 Task: Find connections with filter location Pula with filter topic #engineeringwith filter profile language English with filter current company Kotak Mahindra Bank with filter school Brainware University with filter industry Wholesale Paper Products with filter service category Health Insurance with filter keywords title Assistant Manager
Action: Mouse moved to (572, 74)
Screenshot: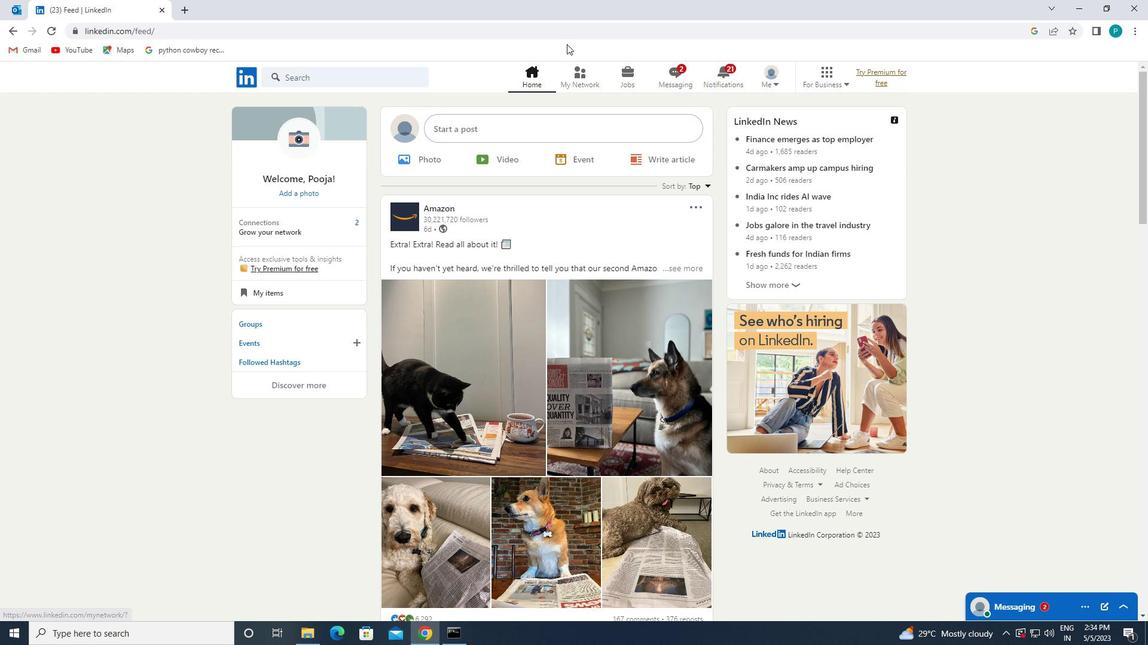 
Action: Mouse pressed left at (572, 74)
Screenshot: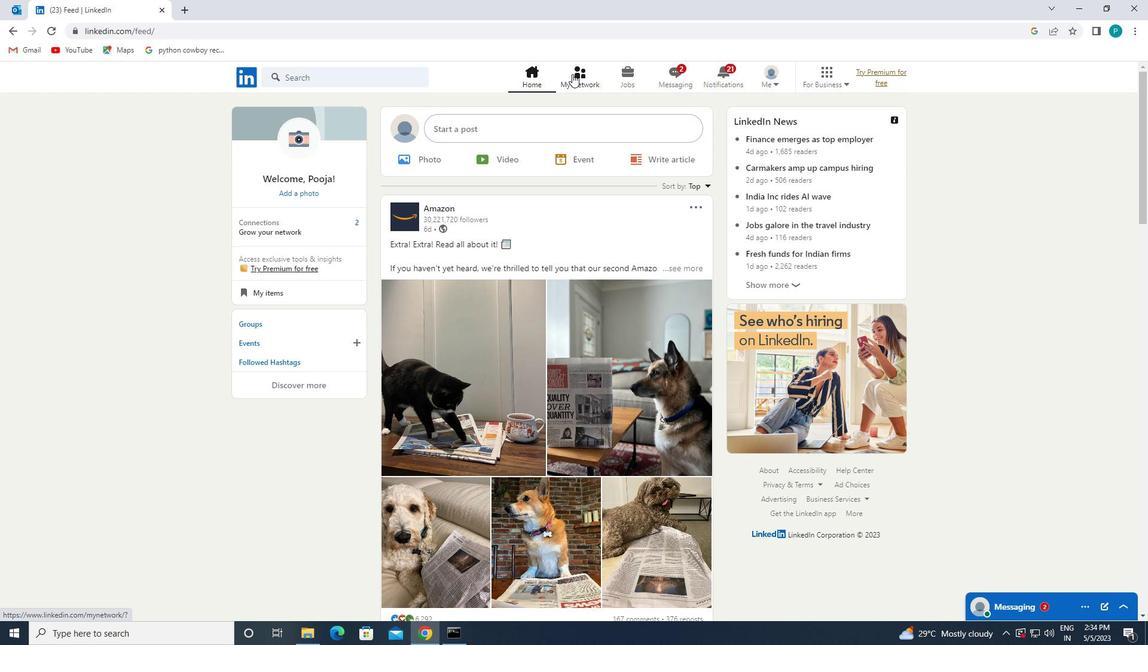 
Action: Mouse moved to (336, 137)
Screenshot: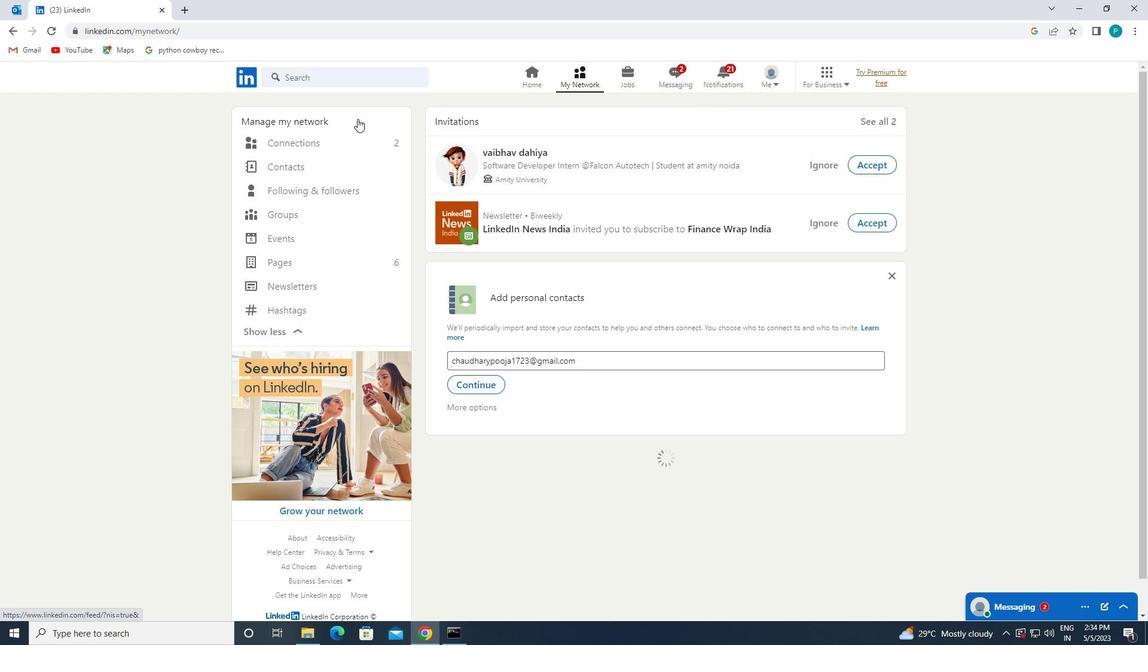 
Action: Mouse pressed left at (336, 137)
Screenshot: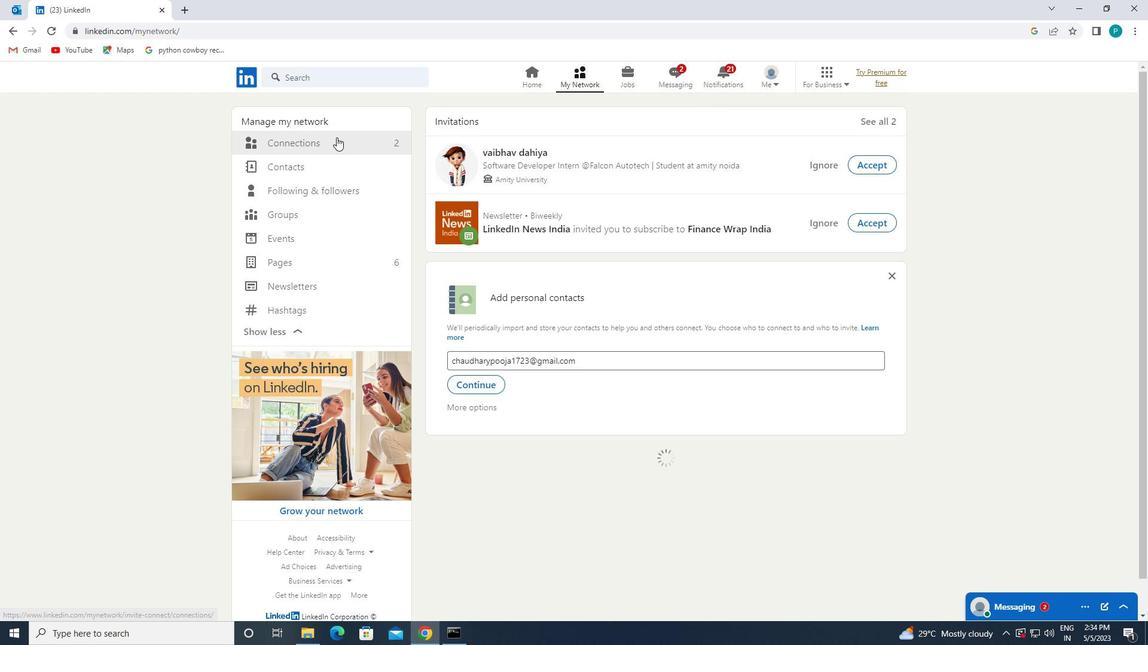 
Action: Mouse moved to (649, 141)
Screenshot: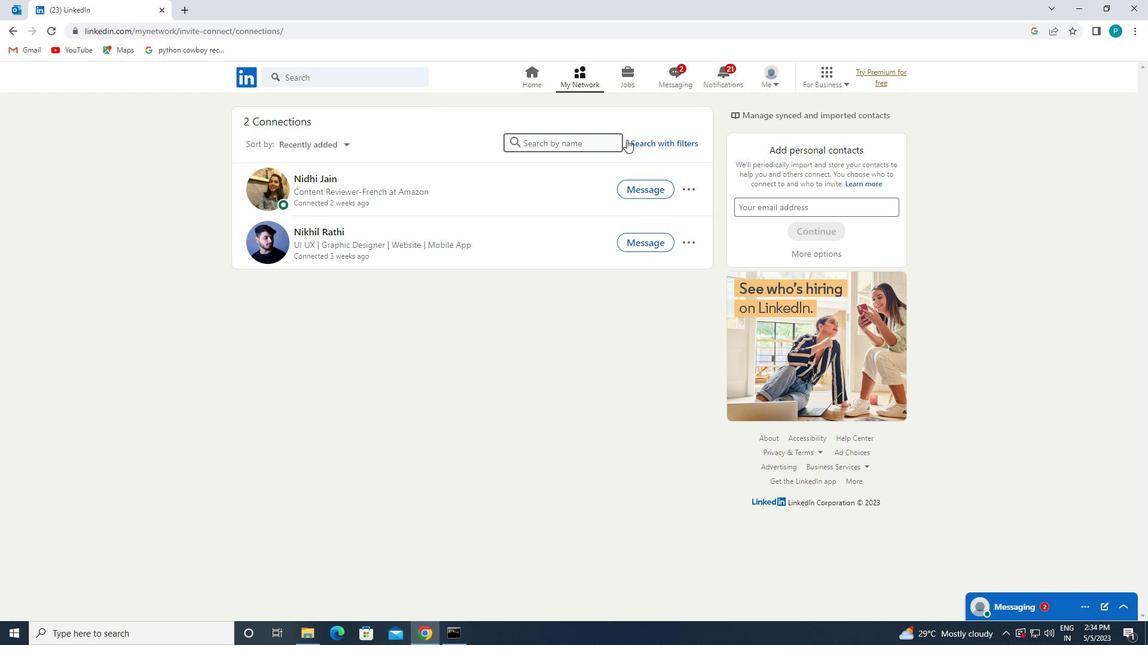 
Action: Mouse pressed left at (649, 141)
Screenshot: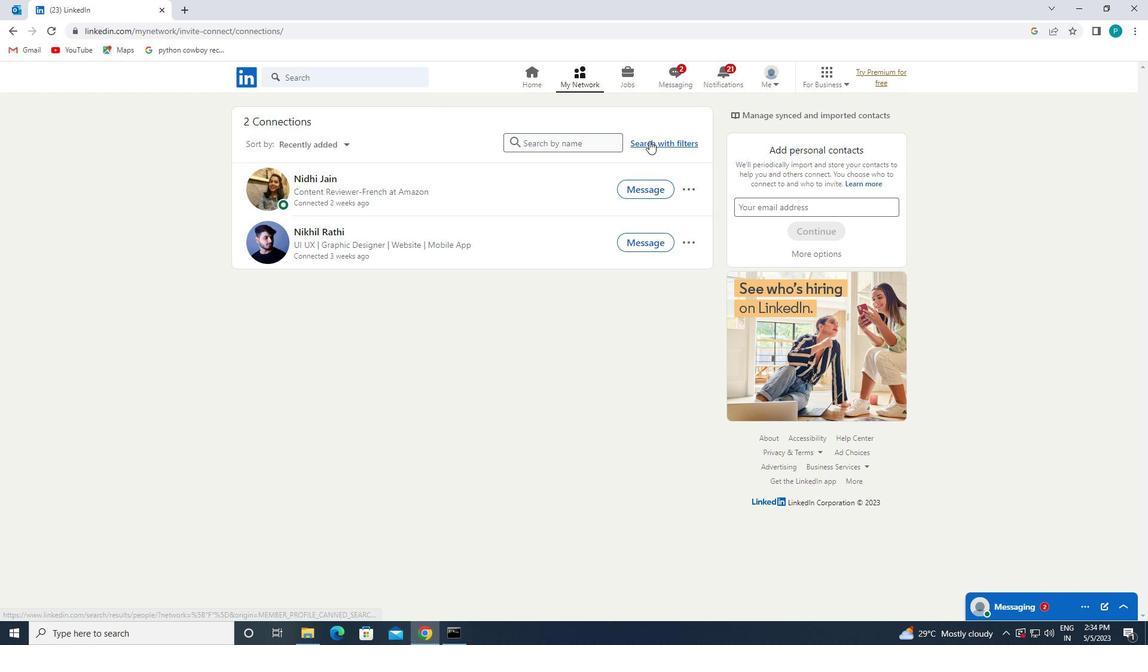 
Action: Mouse moved to (617, 113)
Screenshot: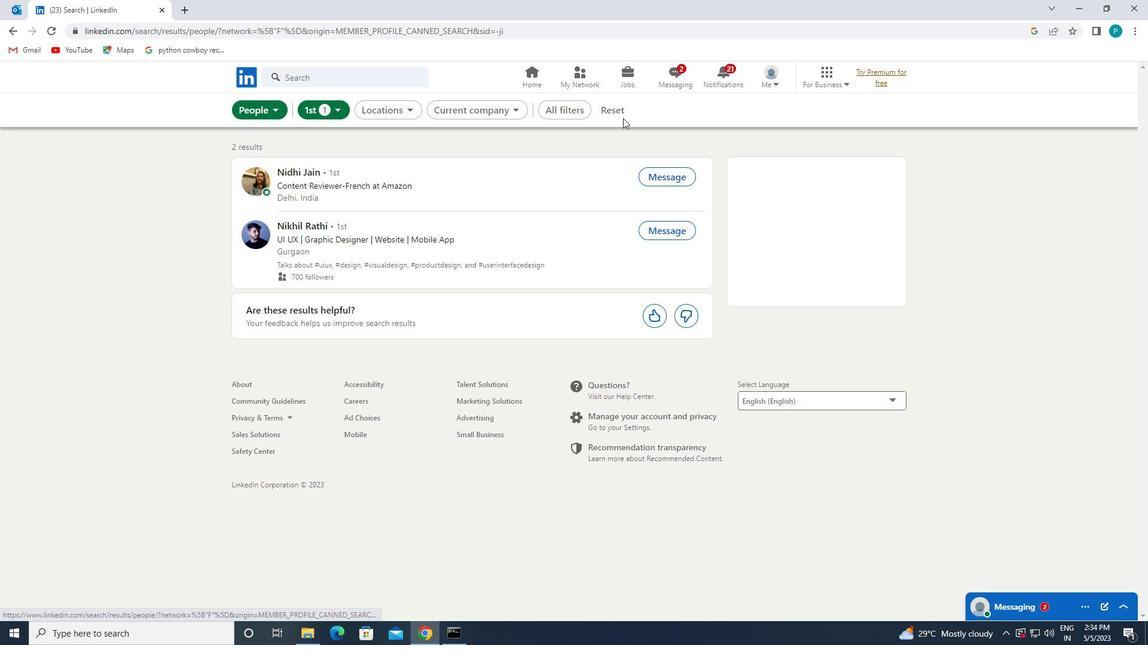 
Action: Mouse pressed left at (617, 113)
Screenshot: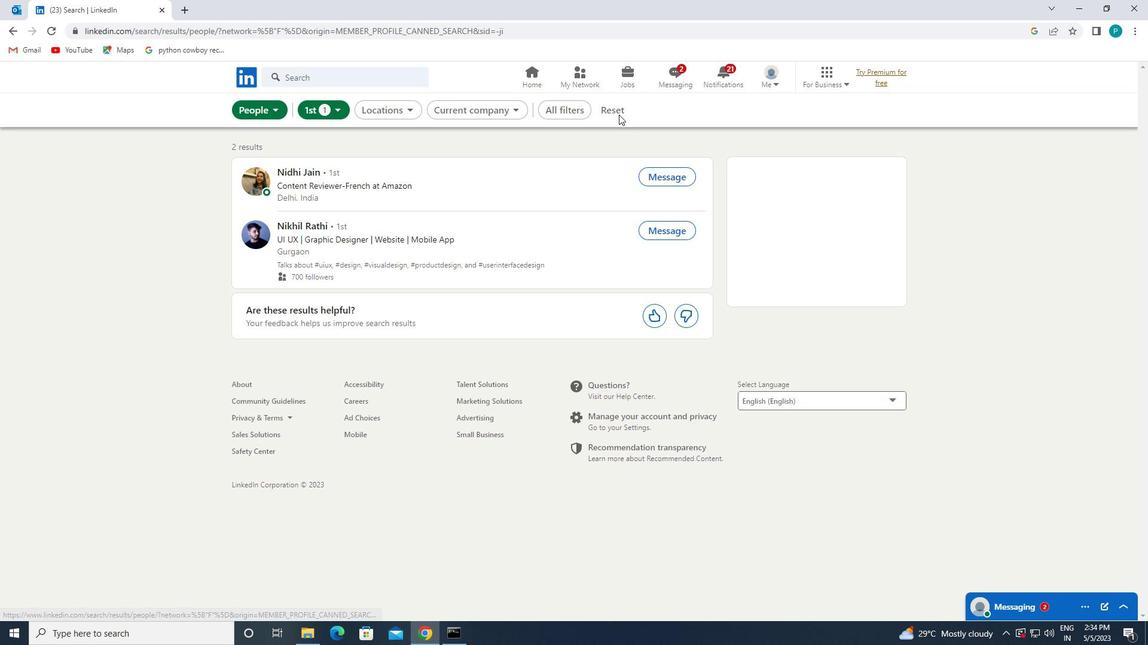 
Action: Mouse moved to (599, 109)
Screenshot: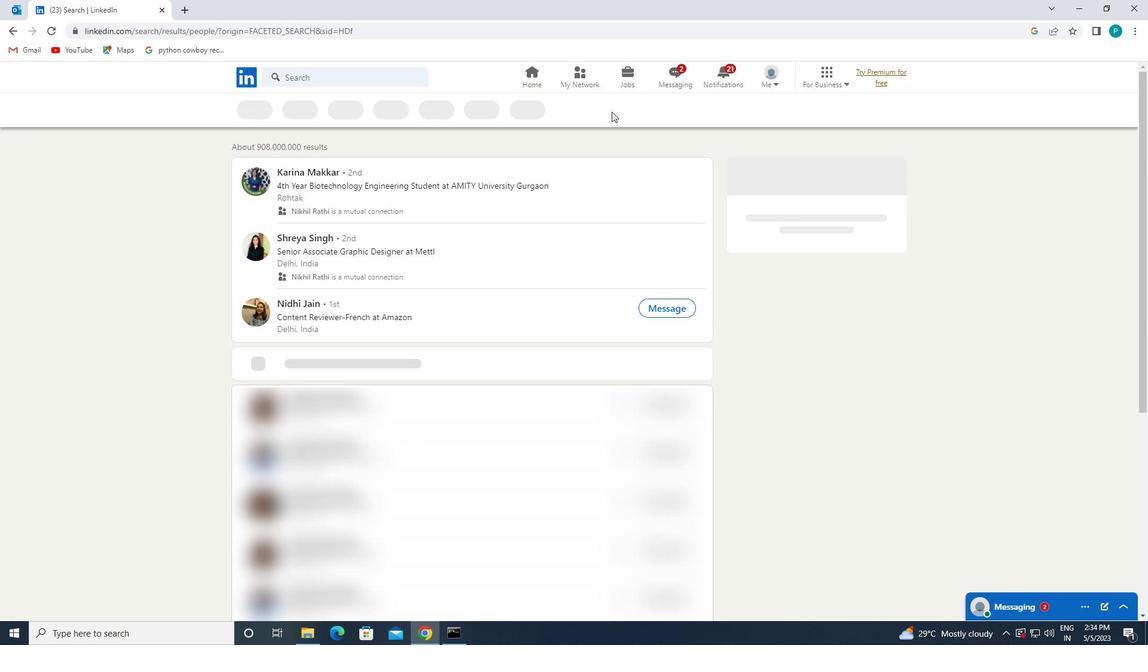 
Action: Mouse pressed left at (599, 109)
Screenshot: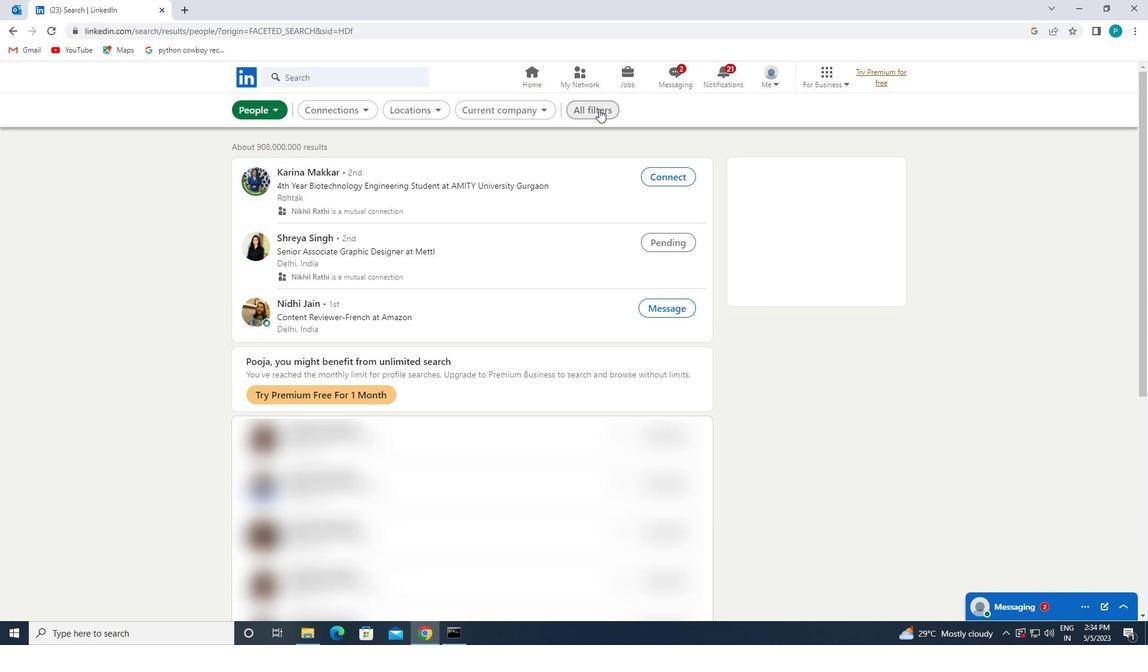 
Action: Mouse moved to (959, 352)
Screenshot: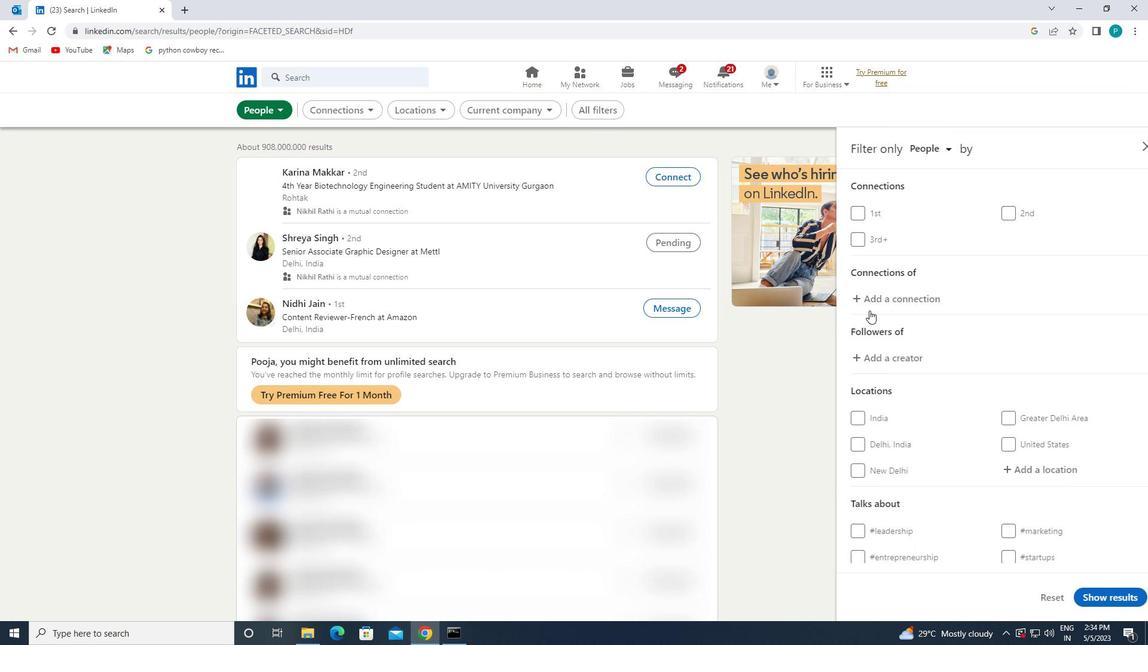 
Action: Mouse scrolled (959, 351) with delta (0, 0)
Screenshot: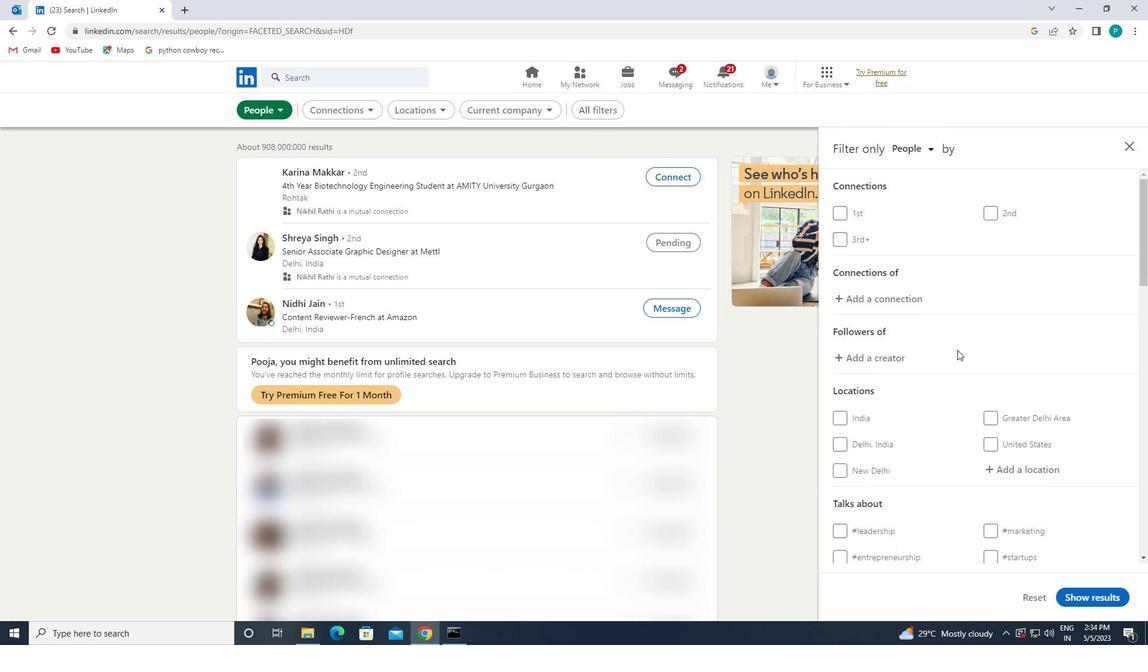 
Action: Mouse scrolled (959, 351) with delta (0, 0)
Screenshot: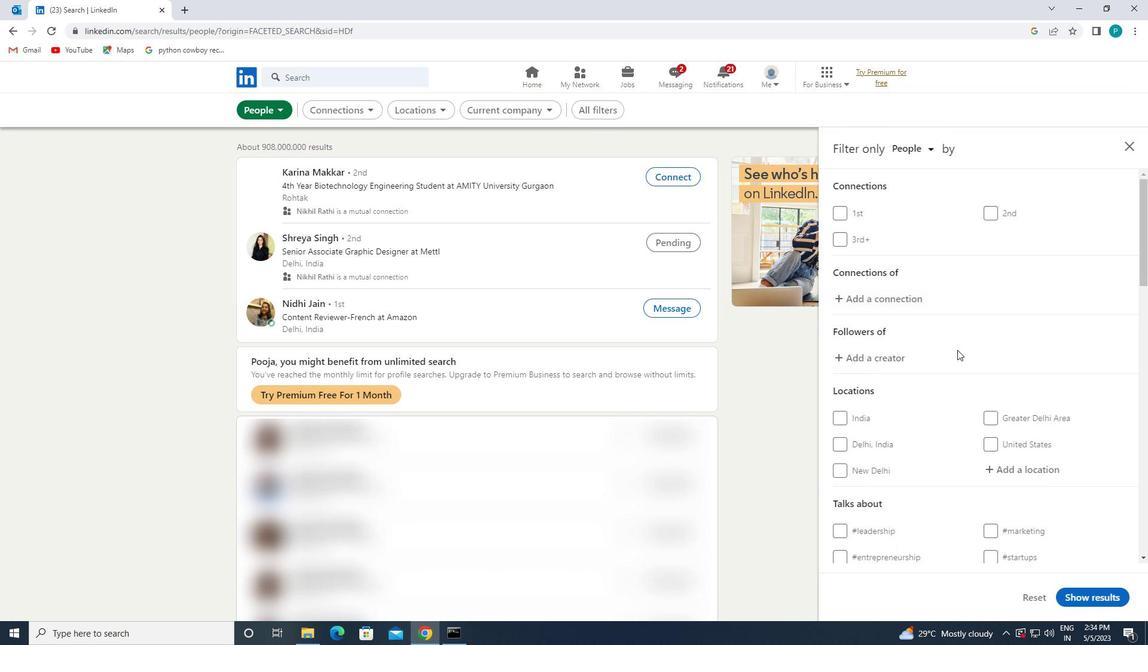 
Action: Mouse moved to (980, 348)
Screenshot: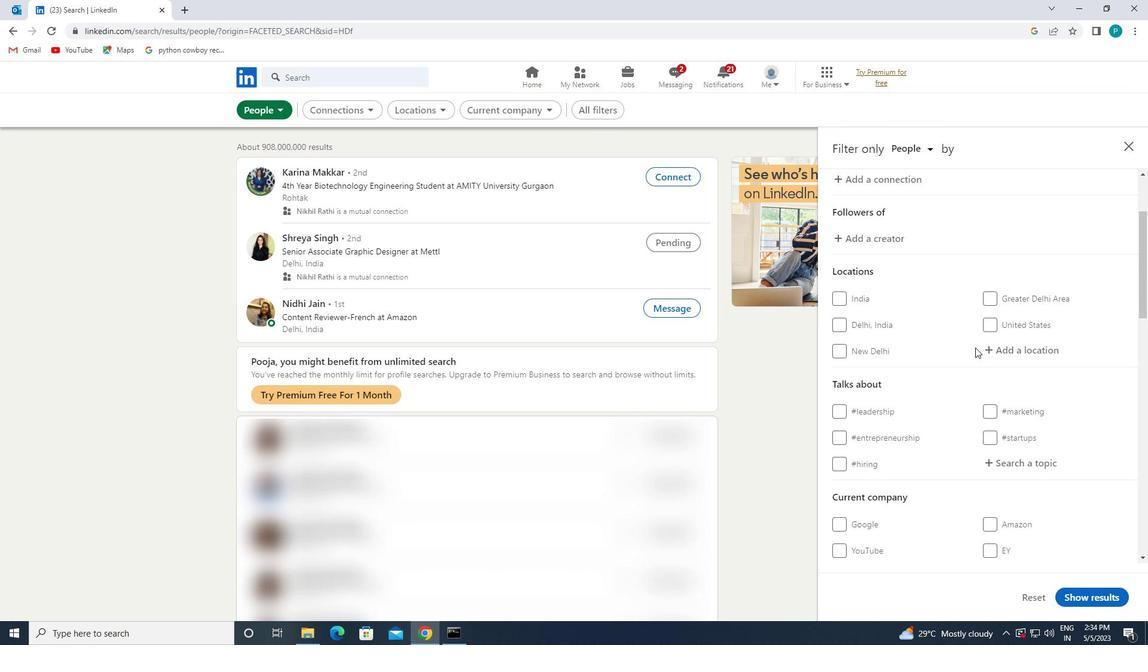 
Action: Mouse pressed left at (980, 348)
Screenshot: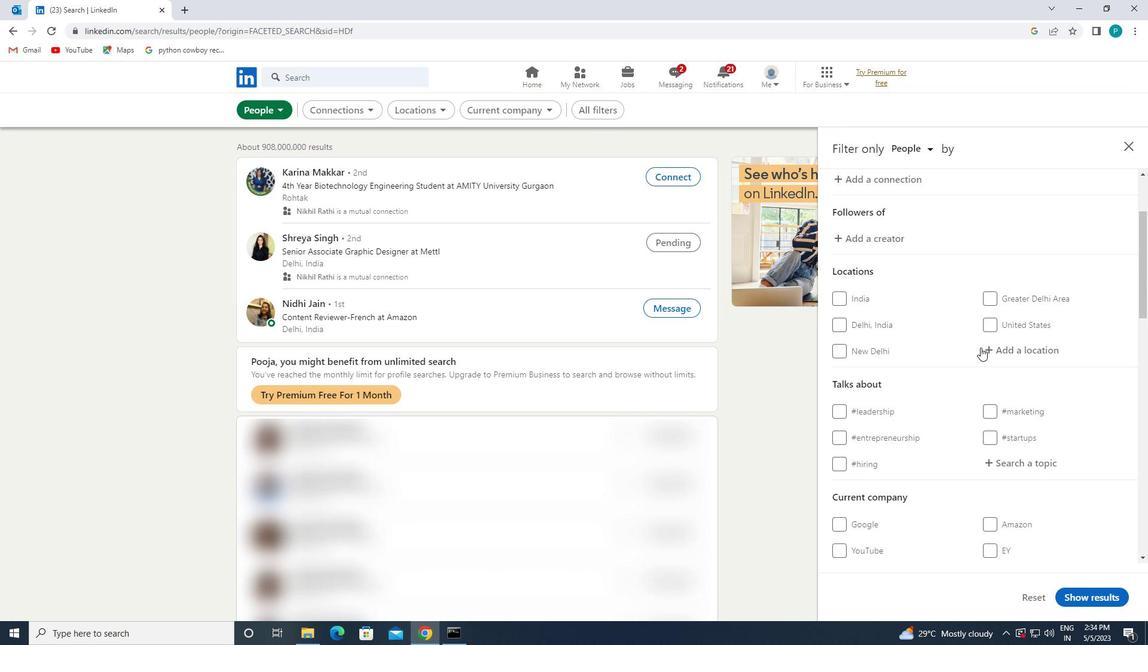 
Action: Key pressed <Key.caps_lock>p<Key.caps_lock>ula
Screenshot: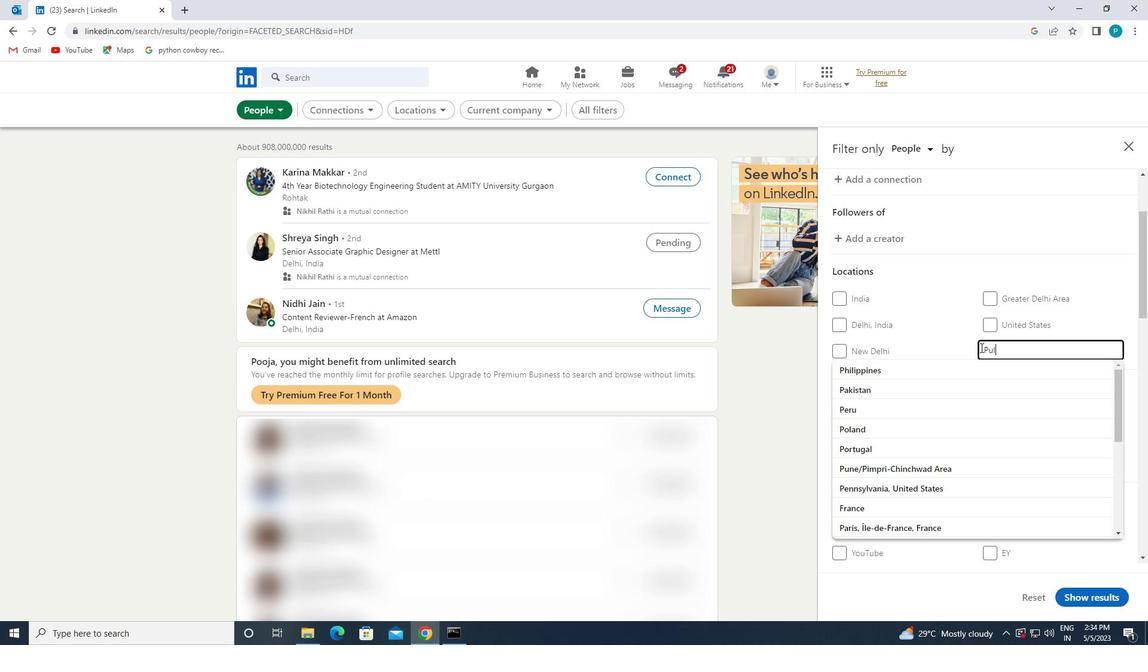 
Action: Mouse moved to (977, 368)
Screenshot: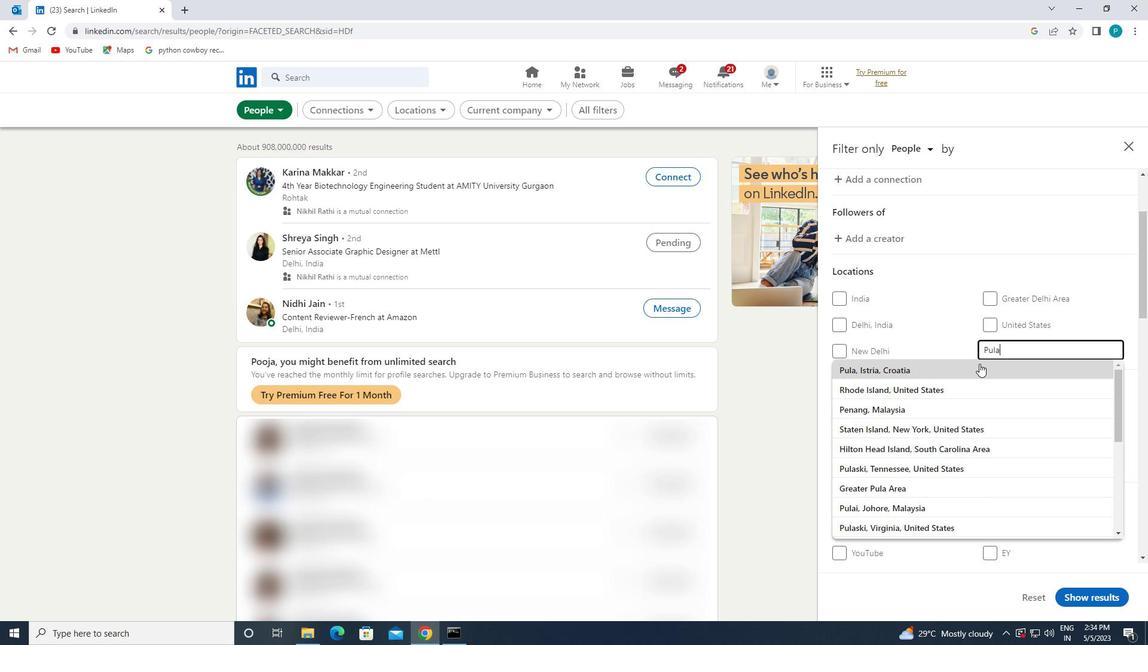 
Action: Mouse pressed left at (977, 368)
Screenshot: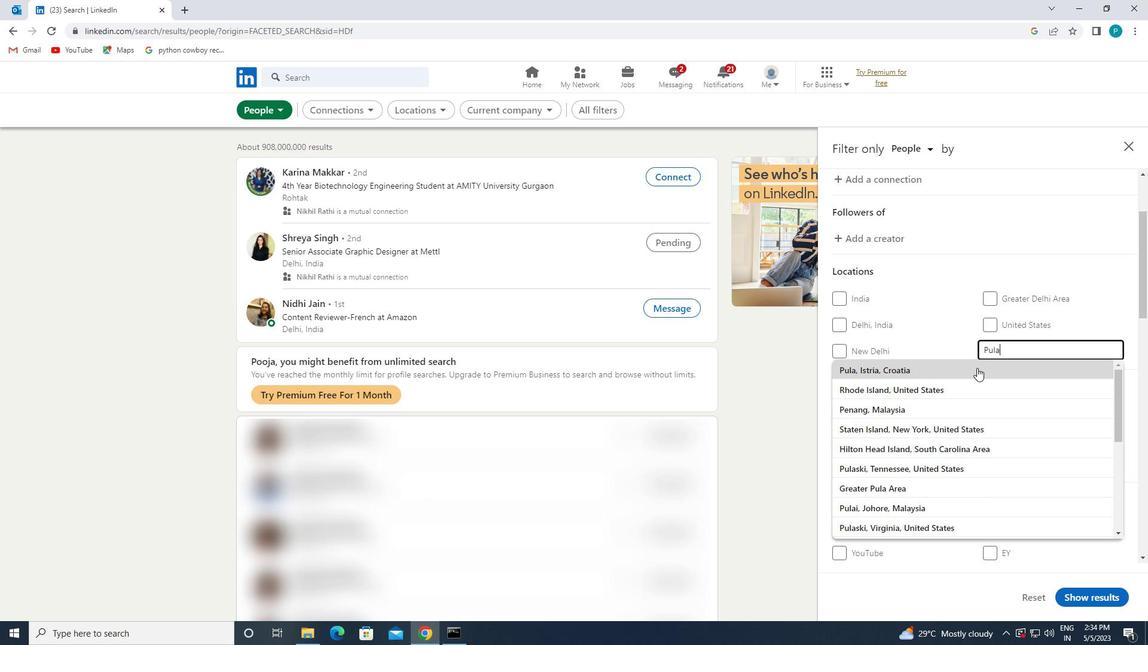 
Action: Mouse moved to (977, 374)
Screenshot: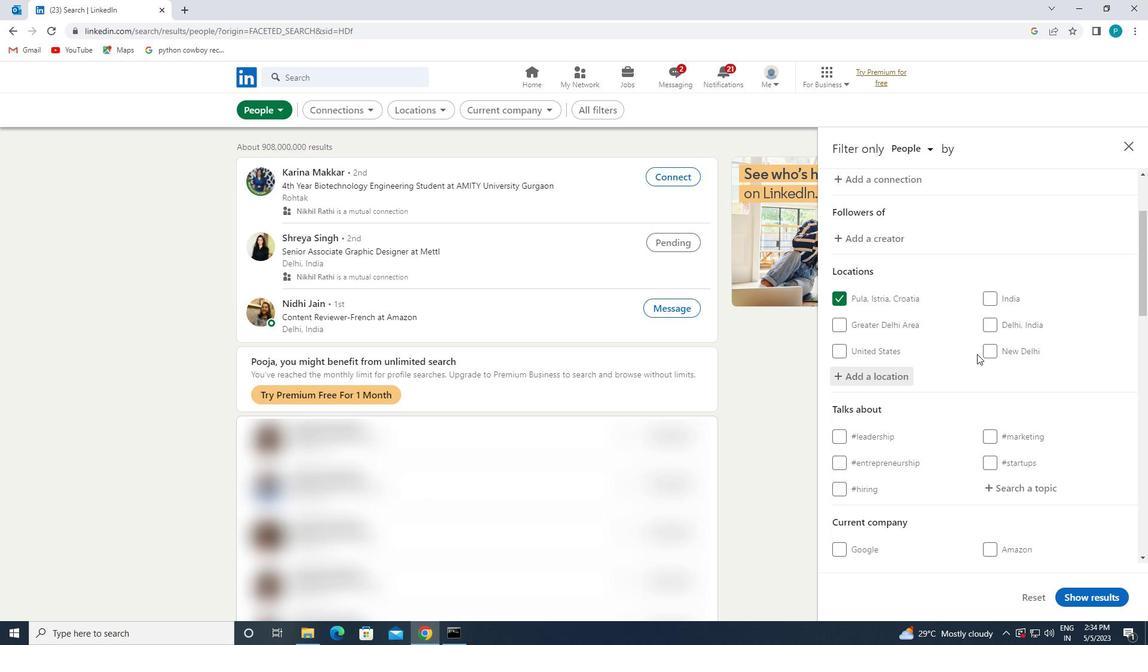 
Action: Mouse scrolled (977, 373) with delta (0, 0)
Screenshot: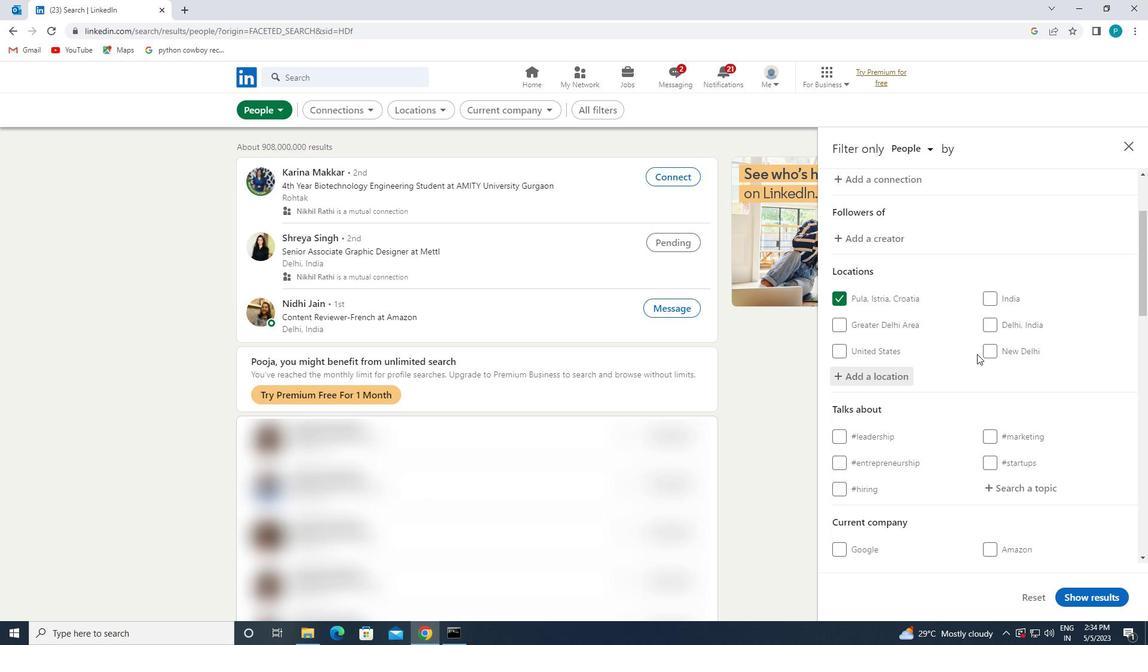 
Action: Mouse moved to (974, 382)
Screenshot: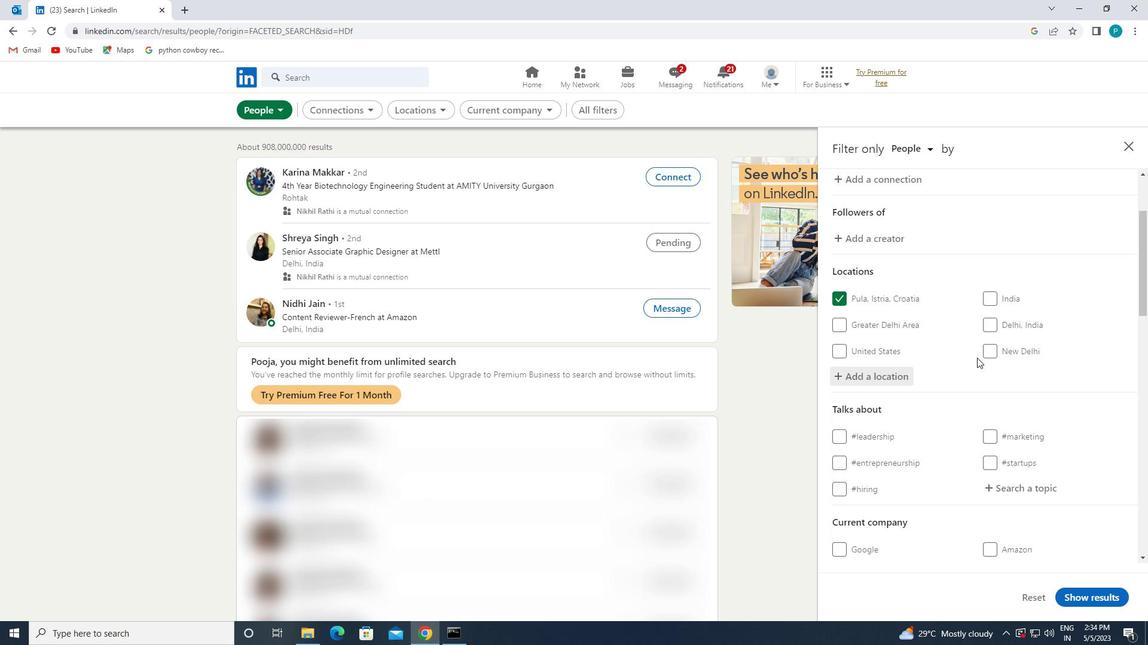 
Action: Mouse scrolled (974, 382) with delta (0, 0)
Screenshot: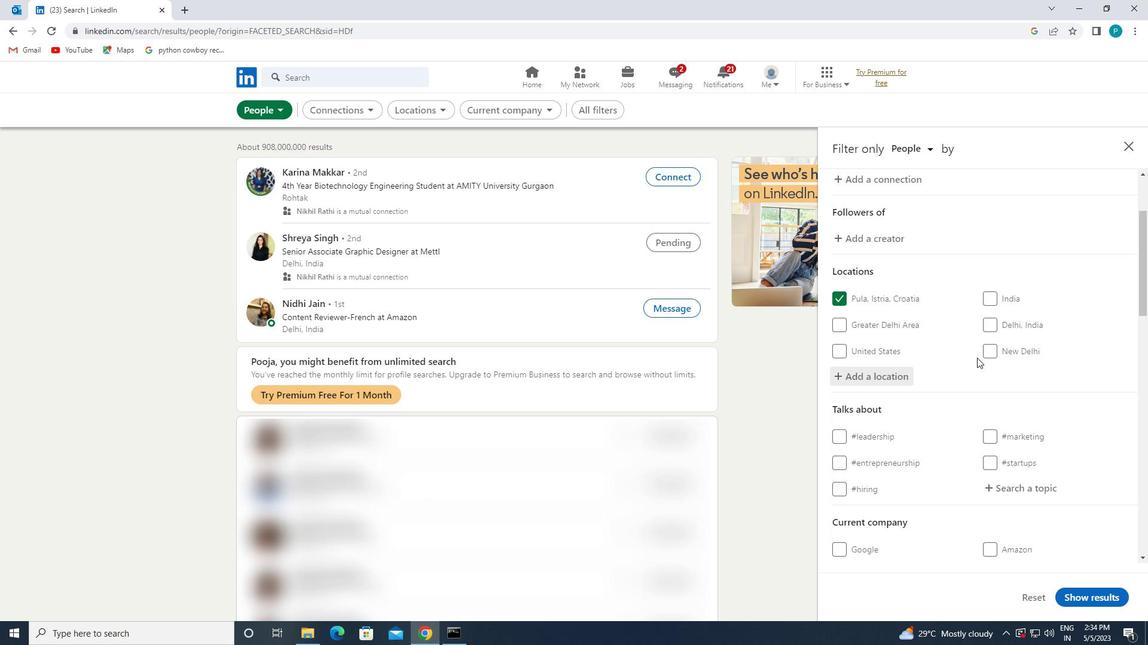
Action: Mouse moved to (1002, 362)
Screenshot: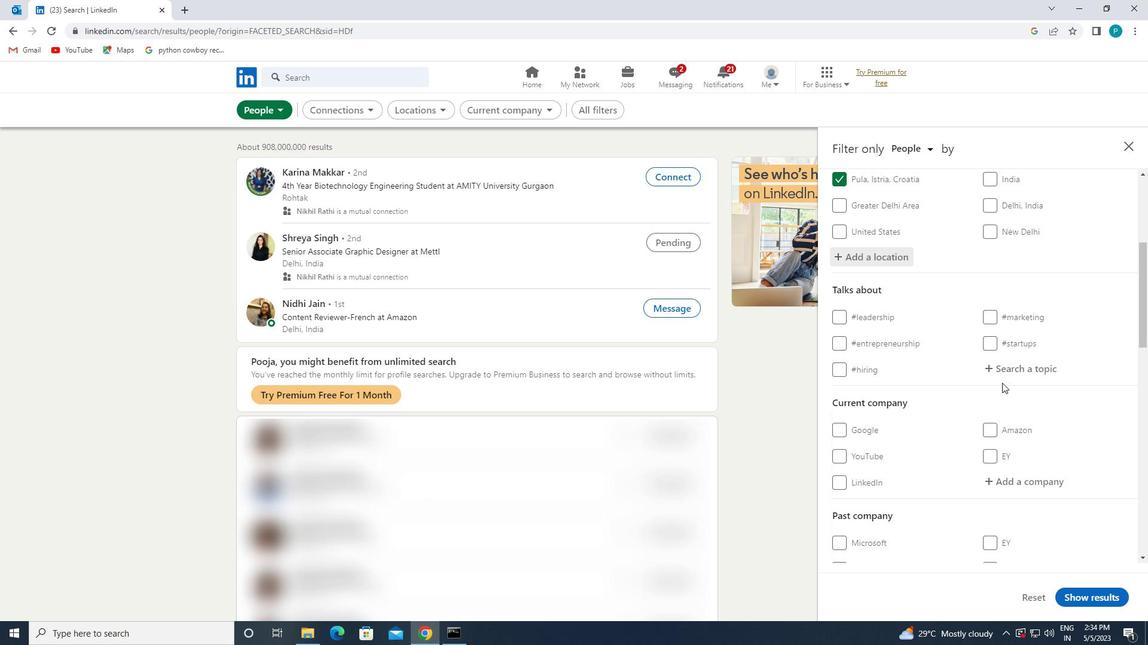 
Action: Mouse pressed left at (1002, 362)
Screenshot: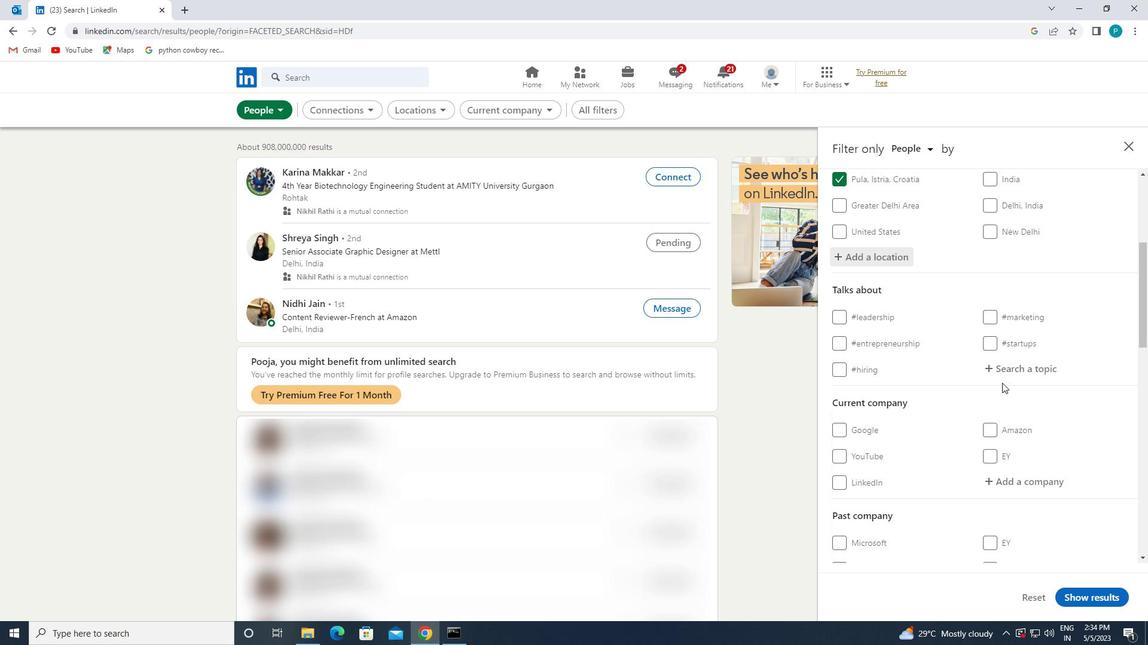 
Action: Key pressed <Key.shift>#<Key.caps_lock>E<Key.caps_lock>N<Key.backspace><Key.backspace>ENGINEERING
Screenshot: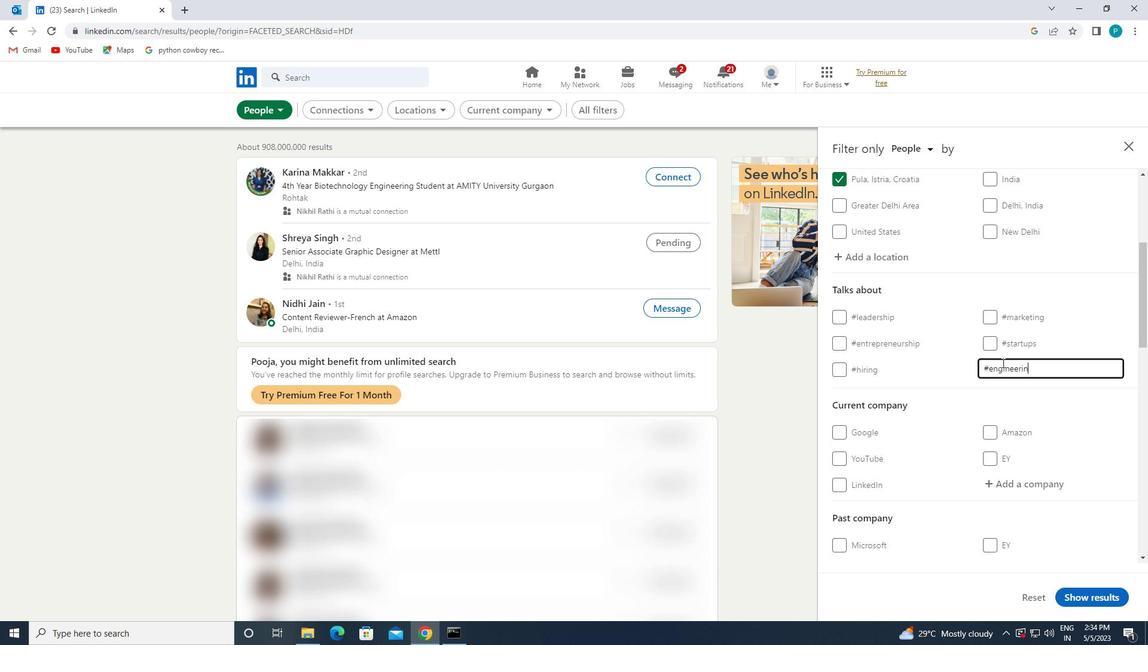 
Action: Mouse moved to (972, 422)
Screenshot: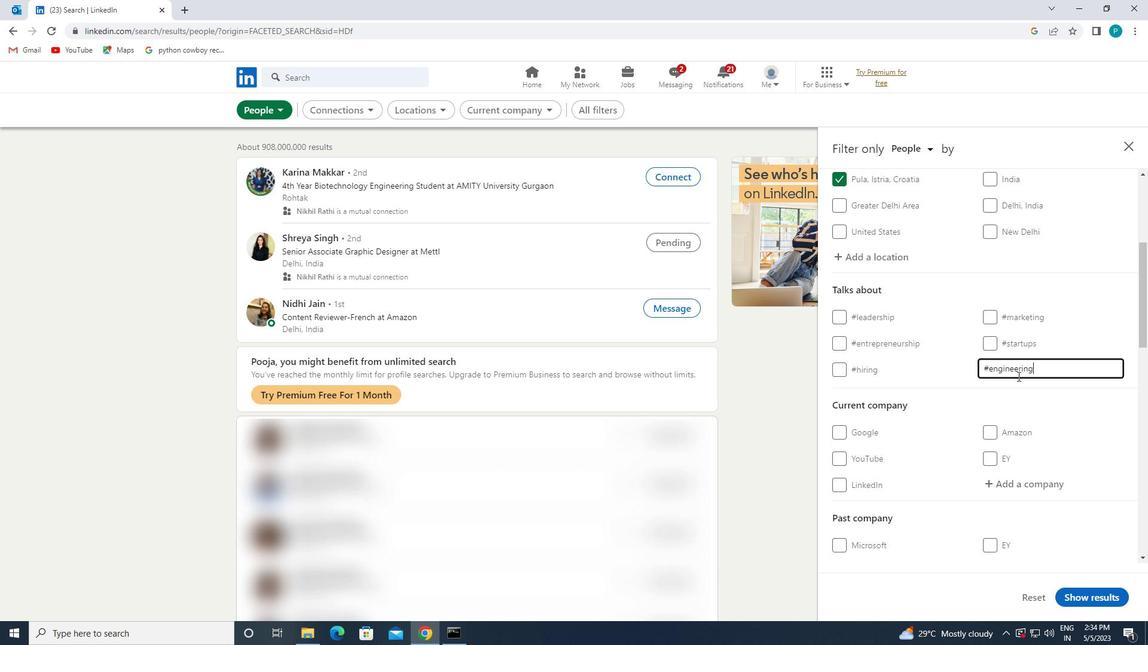 
Action: Mouse scrolled (972, 421) with delta (0, 0)
Screenshot: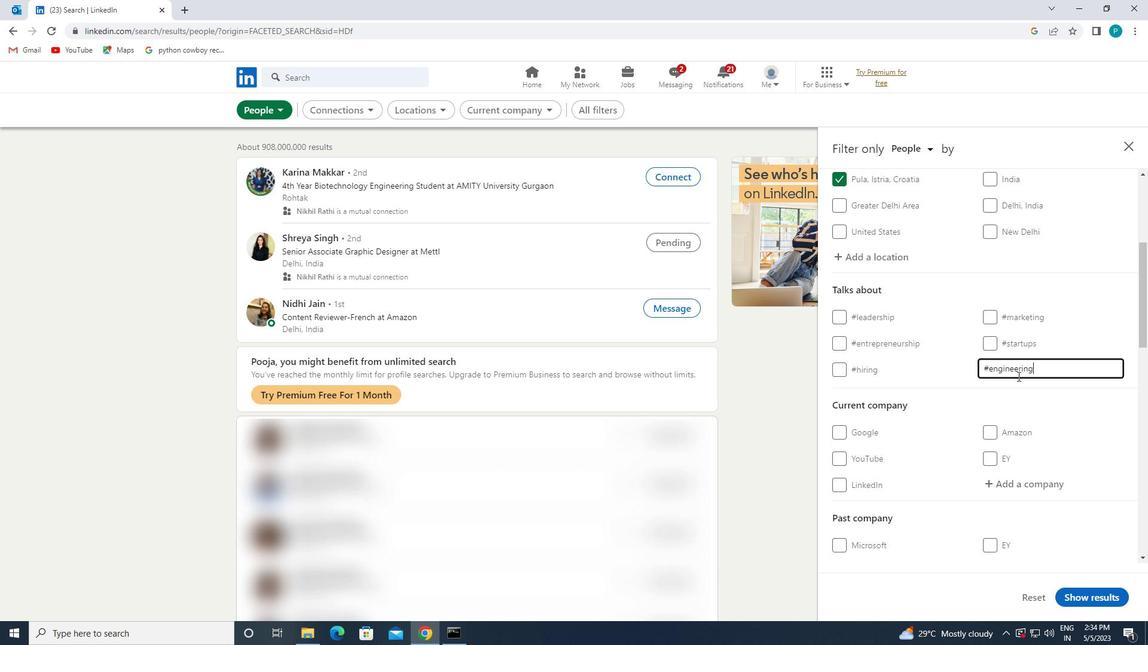
Action: Mouse scrolled (972, 421) with delta (0, 0)
Screenshot: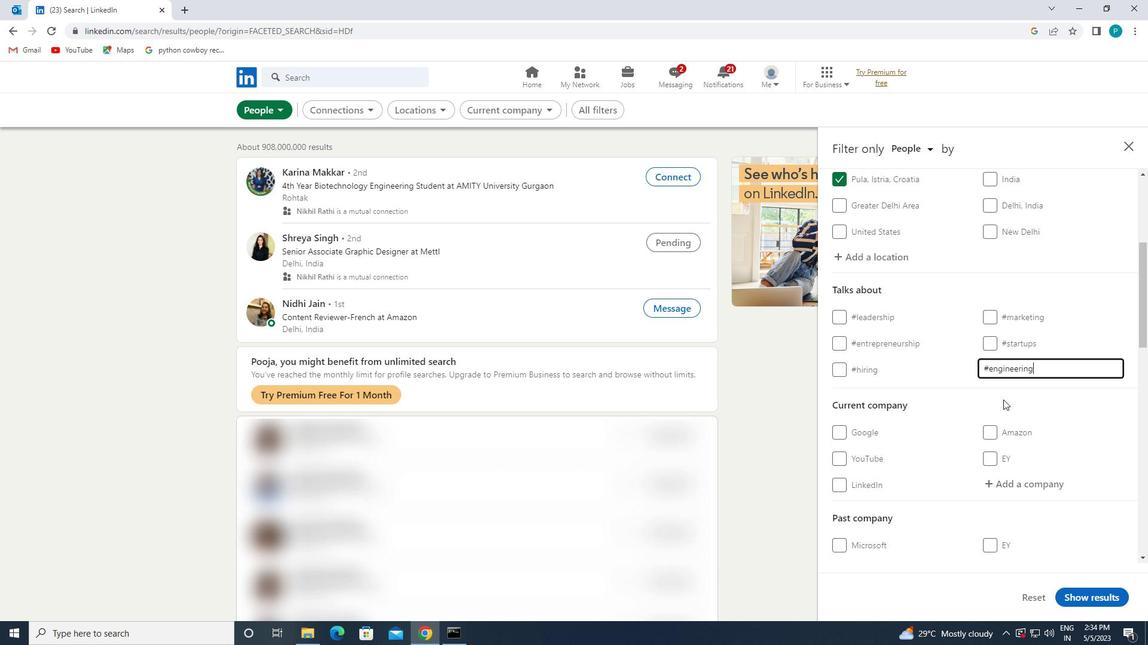 
Action: Mouse scrolled (972, 421) with delta (0, 0)
Screenshot: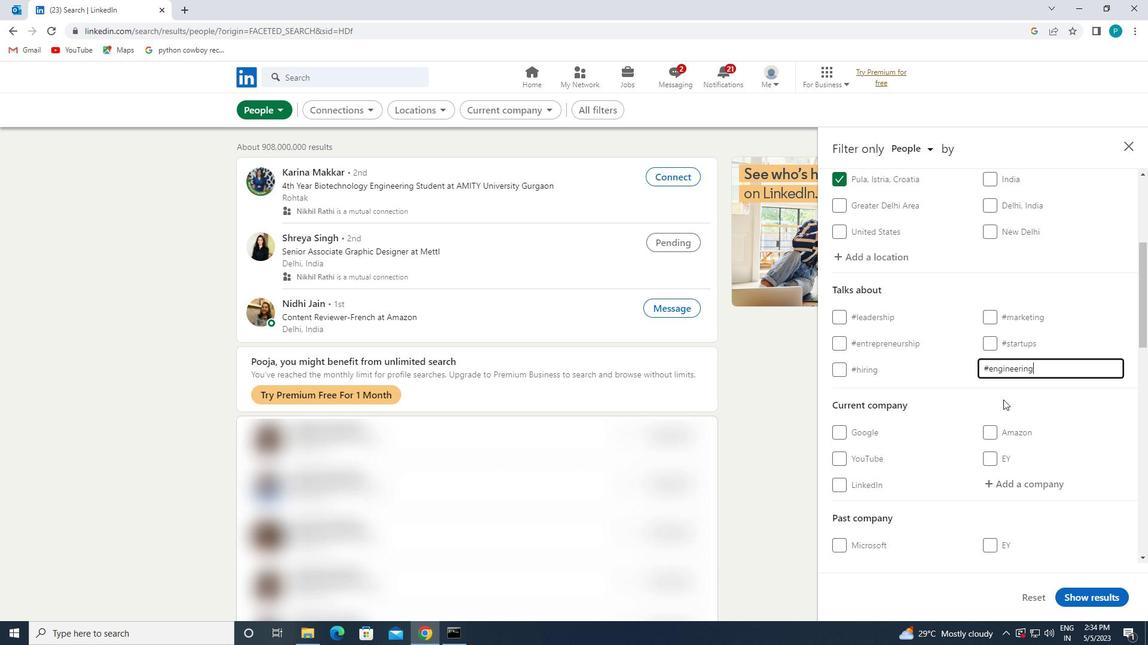 
Action: Mouse moved to (920, 432)
Screenshot: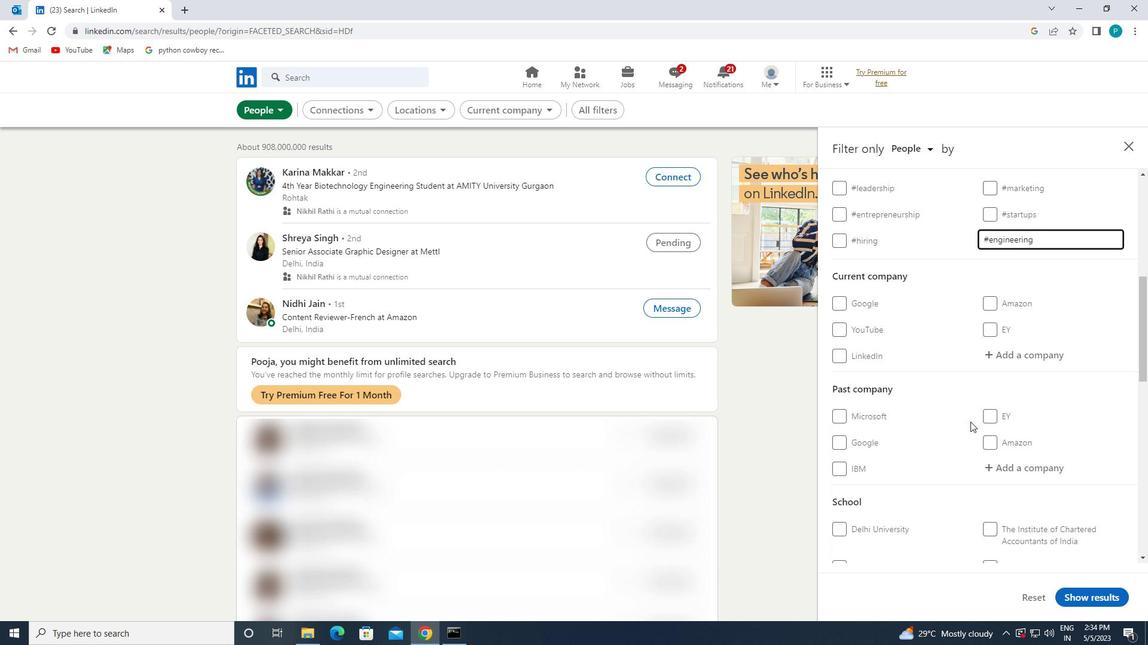 
Action: Mouse scrolled (920, 432) with delta (0, 0)
Screenshot: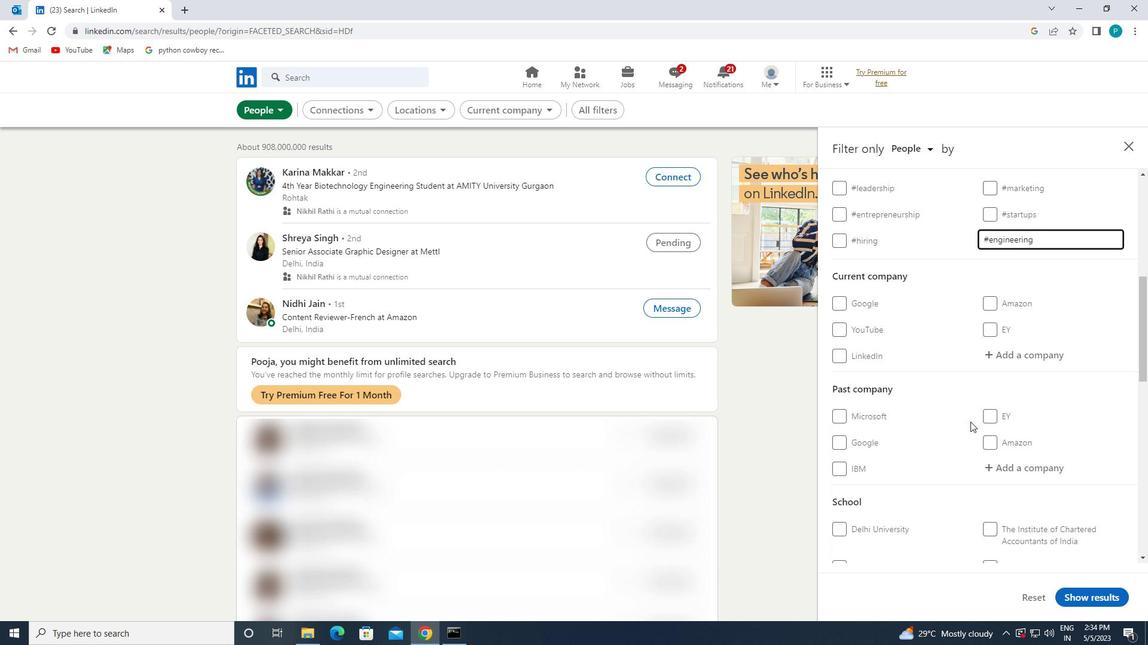 
Action: Mouse moved to (913, 436)
Screenshot: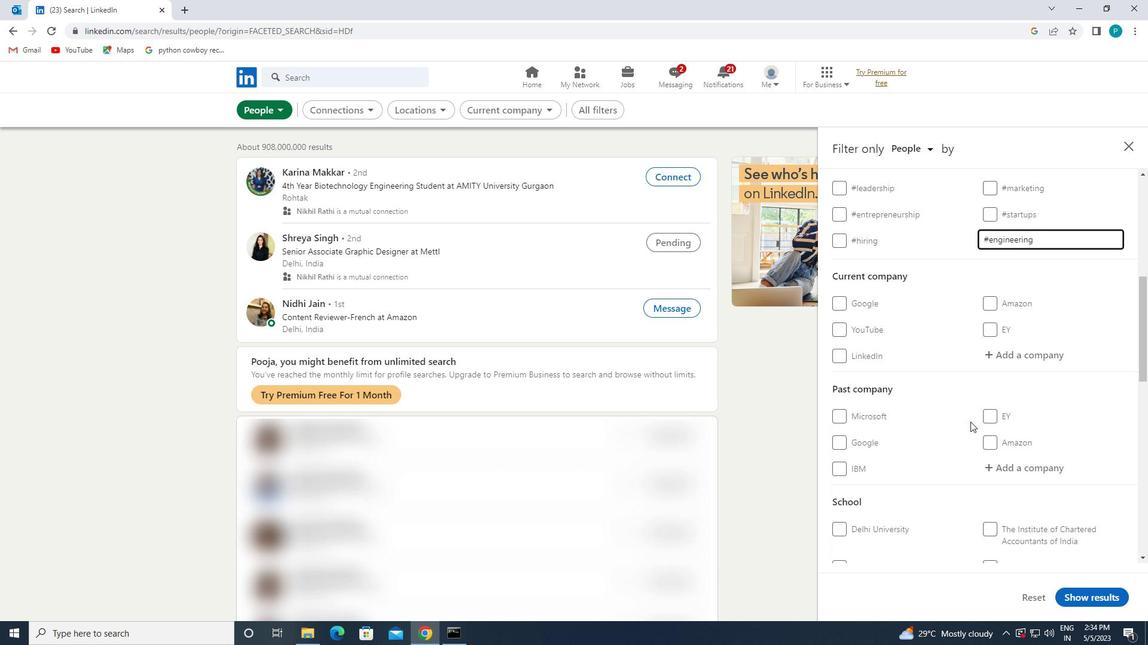 
Action: Mouse scrolled (913, 435) with delta (0, 0)
Screenshot: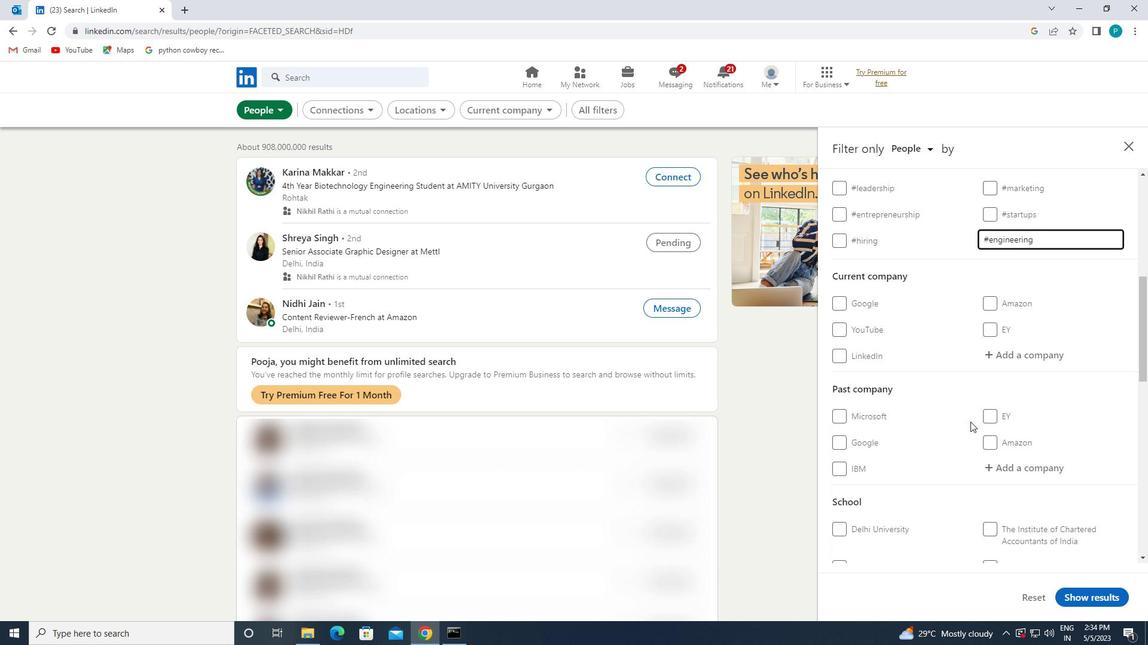 
Action: Mouse moved to (911, 437)
Screenshot: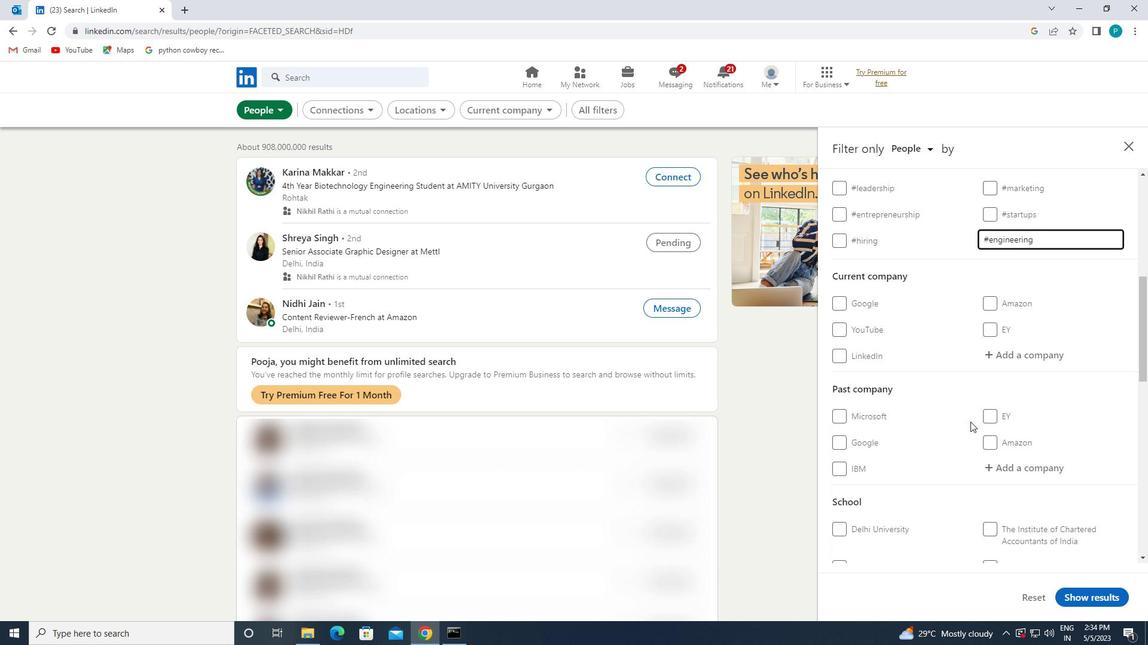 
Action: Mouse scrolled (911, 436) with delta (0, 0)
Screenshot: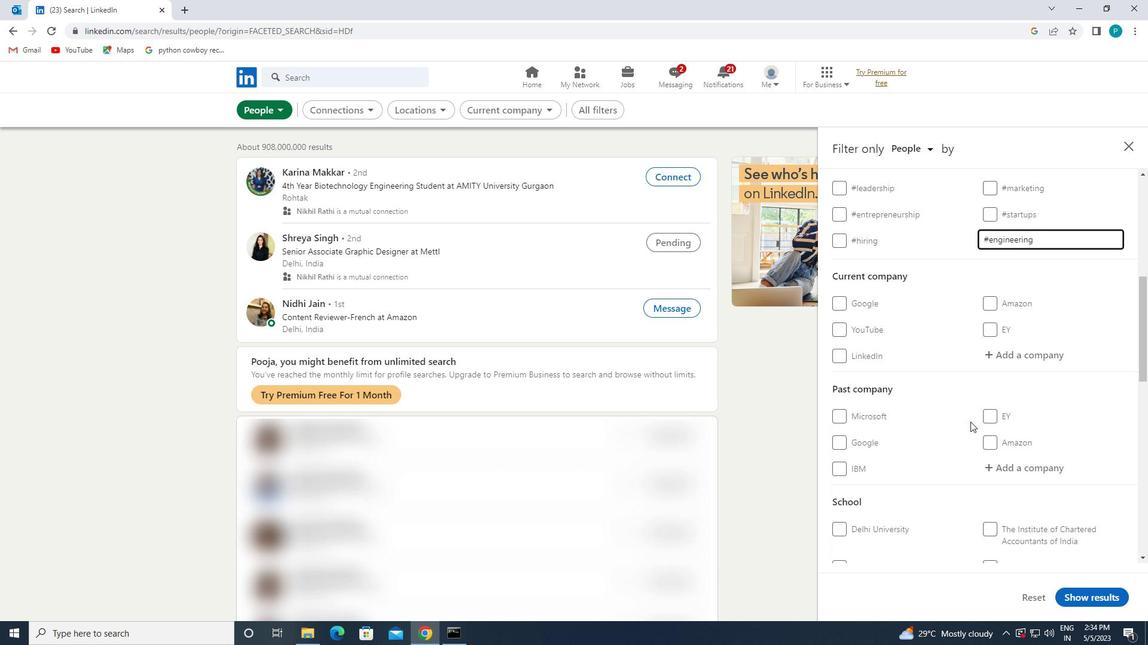 
Action: Mouse moved to (911, 437)
Screenshot: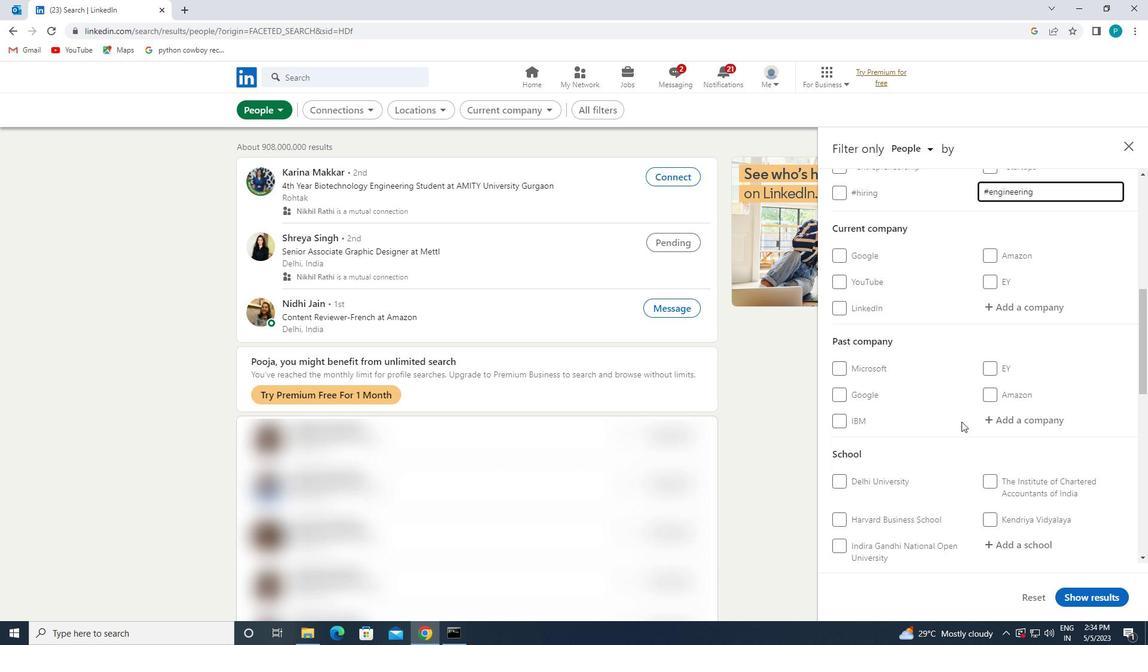 
Action: Mouse scrolled (911, 436) with delta (0, 0)
Screenshot: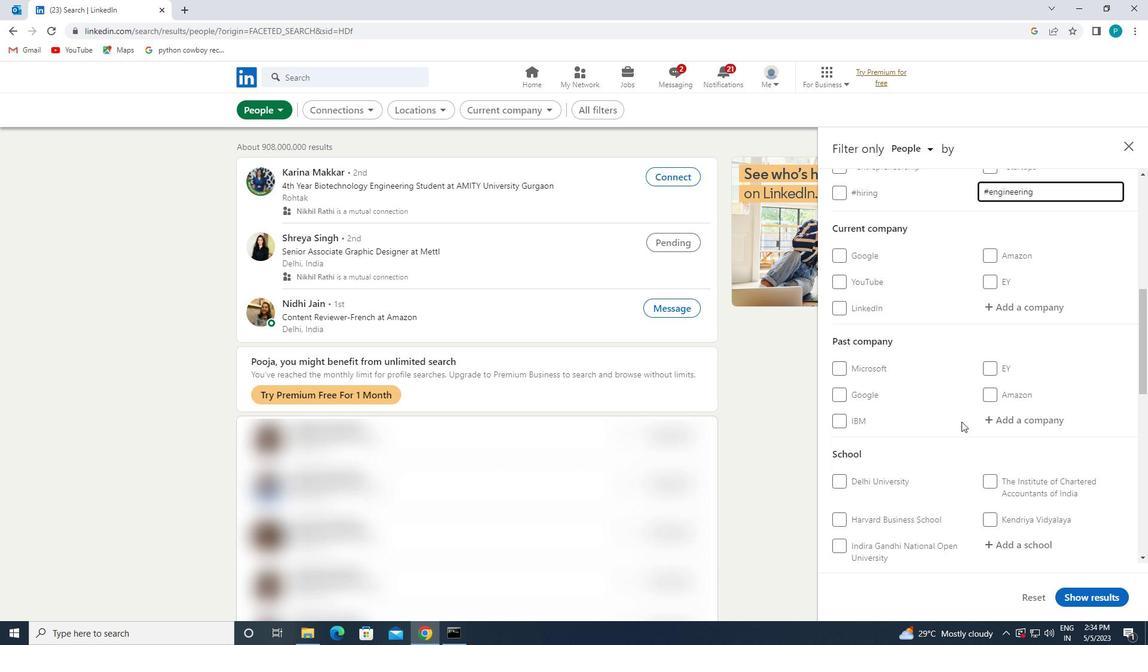 
Action: Mouse moved to (896, 428)
Screenshot: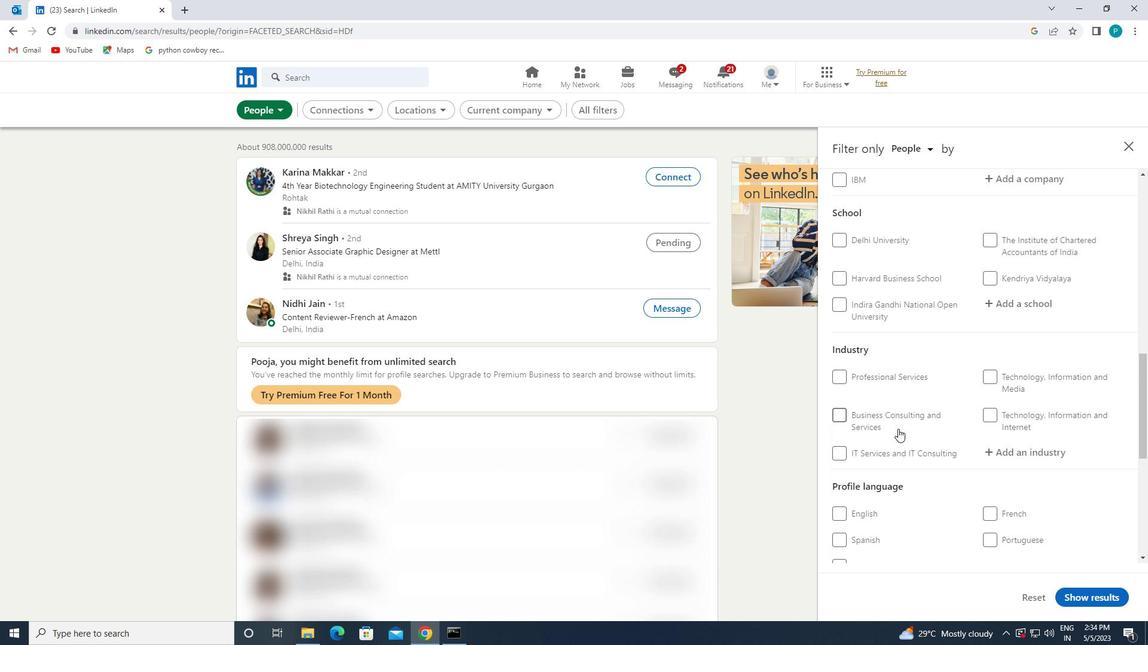 
Action: Mouse scrolled (896, 427) with delta (0, 0)
Screenshot: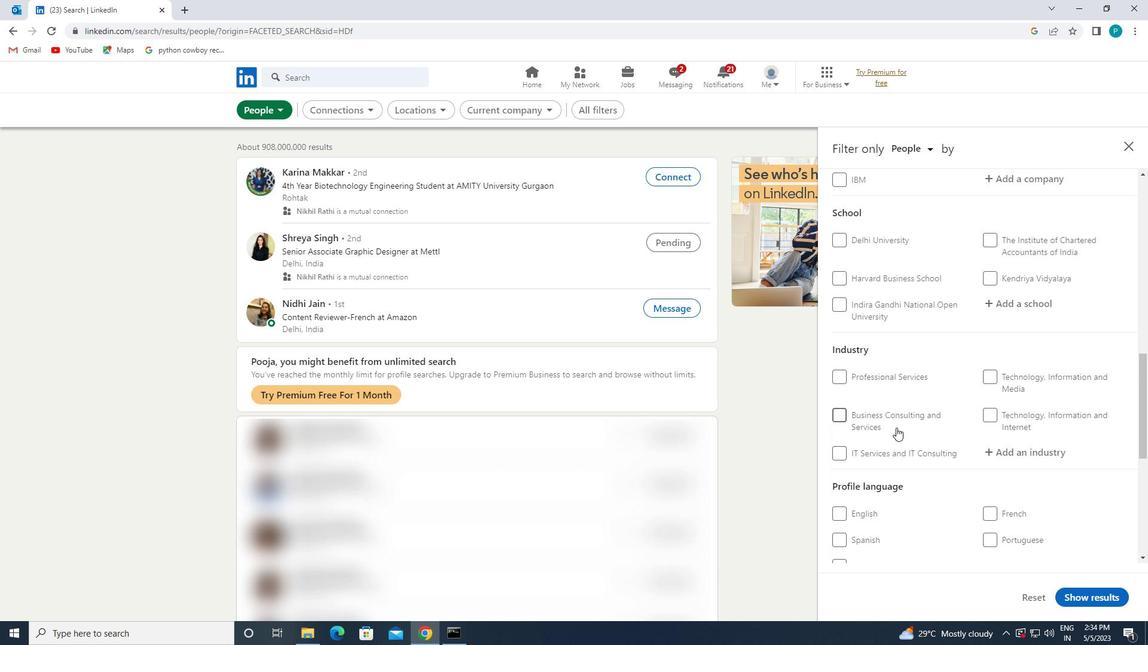 
Action: Mouse moved to (868, 453)
Screenshot: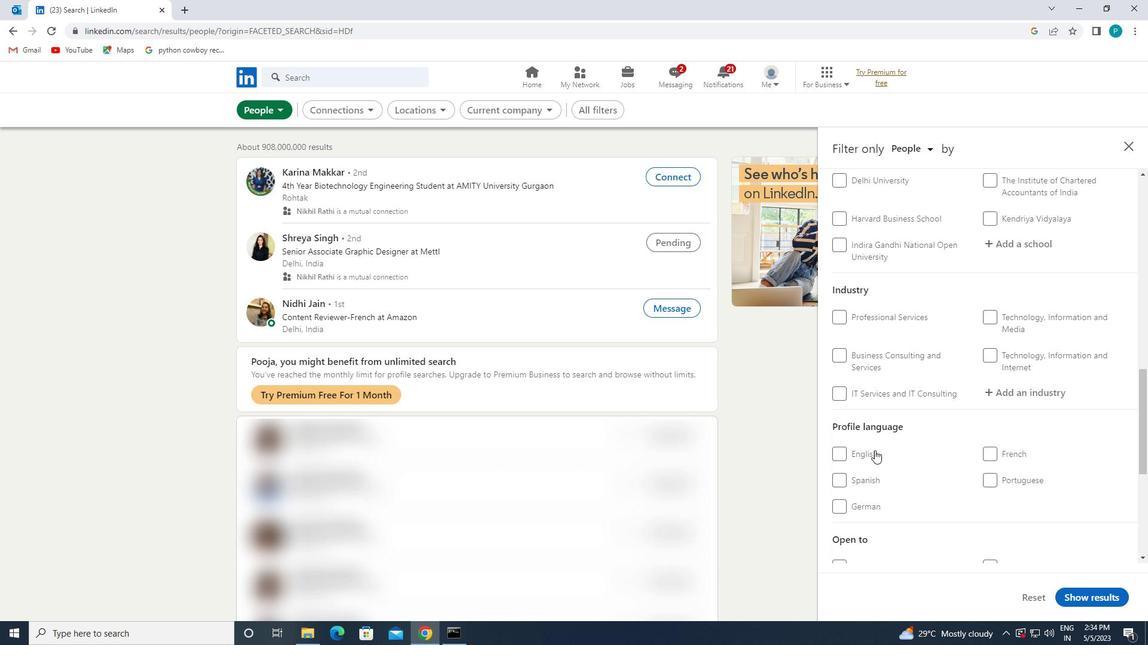 
Action: Mouse pressed left at (868, 453)
Screenshot: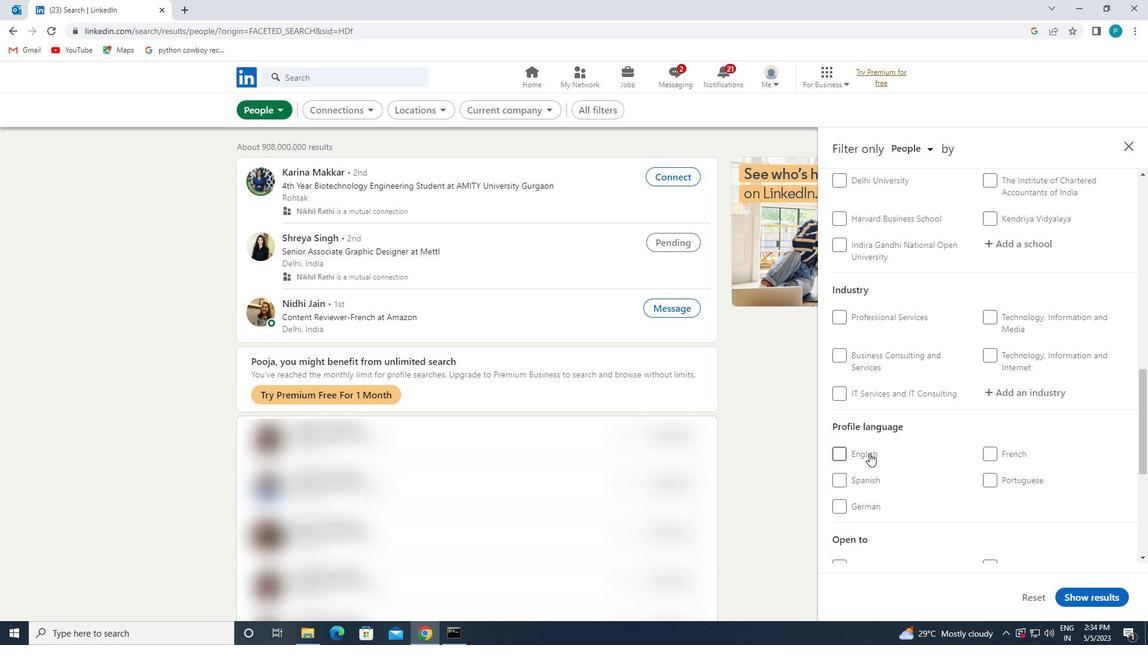 
Action: Mouse moved to (1053, 396)
Screenshot: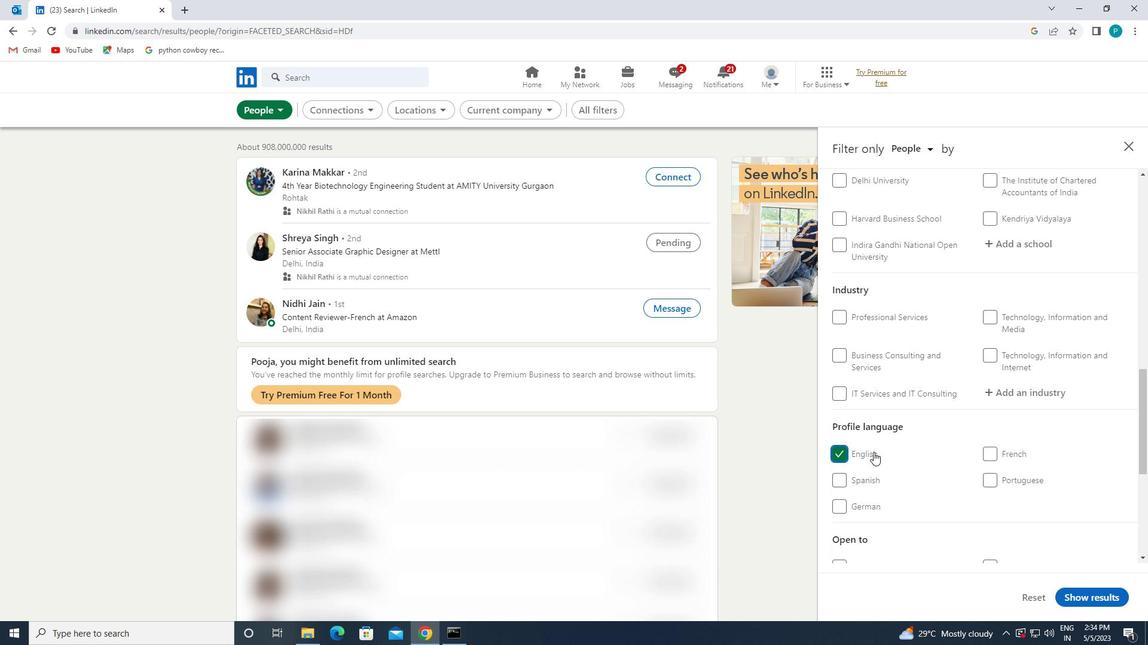
Action: Mouse scrolled (1053, 397) with delta (0, 0)
Screenshot: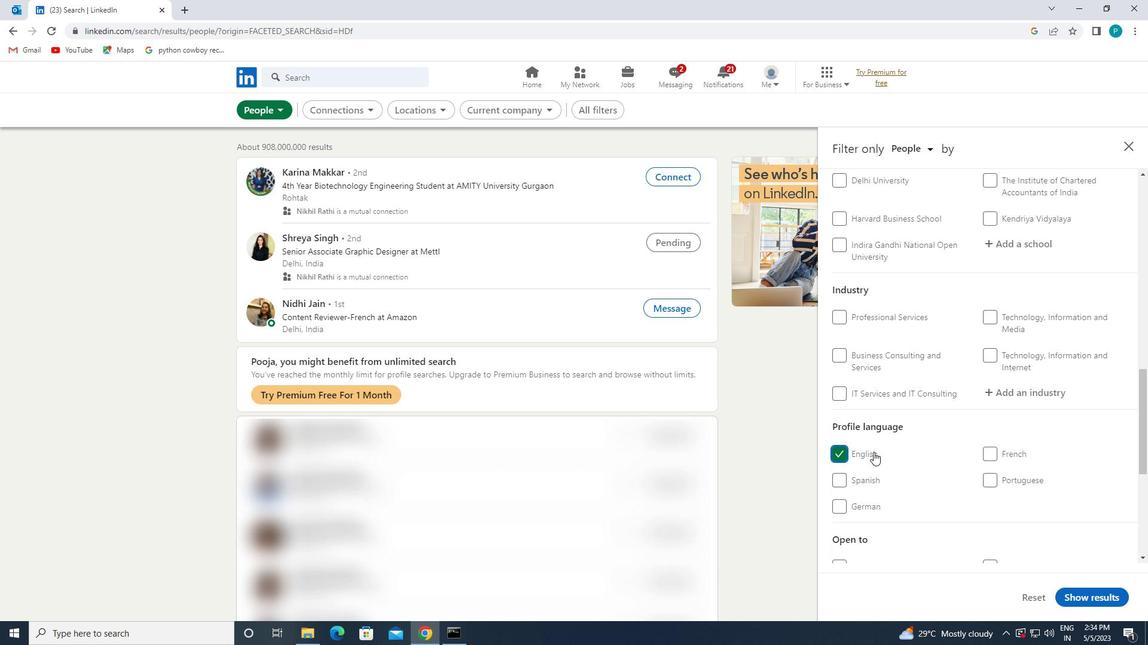 
Action: Mouse scrolled (1053, 397) with delta (0, 0)
Screenshot: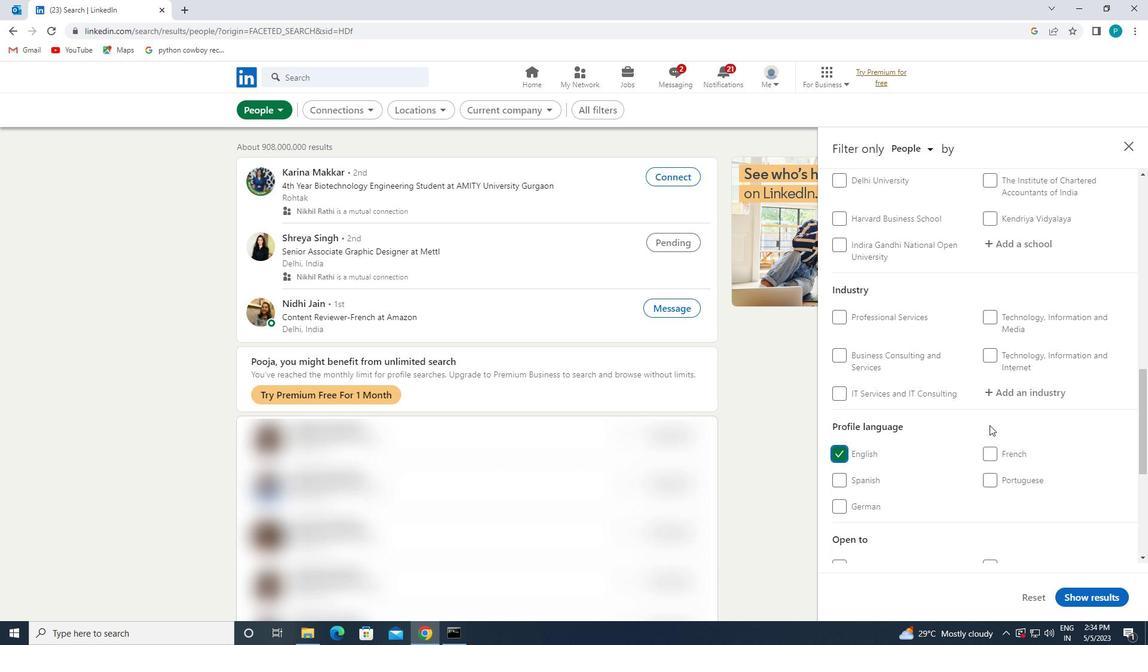
Action: Mouse scrolled (1053, 397) with delta (0, 0)
Screenshot: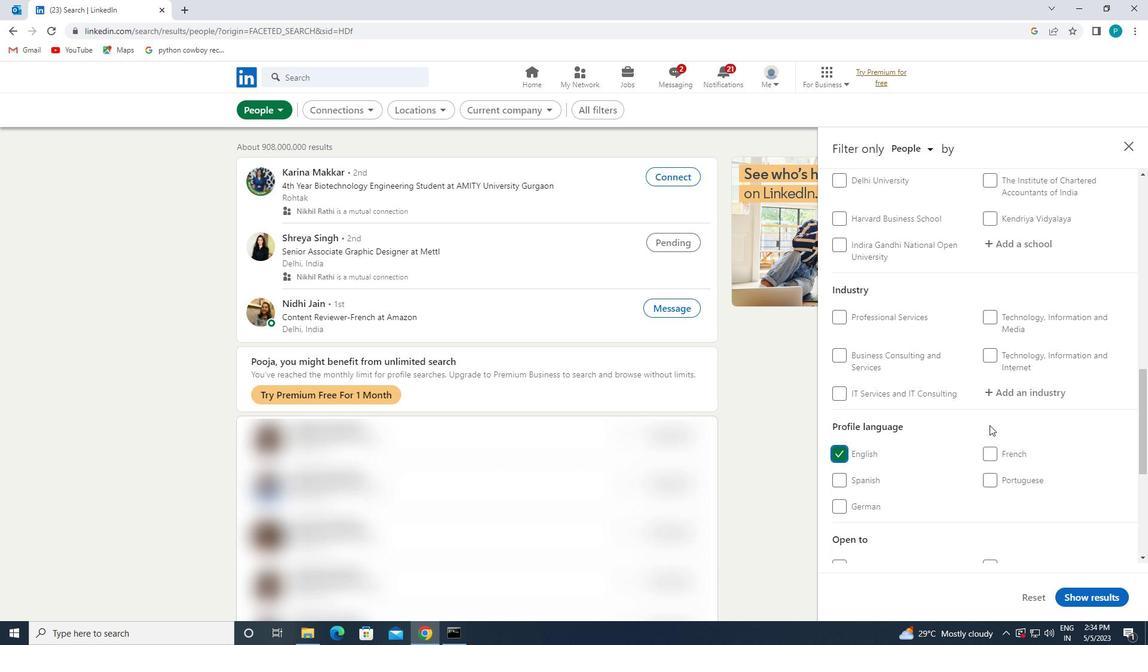 
Action: Mouse moved to (1030, 388)
Screenshot: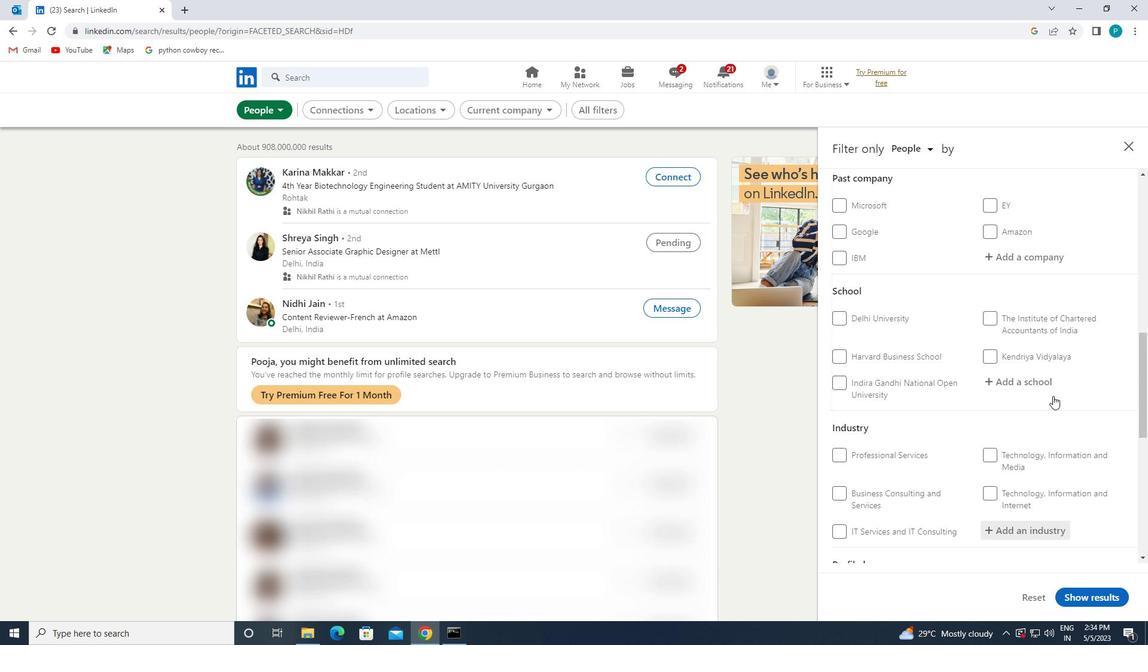 
Action: Mouse scrolled (1030, 388) with delta (0, 0)
Screenshot: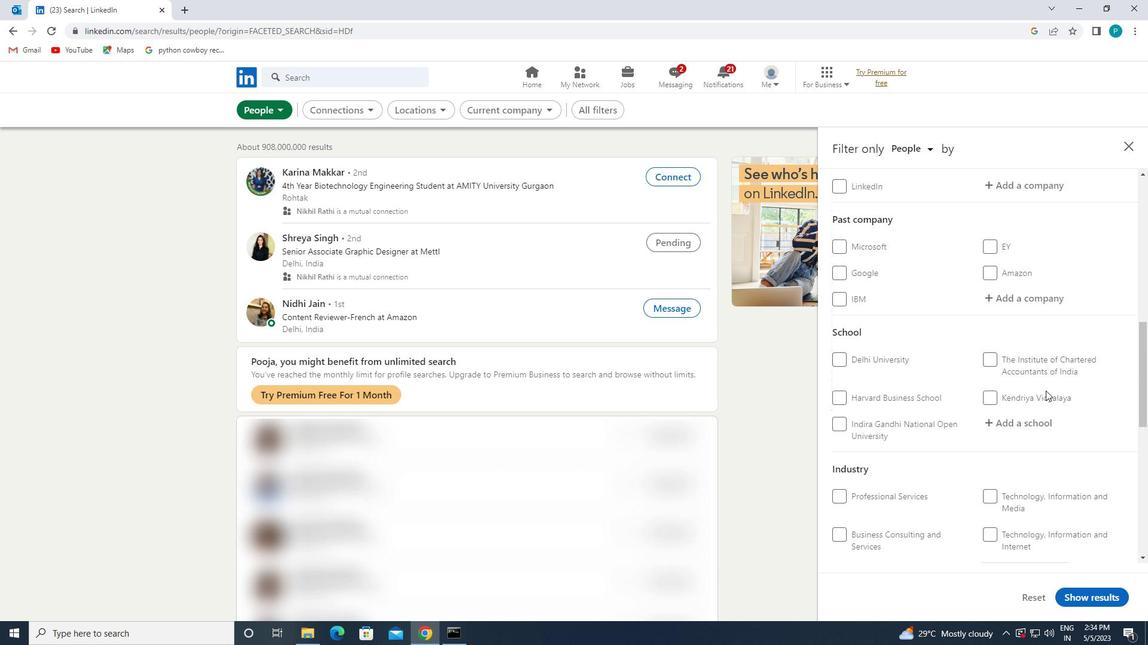 
Action: Mouse scrolled (1030, 388) with delta (0, 0)
Screenshot: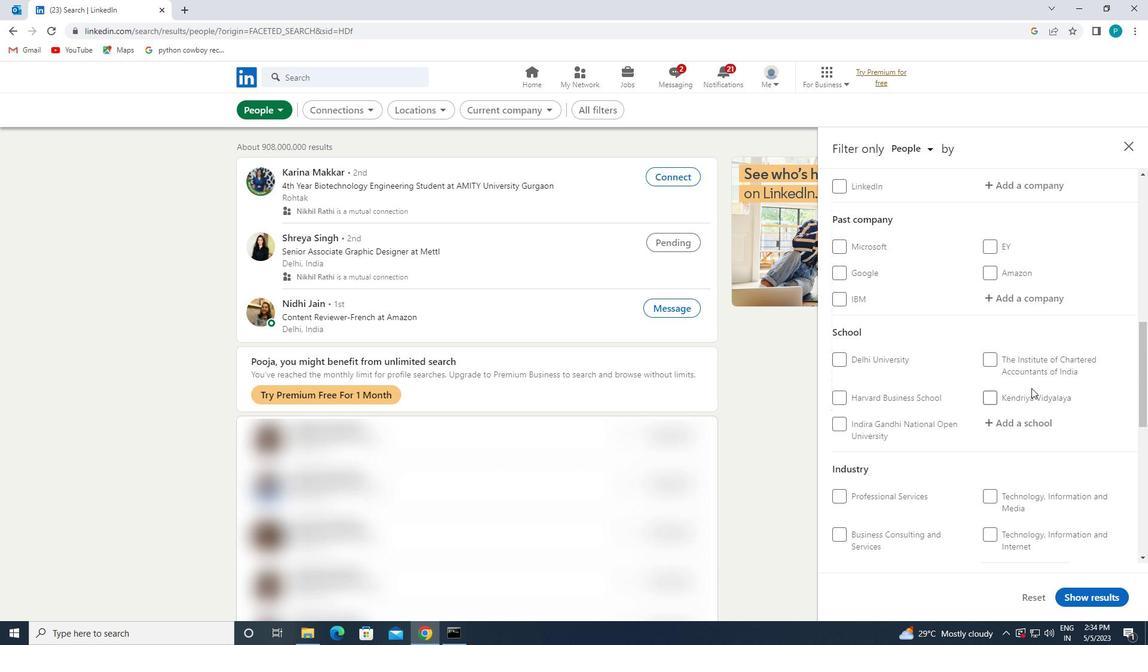 
Action: Mouse scrolled (1030, 388) with delta (0, 0)
Screenshot: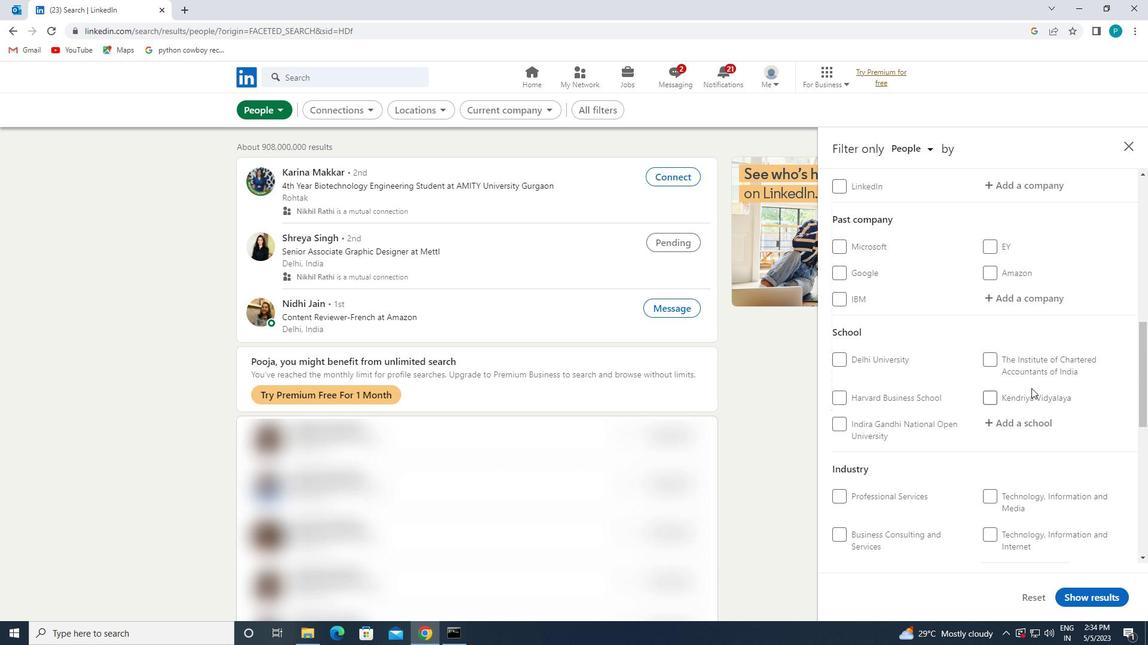 
Action: Mouse moved to (1013, 368)
Screenshot: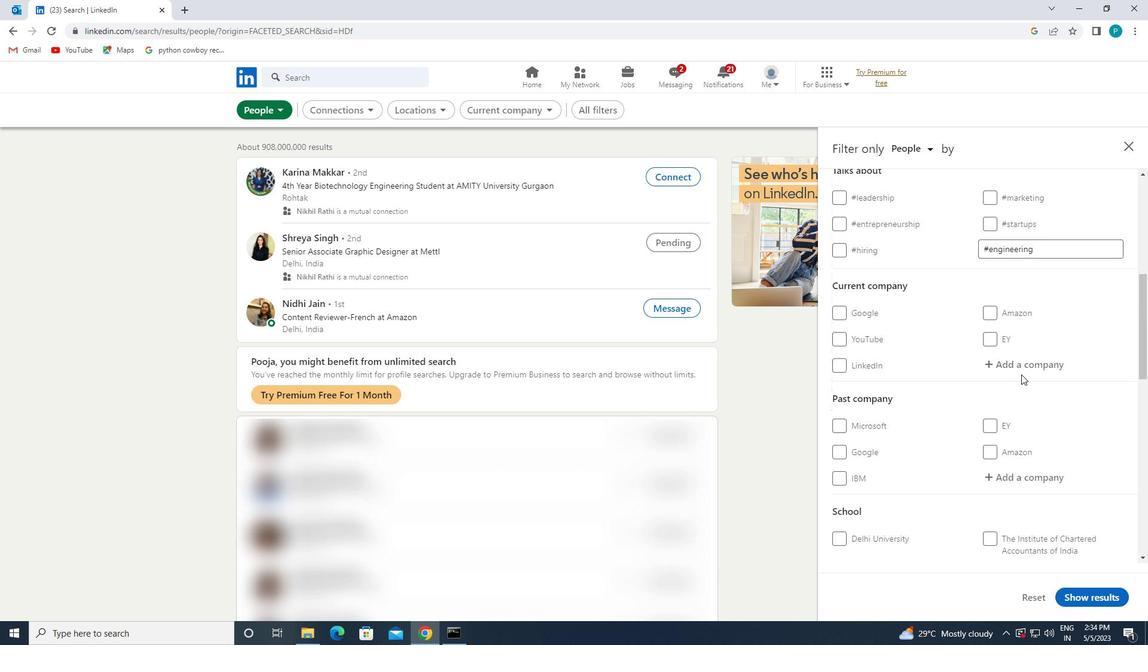 
Action: Mouse pressed left at (1013, 368)
Screenshot: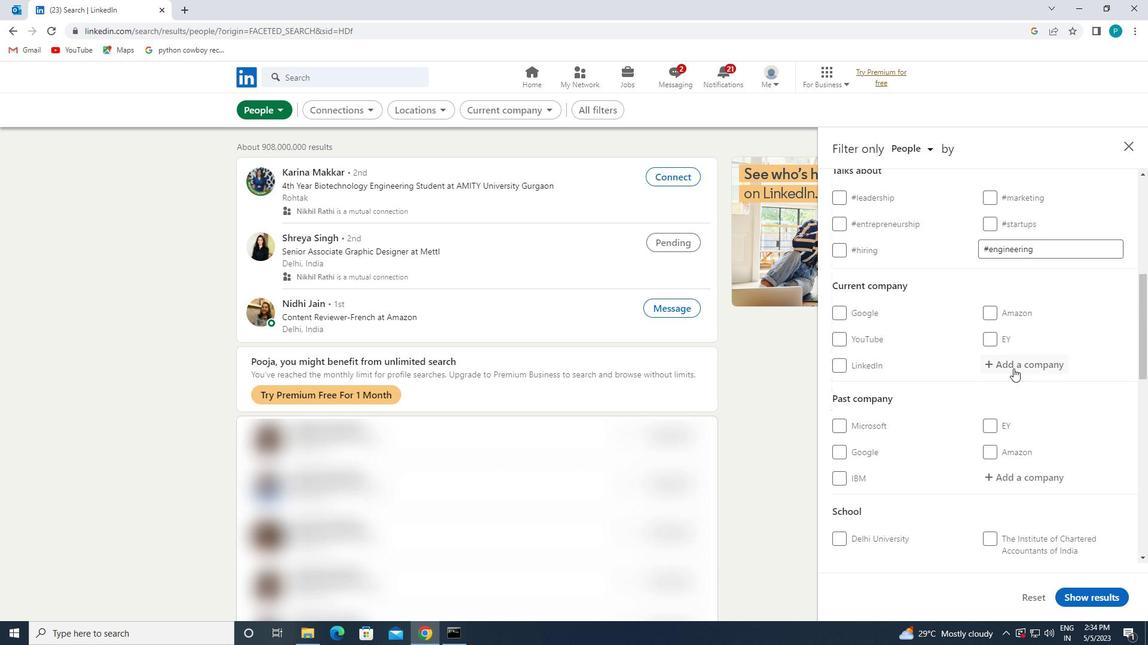 
Action: Key pressed <Key.caps_lock>K<Key.caps_lock>OTAK
Screenshot: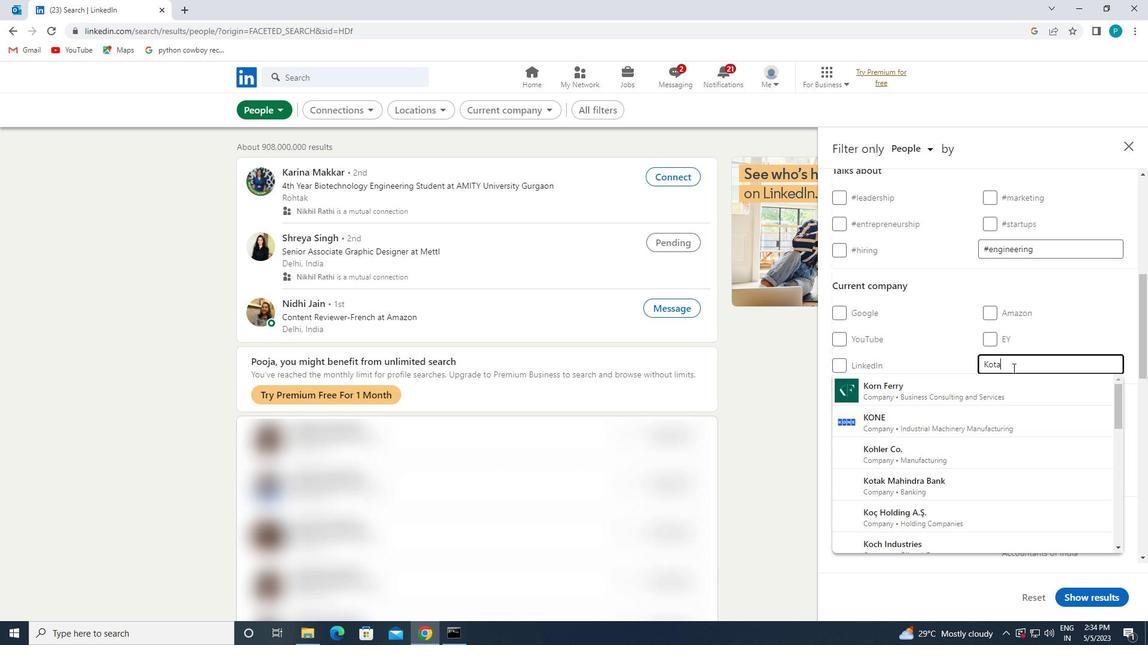 
Action: Mouse moved to (983, 385)
Screenshot: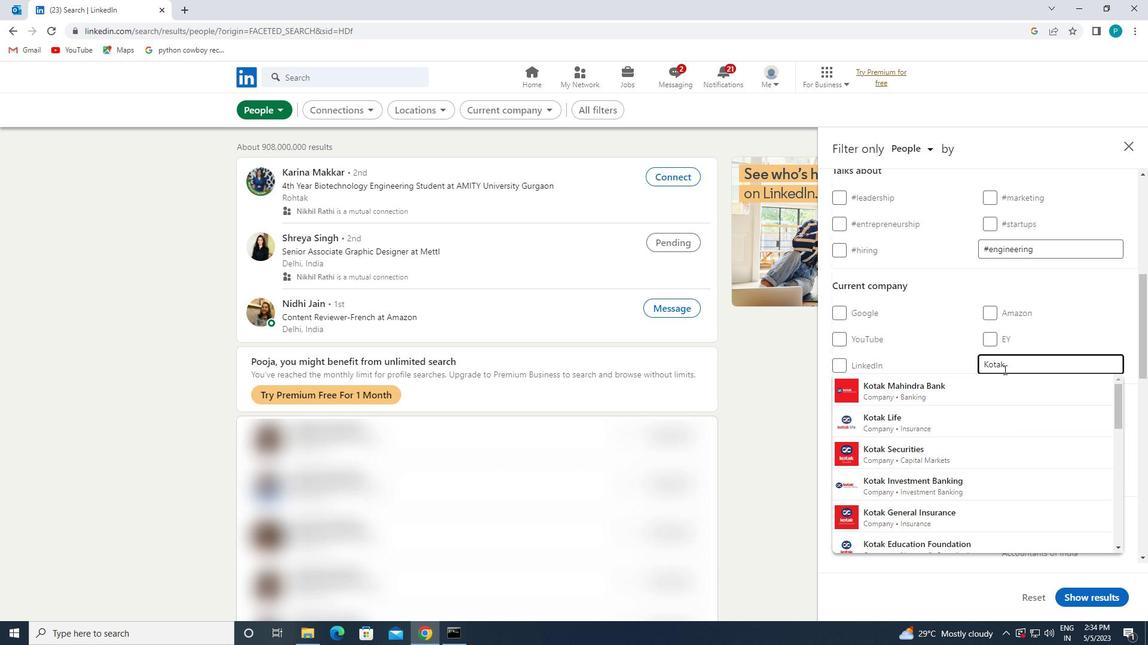 
Action: Mouse pressed left at (983, 385)
Screenshot: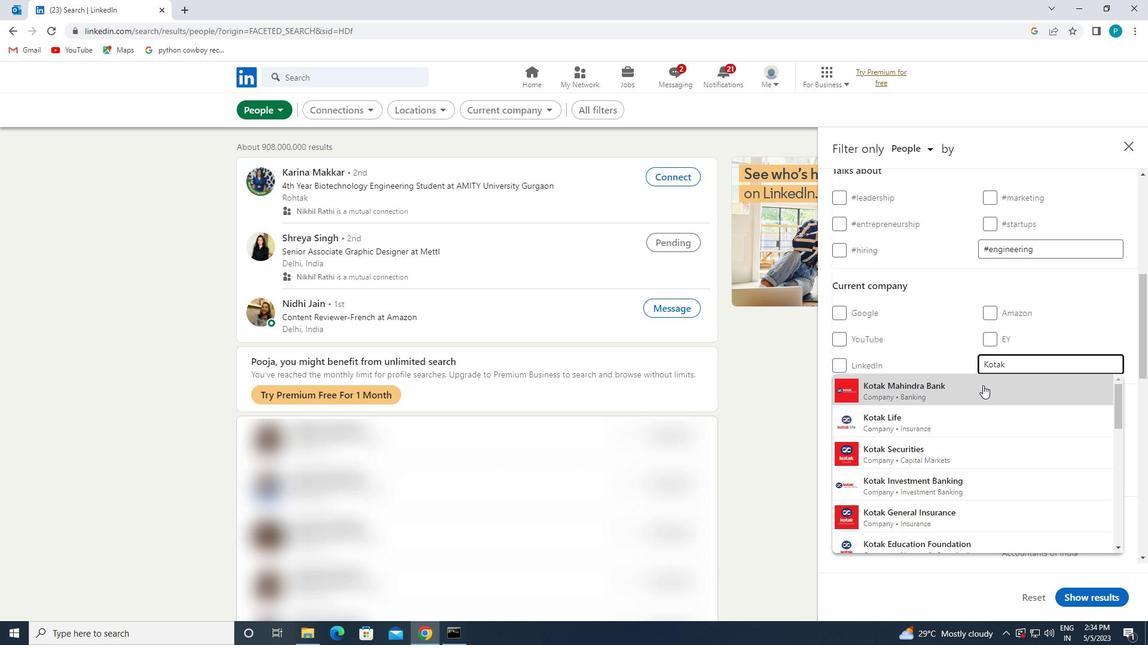 
Action: Mouse scrolled (983, 385) with delta (0, 0)
Screenshot: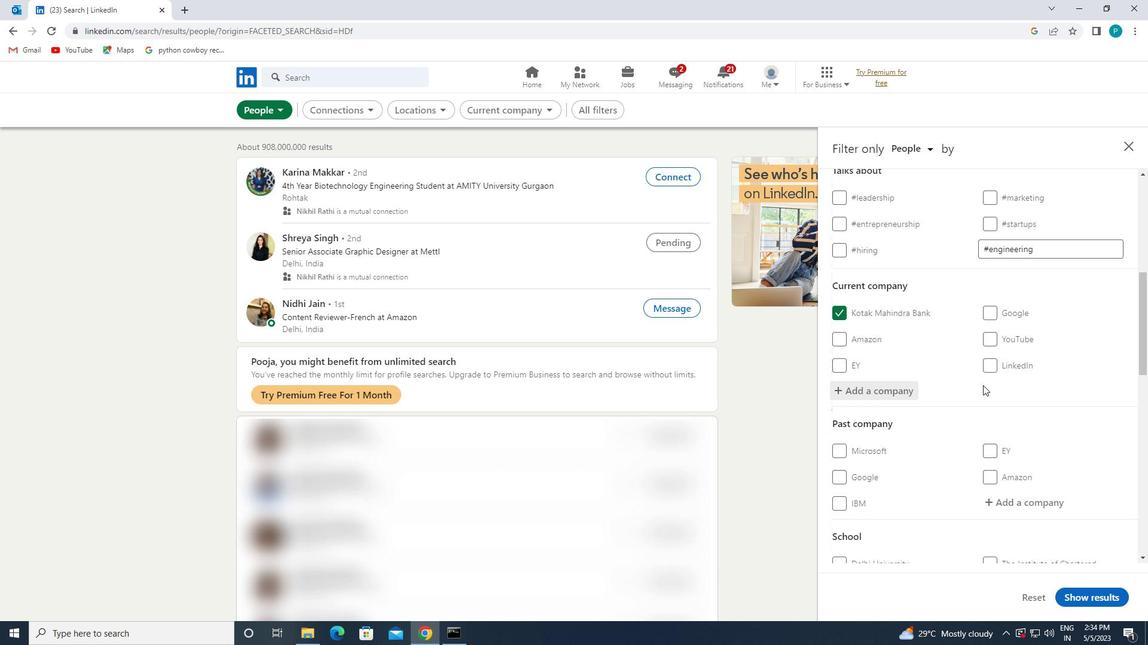 
Action: Mouse scrolled (983, 385) with delta (0, 0)
Screenshot: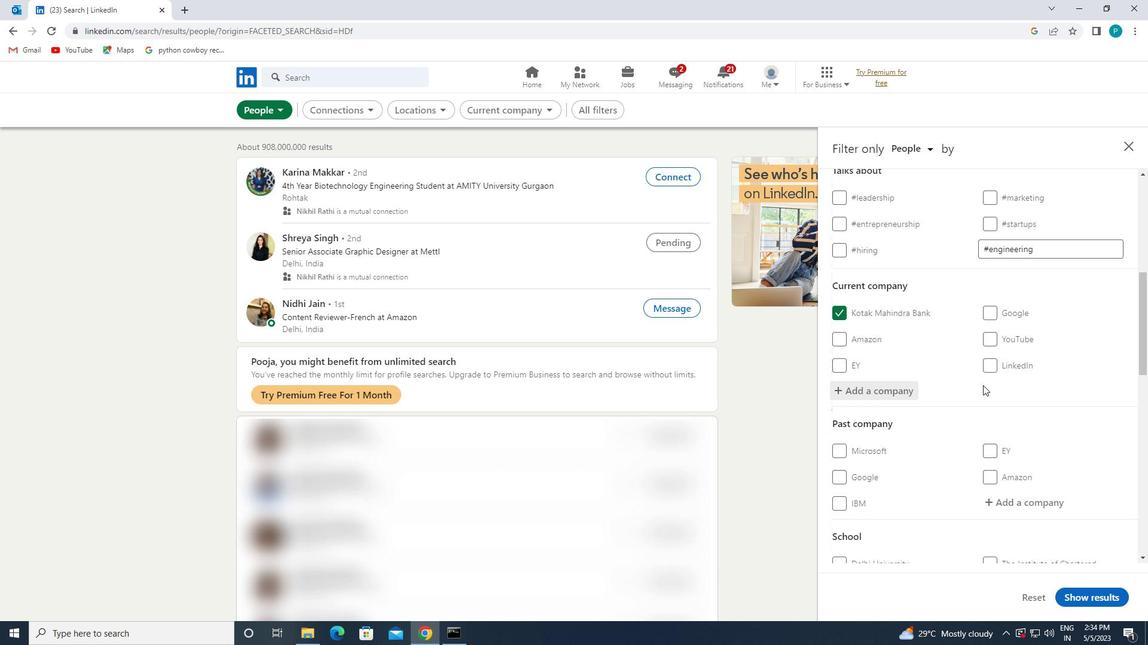 
Action: Mouse moved to (1030, 404)
Screenshot: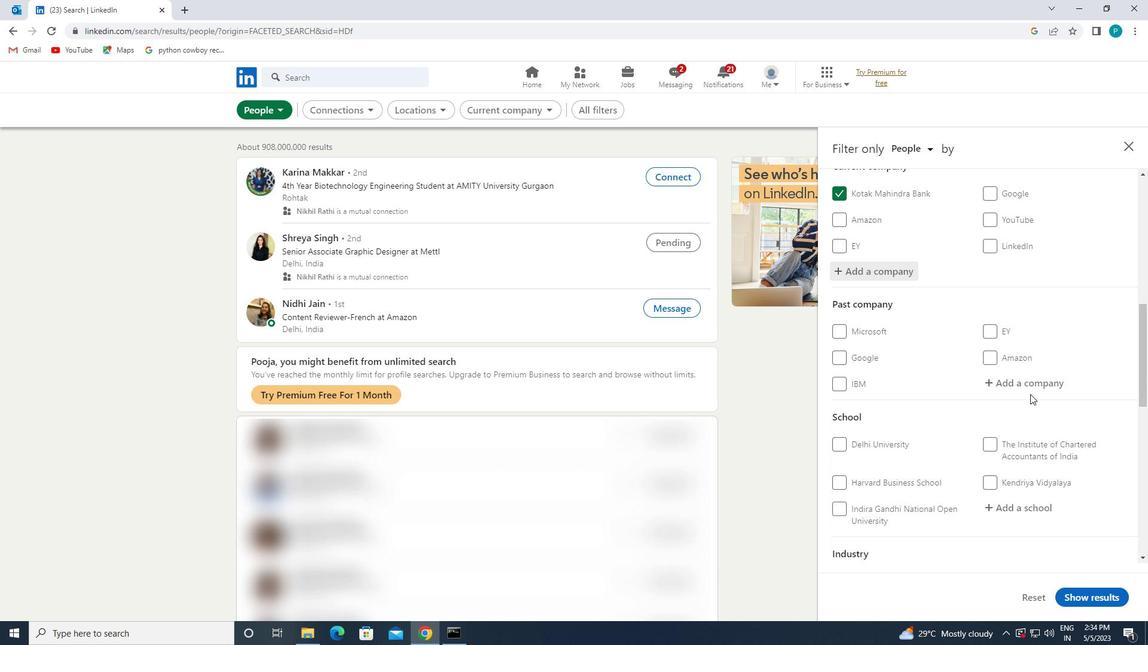 
Action: Mouse scrolled (1030, 403) with delta (0, 0)
Screenshot: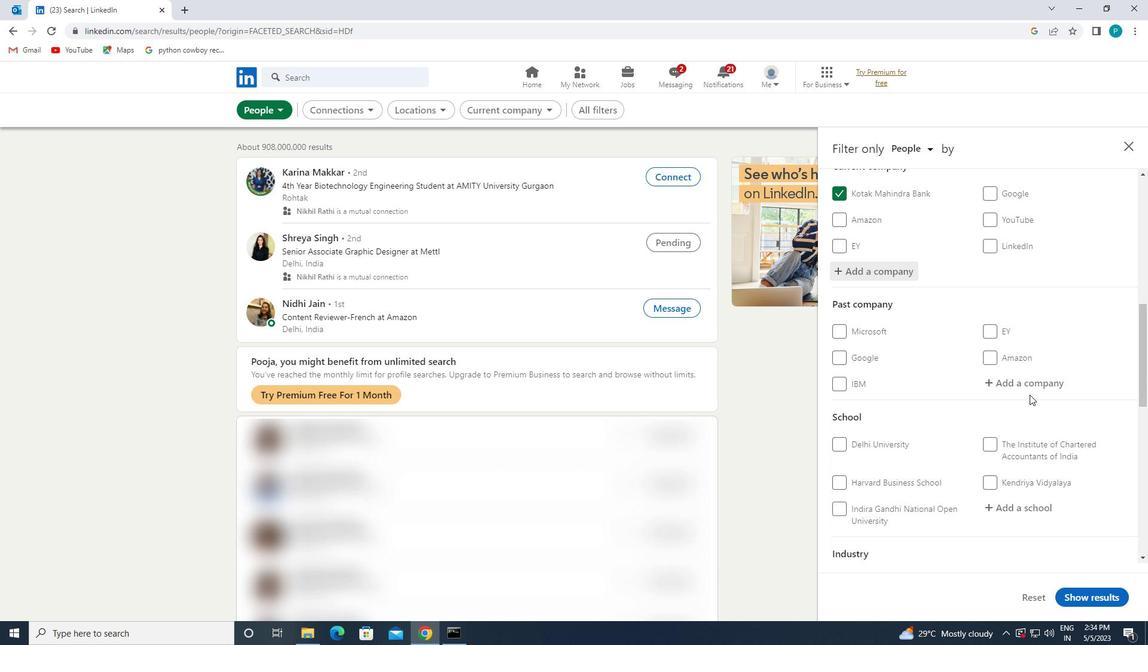 
Action: Mouse scrolled (1030, 403) with delta (0, 0)
Screenshot: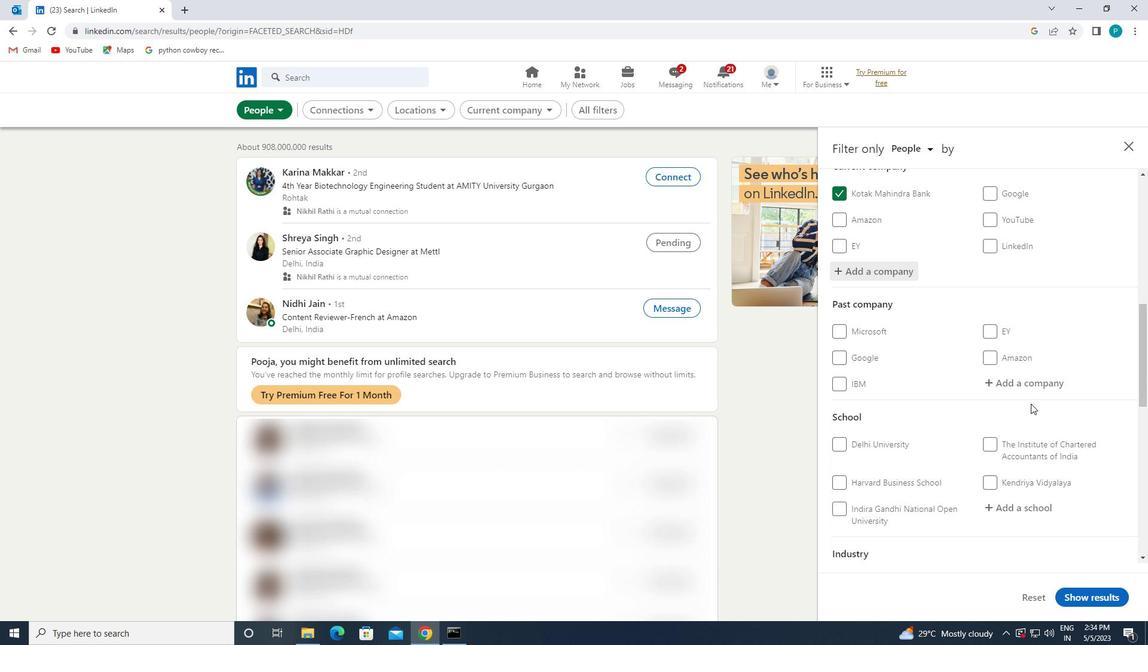 
Action: Mouse moved to (1030, 404)
Screenshot: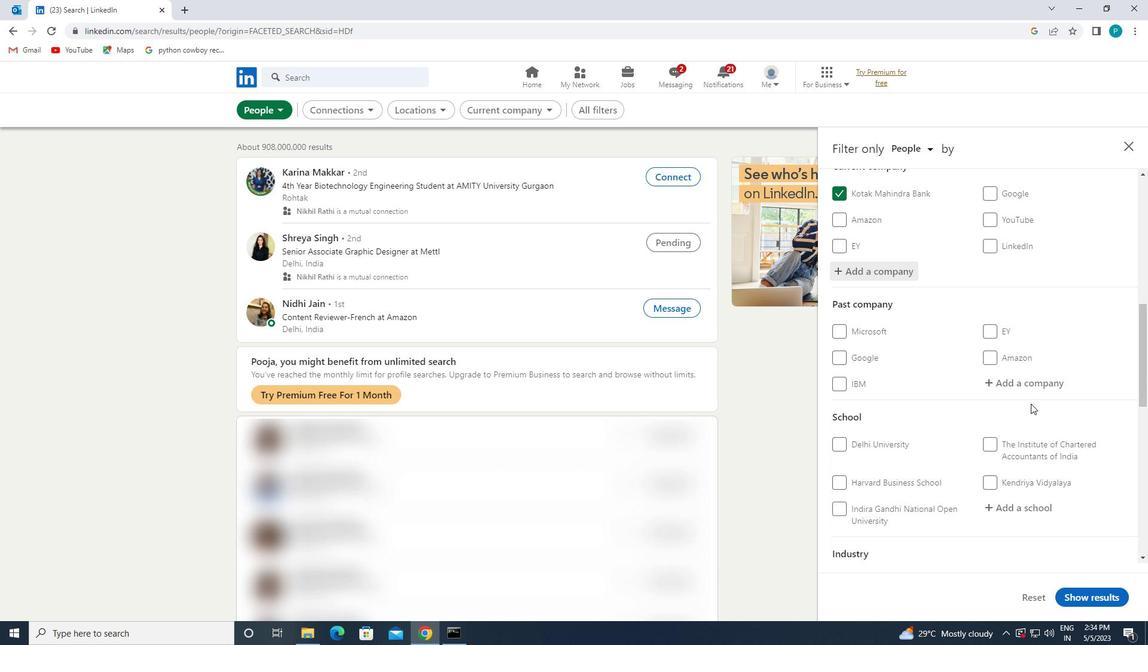 
Action: Mouse pressed left at (1030, 404)
Screenshot: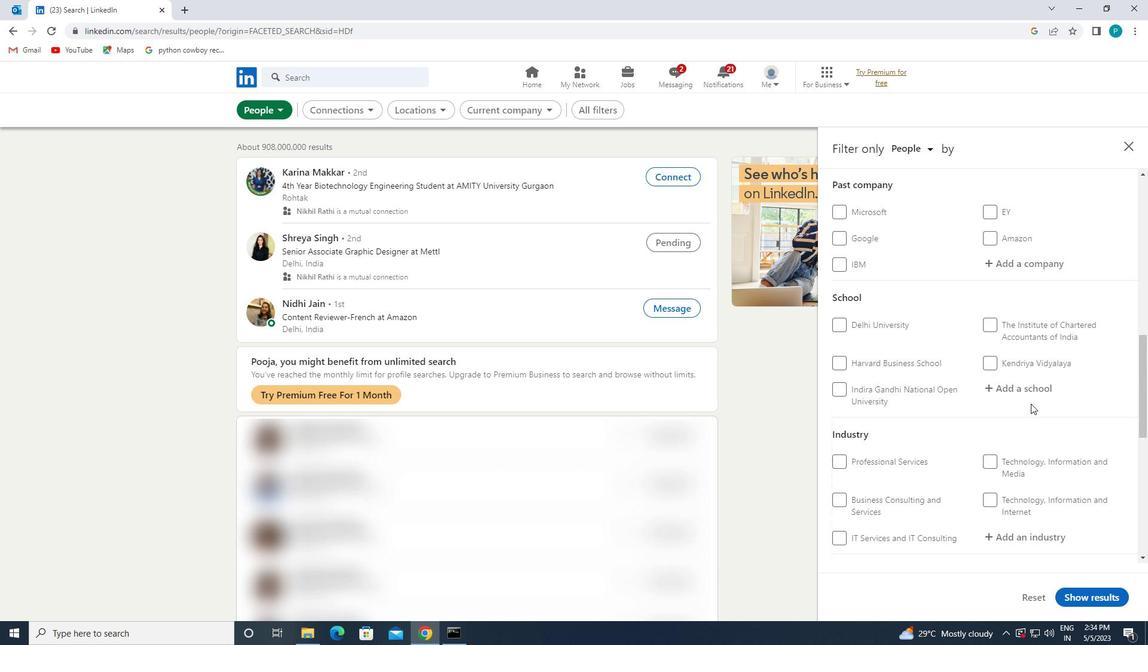 
Action: Mouse moved to (1027, 398)
Screenshot: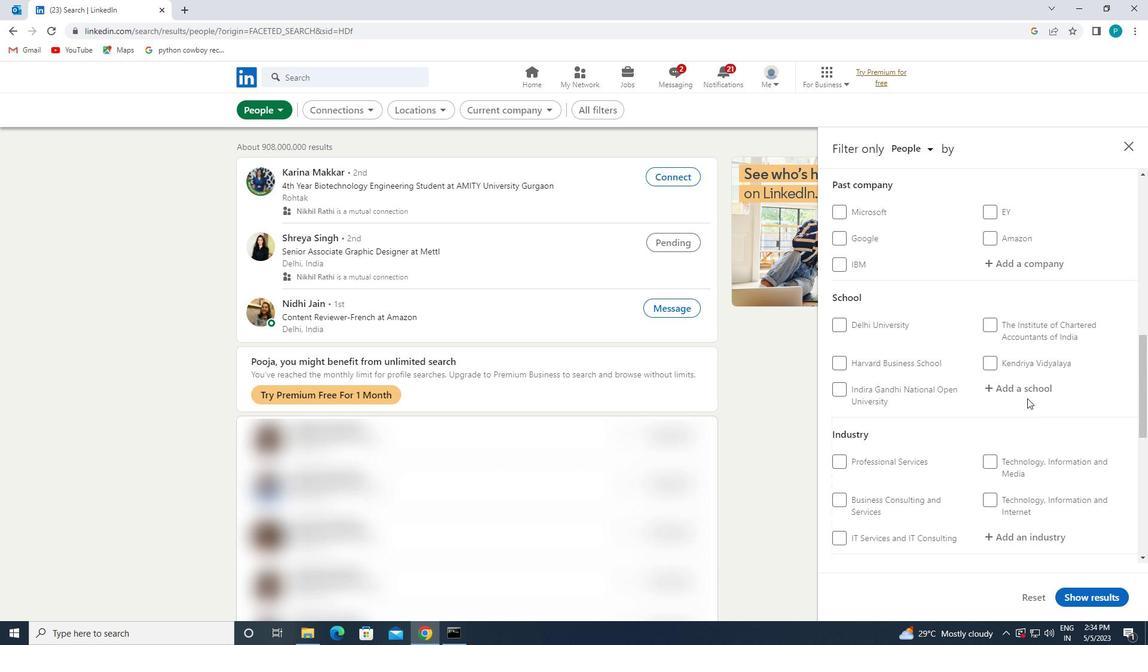 
Action: Mouse pressed left at (1027, 398)
Screenshot: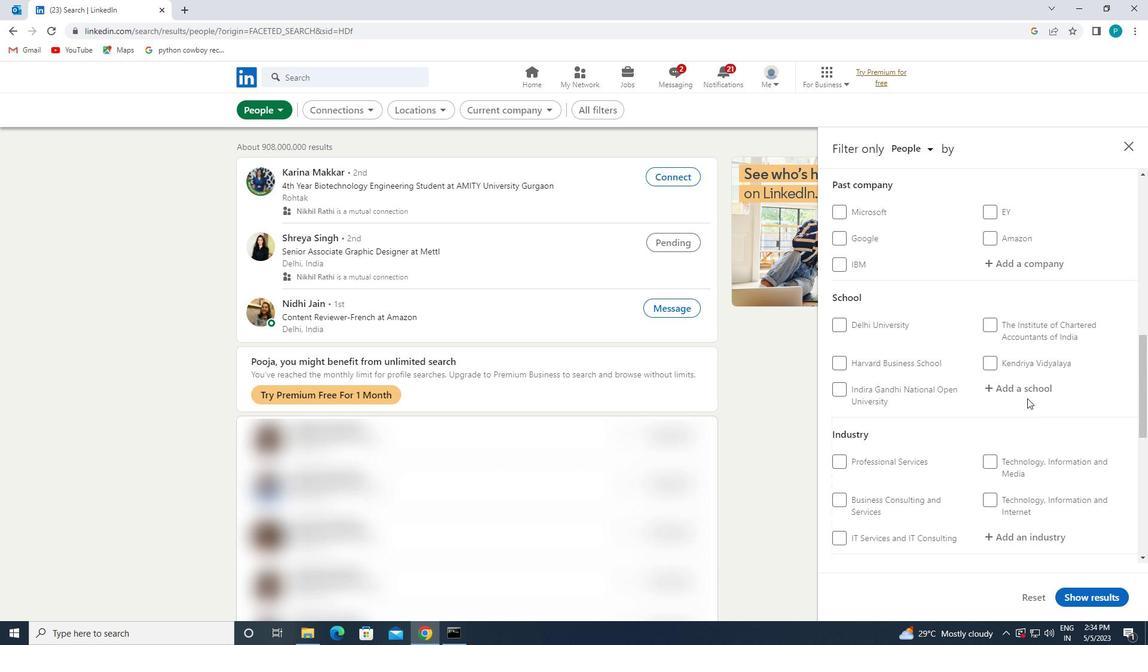 
Action: Mouse moved to (1019, 388)
Screenshot: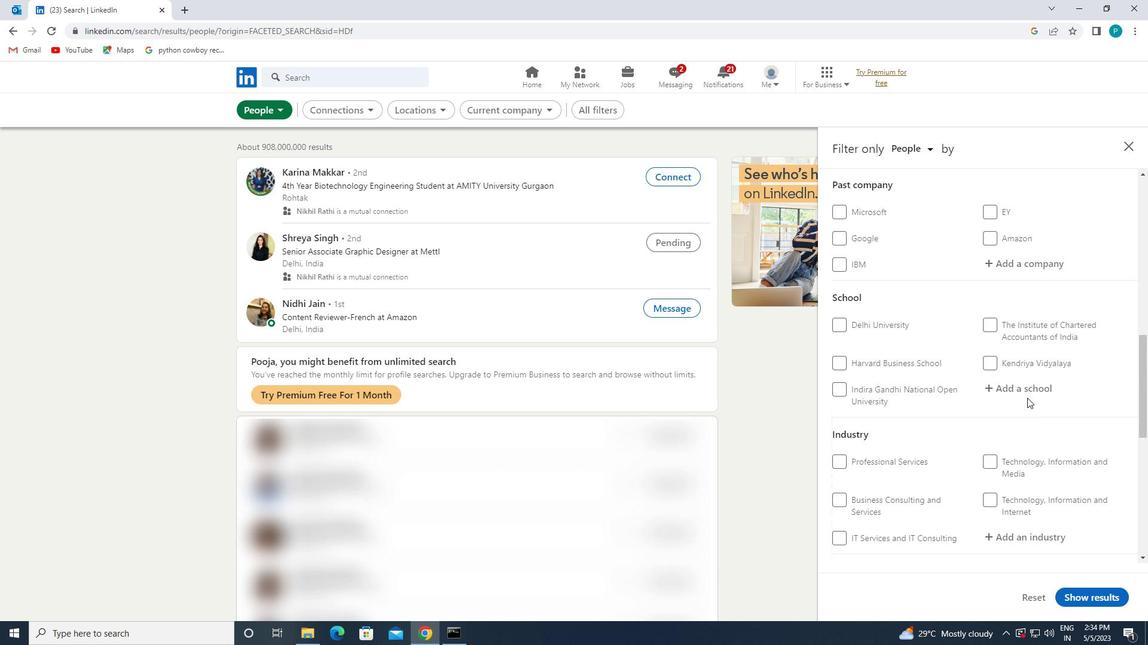 
Action: Mouse pressed left at (1019, 388)
Screenshot: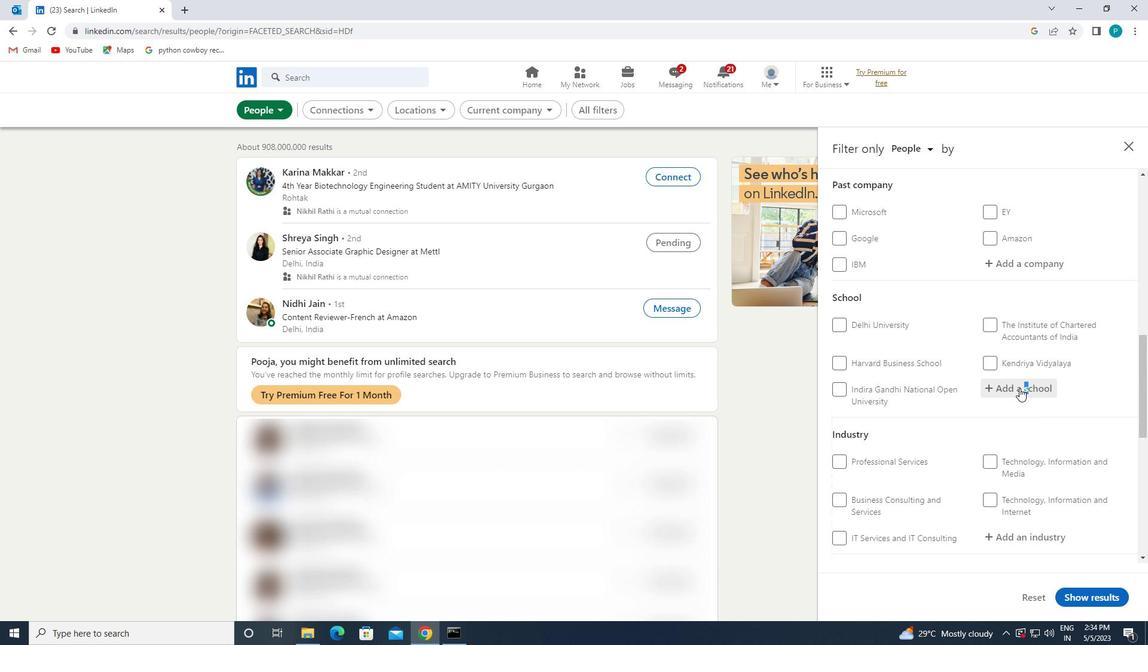 
Action: Mouse moved to (1021, 389)
Screenshot: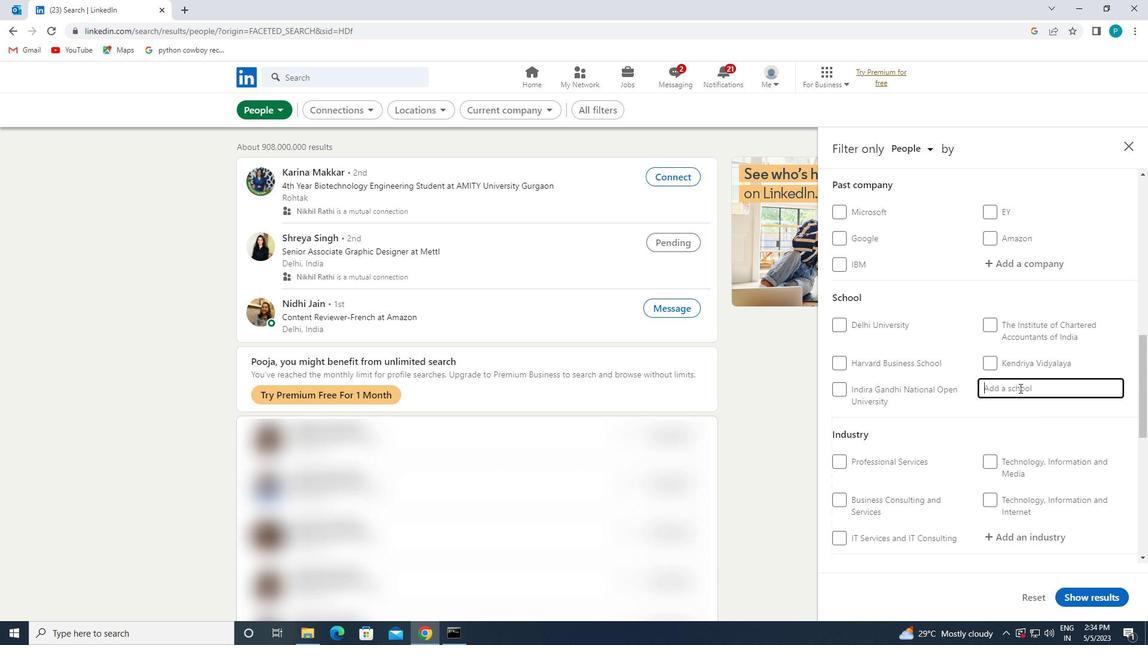 
Action: Key pressed <Key.caps_lock>B<Key.caps_lock>RAINWARE
Screenshot: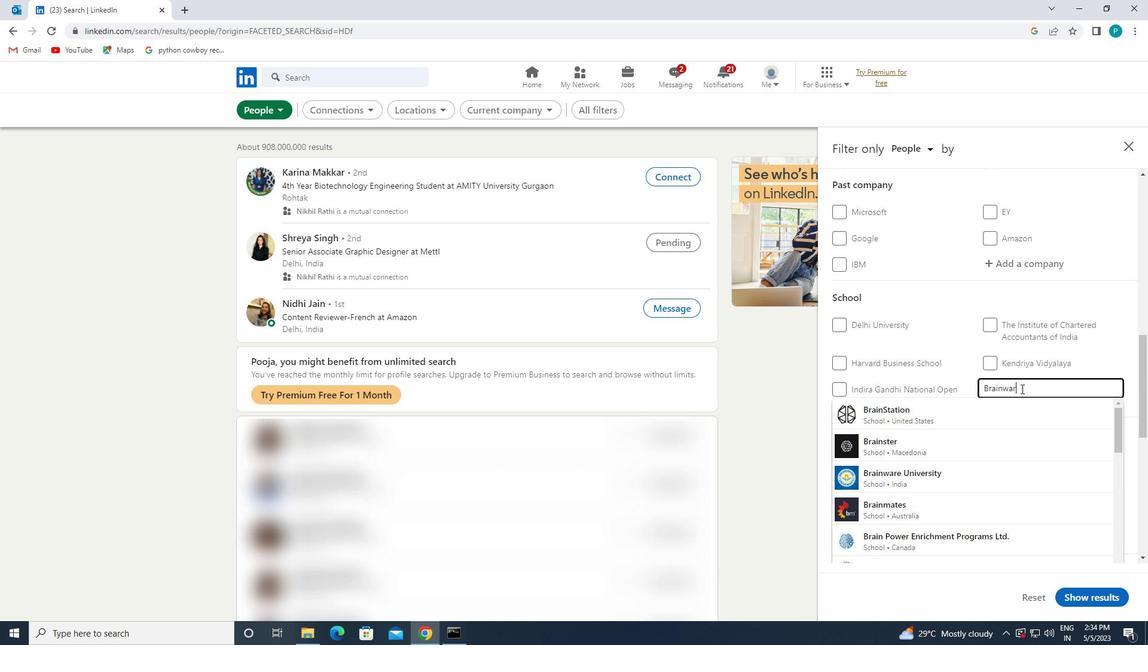 
Action: Mouse moved to (1010, 409)
Screenshot: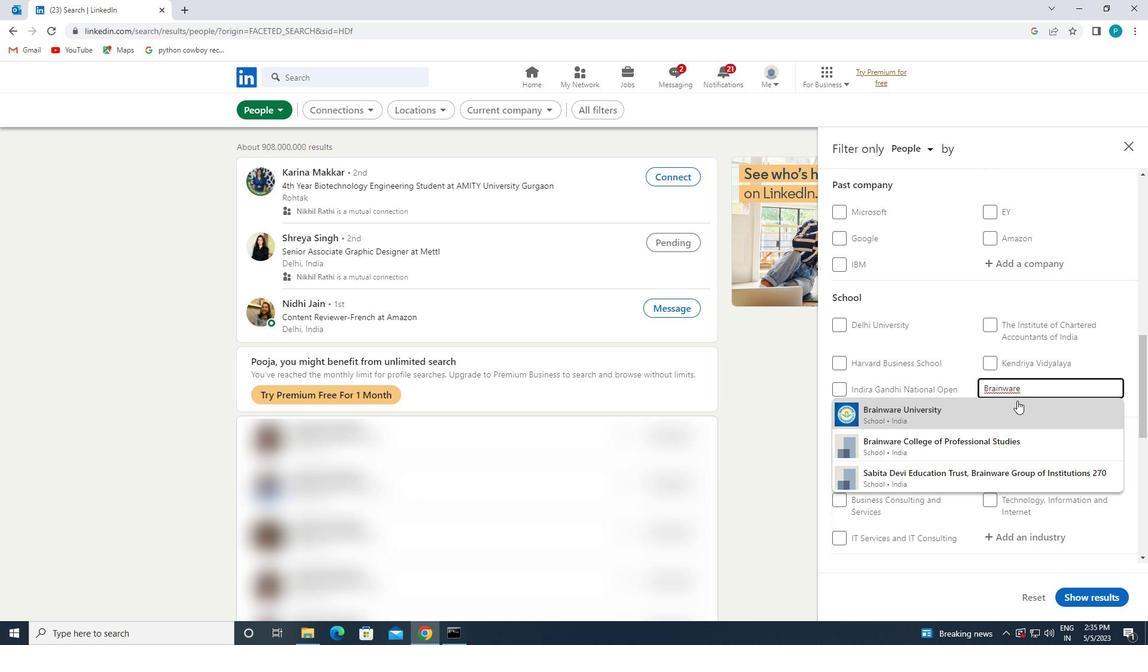 
Action: Mouse pressed left at (1010, 409)
Screenshot: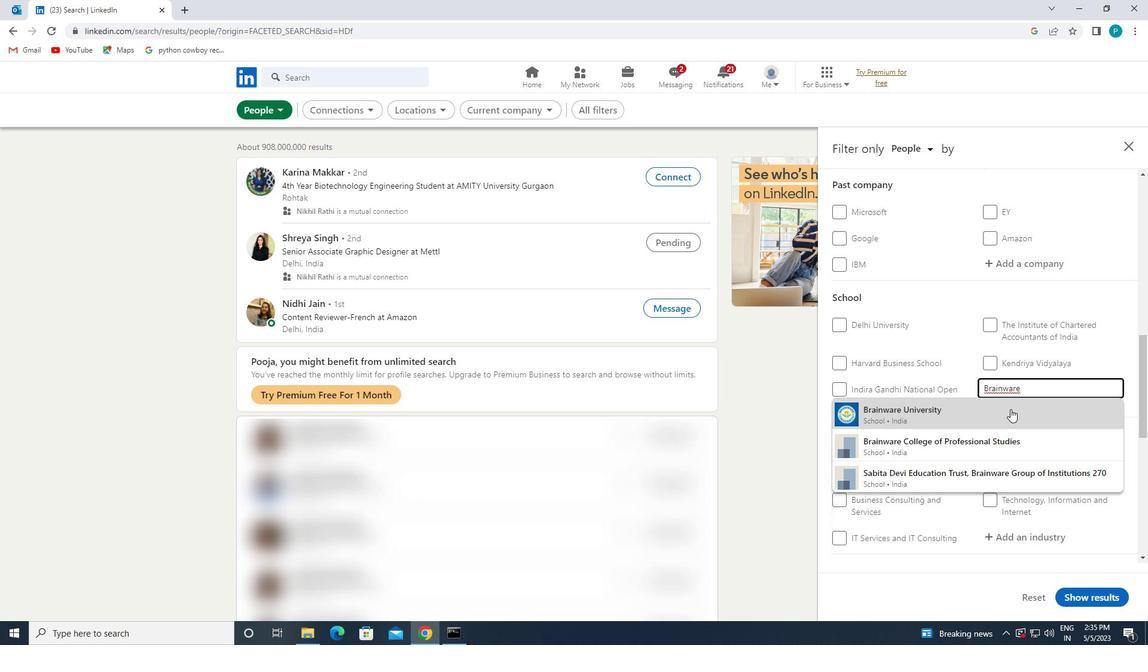 
Action: Mouse moved to (1017, 408)
Screenshot: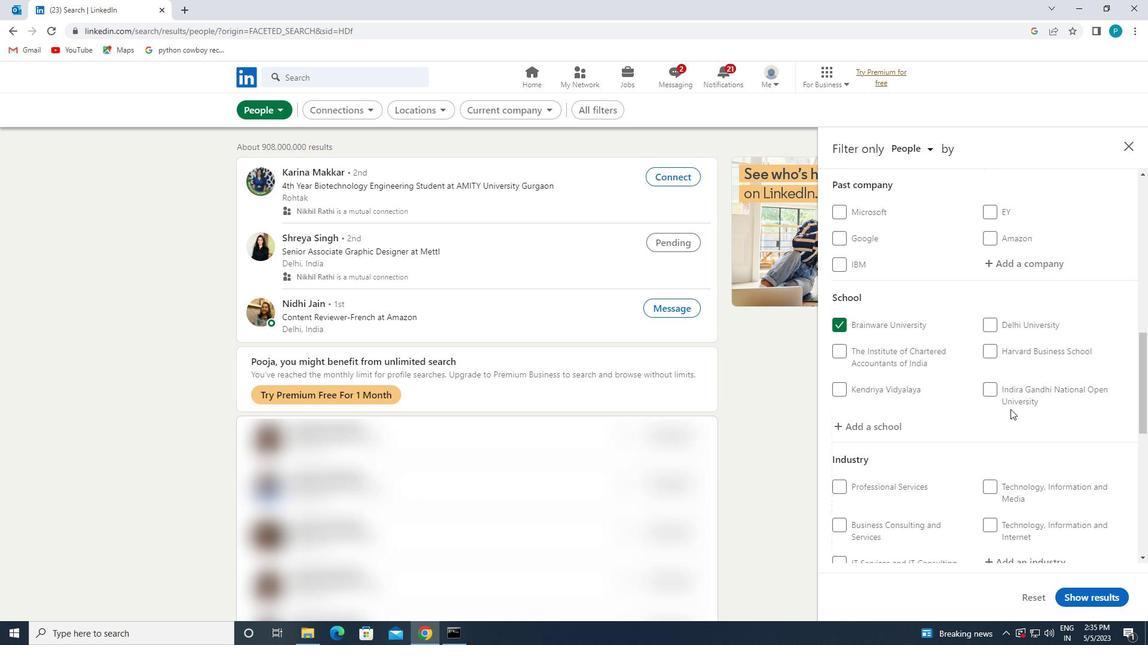 
Action: Mouse scrolled (1017, 407) with delta (0, 0)
Screenshot: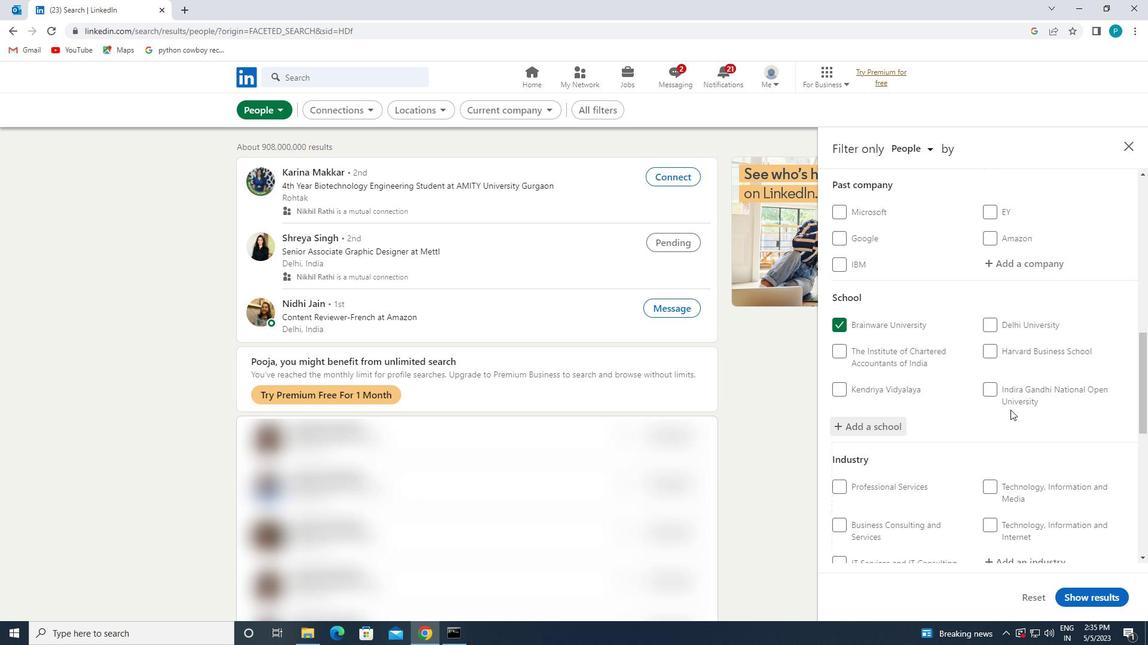 
Action: Mouse scrolled (1017, 407) with delta (0, 0)
Screenshot: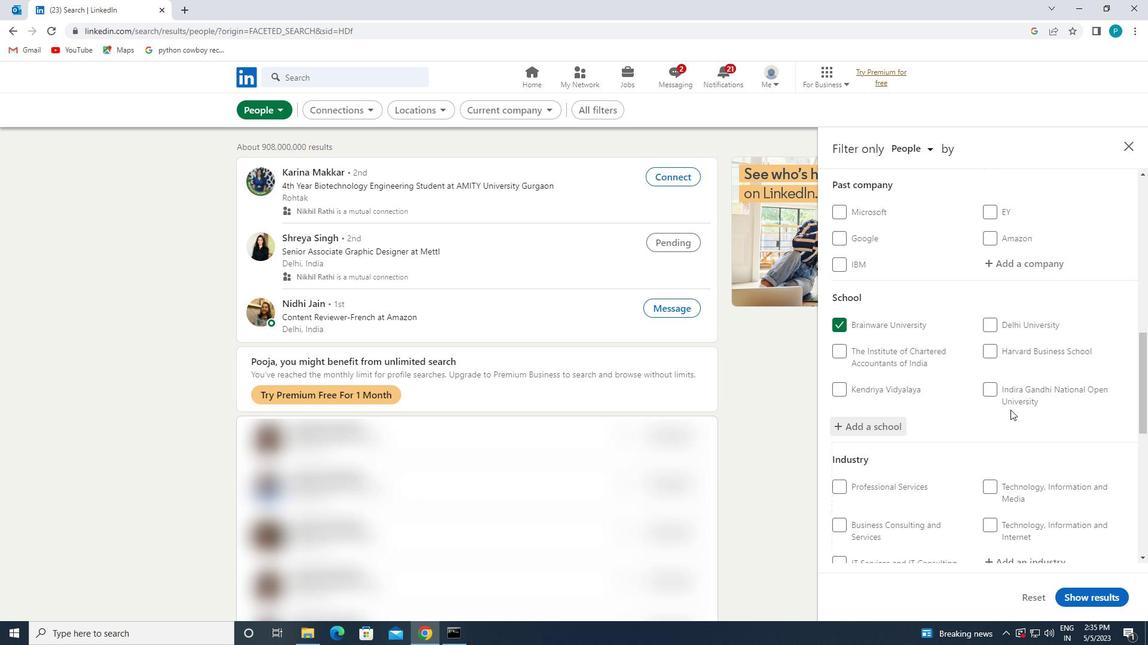 
Action: Mouse scrolled (1017, 407) with delta (0, 0)
Screenshot: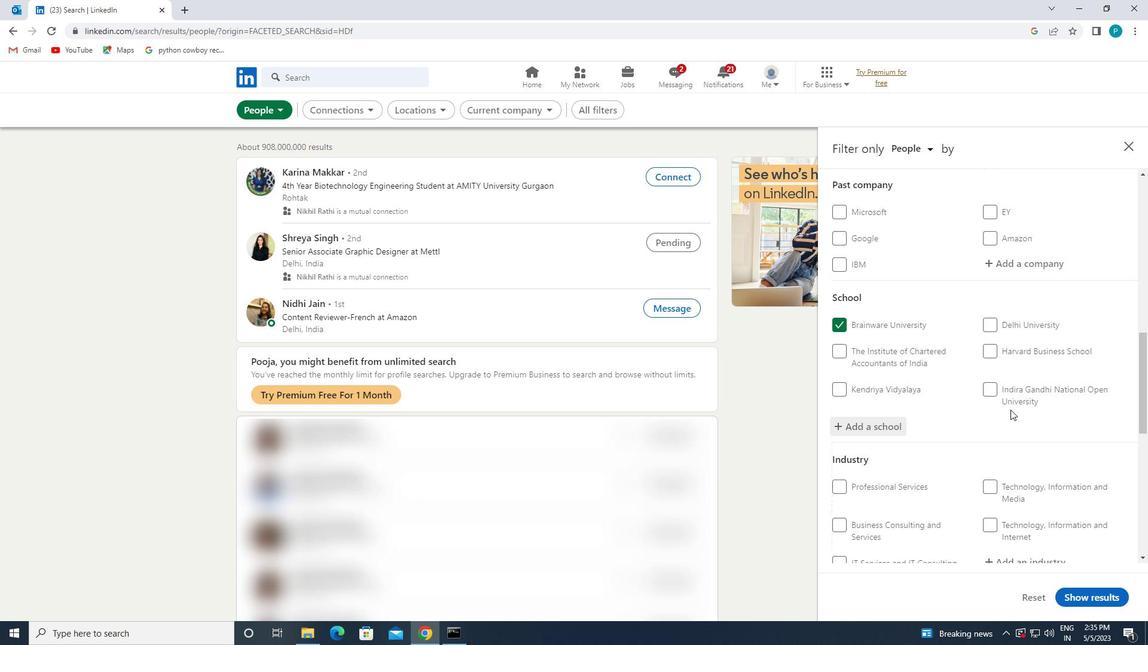 
Action: Mouse moved to (1024, 383)
Screenshot: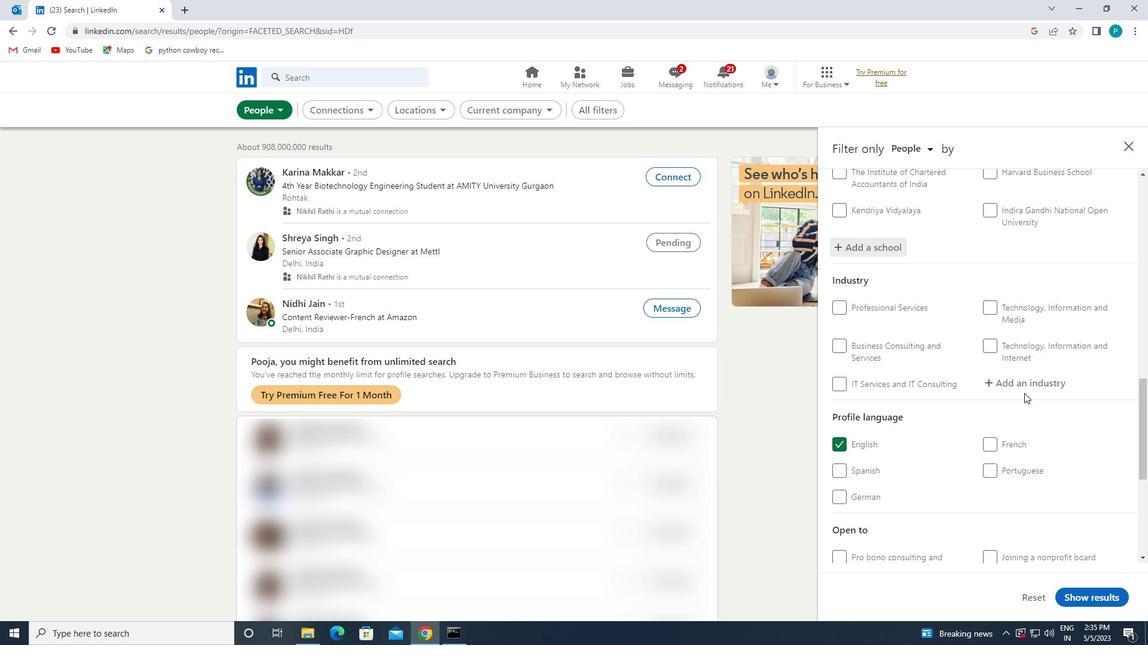 
Action: Mouse pressed left at (1024, 383)
Screenshot: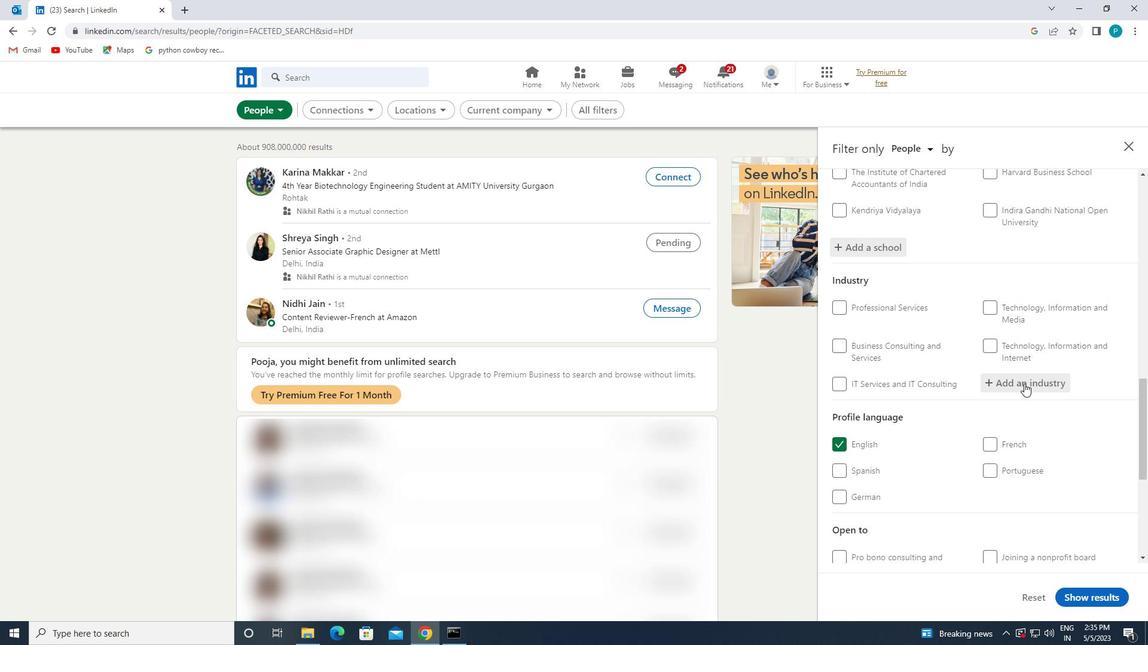 
Action: Key pressed <Key.caps_lock>W<Key.caps_lock>HOLESALE
Screenshot: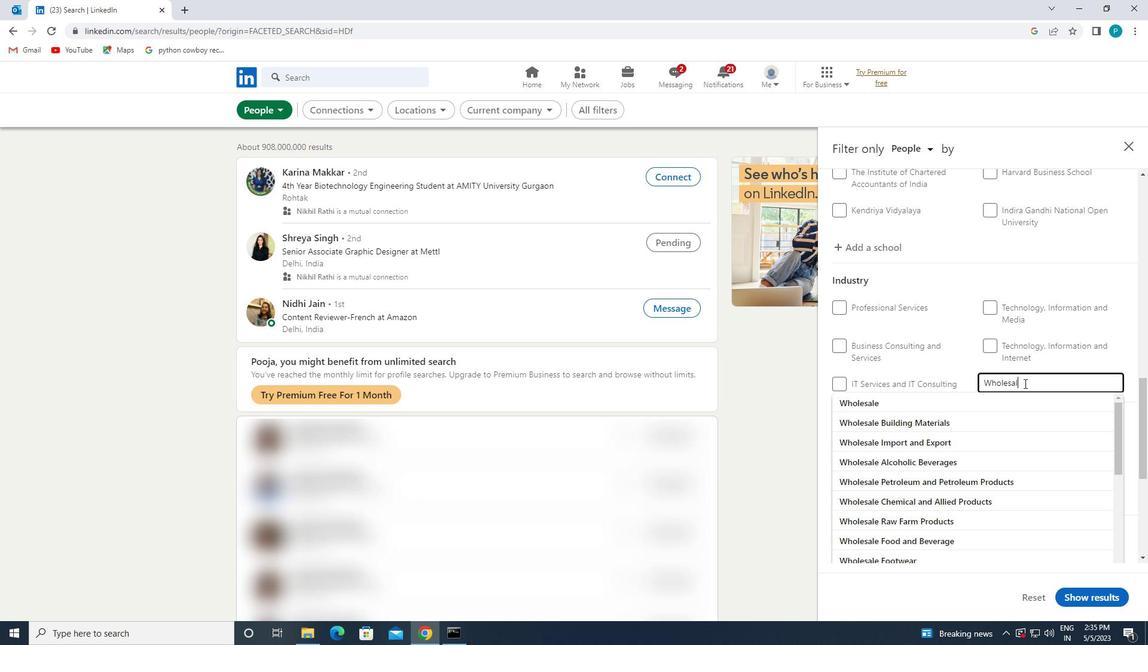 
Action: Mouse moved to (941, 499)
Screenshot: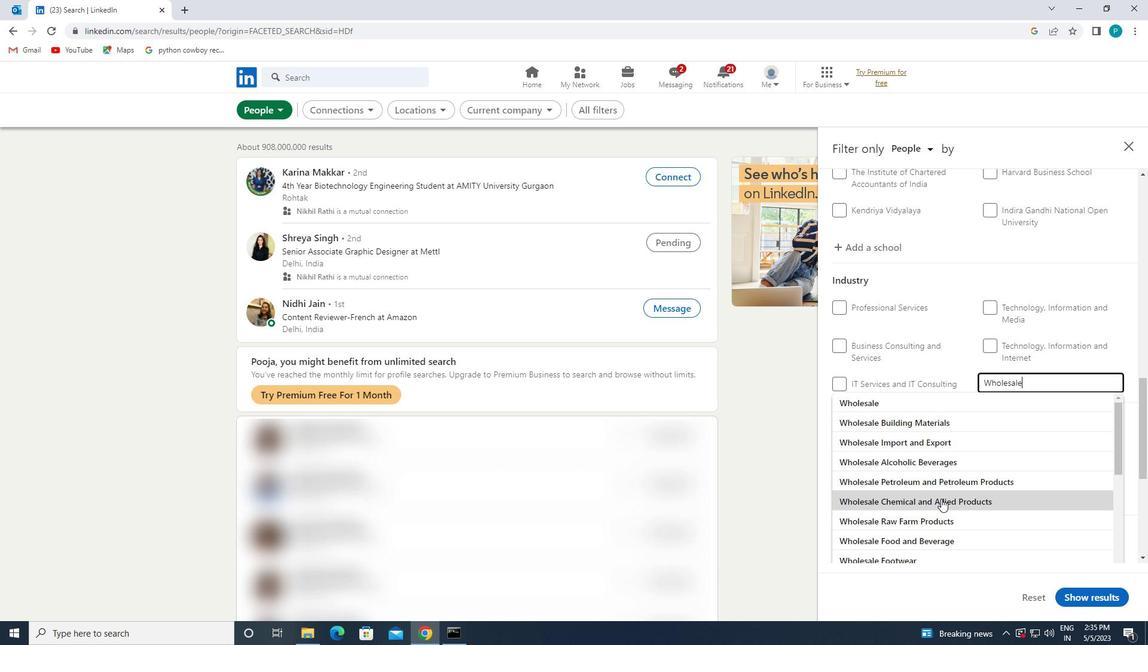 
Action: Mouse scrolled (941, 498) with delta (0, 0)
Screenshot: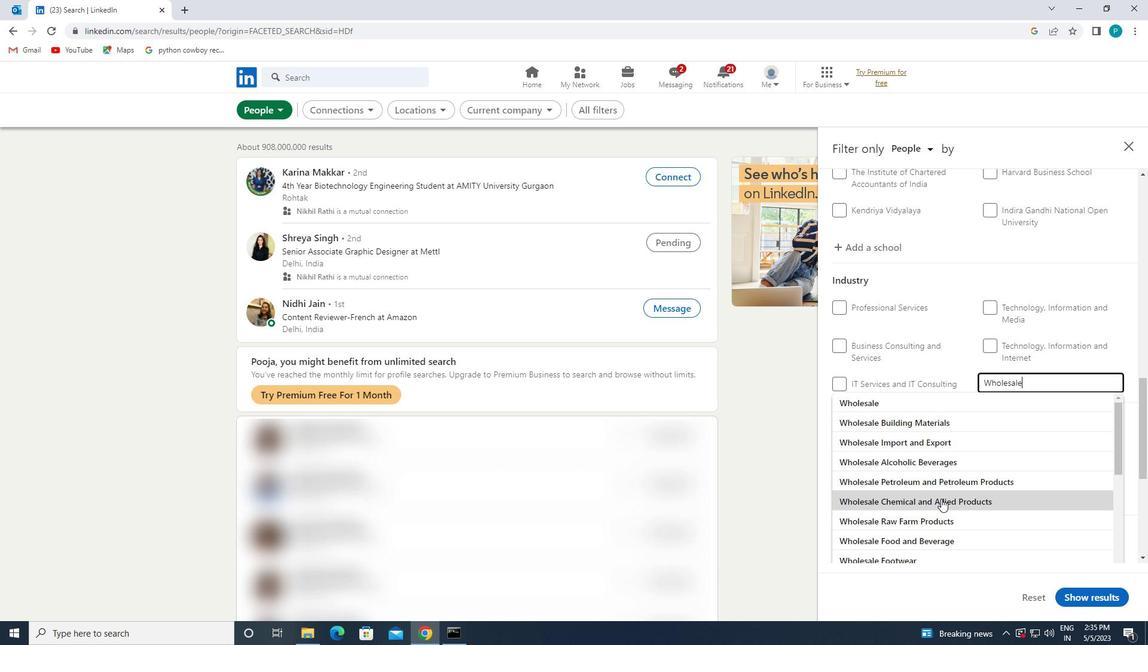 
Action: Mouse scrolled (941, 498) with delta (0, 0)
Screenshot: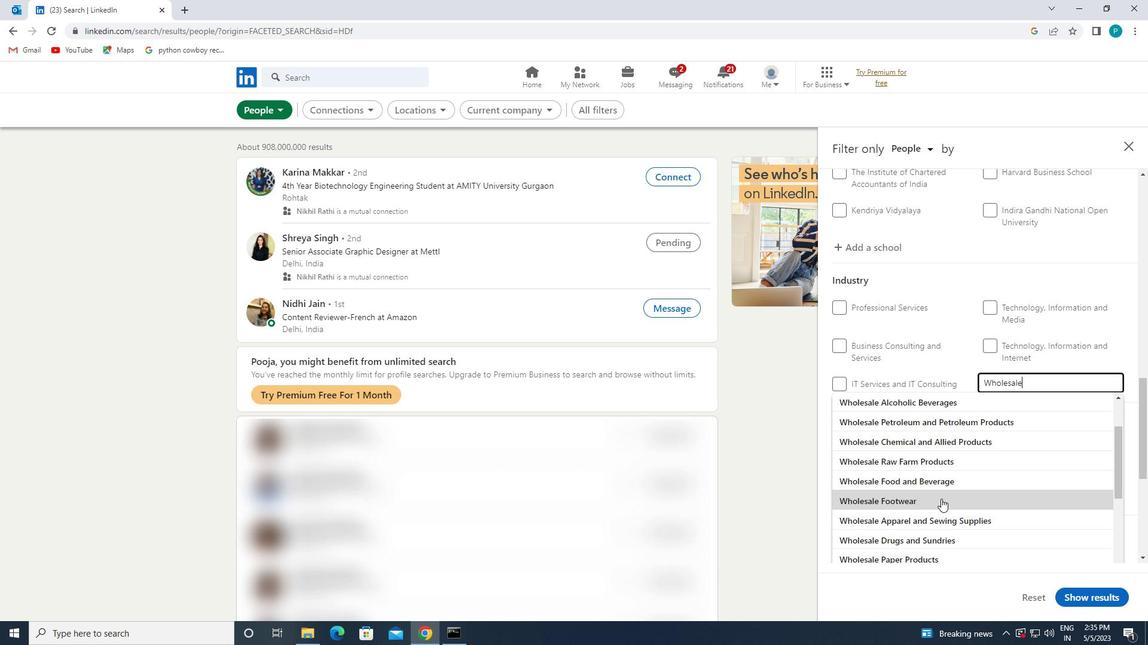 
Action: Mouse moved to (938, 505)
Screenshot: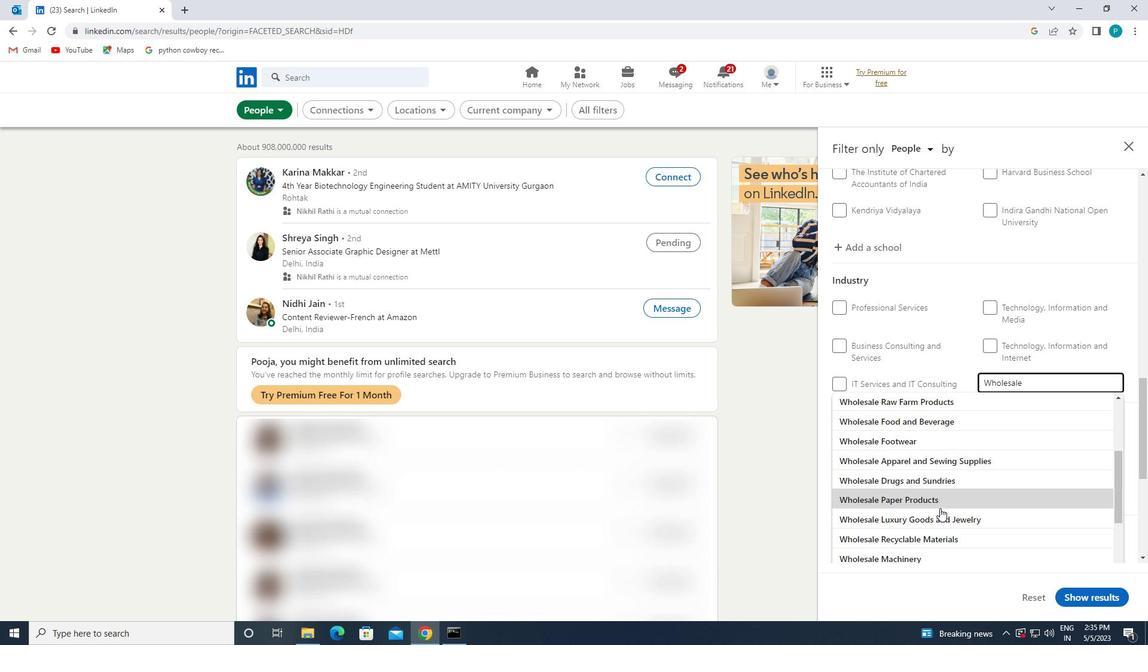 
Action: Mouse pressed left at (938, 505)
Screenshot: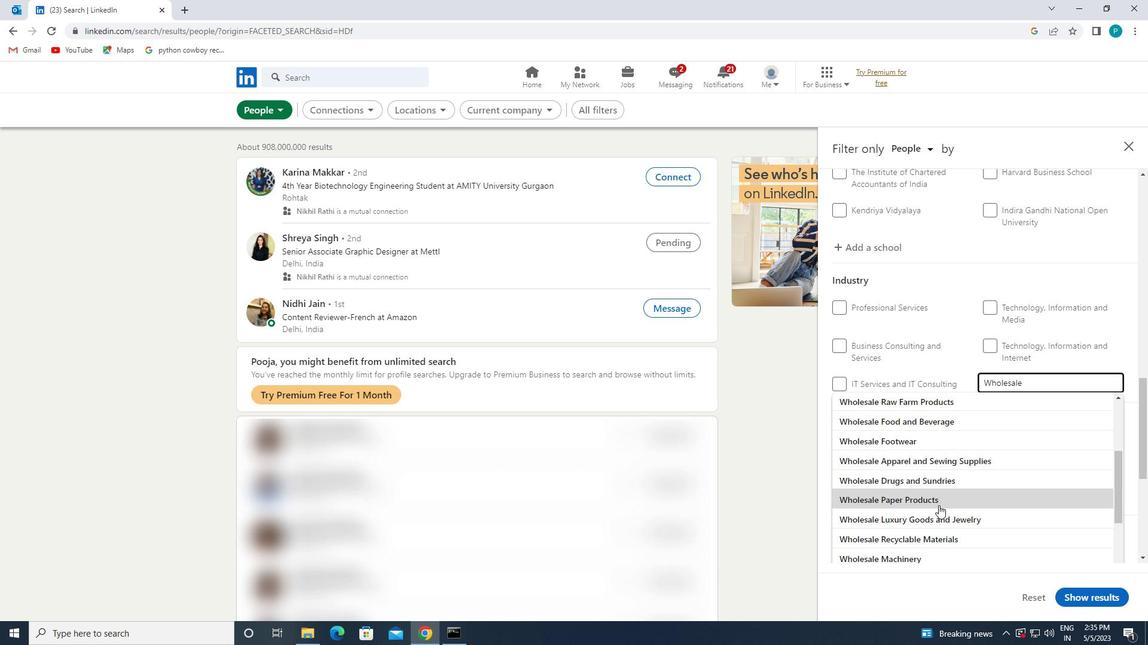 
Action: Mouse moved to (994, 491)
Screenshot: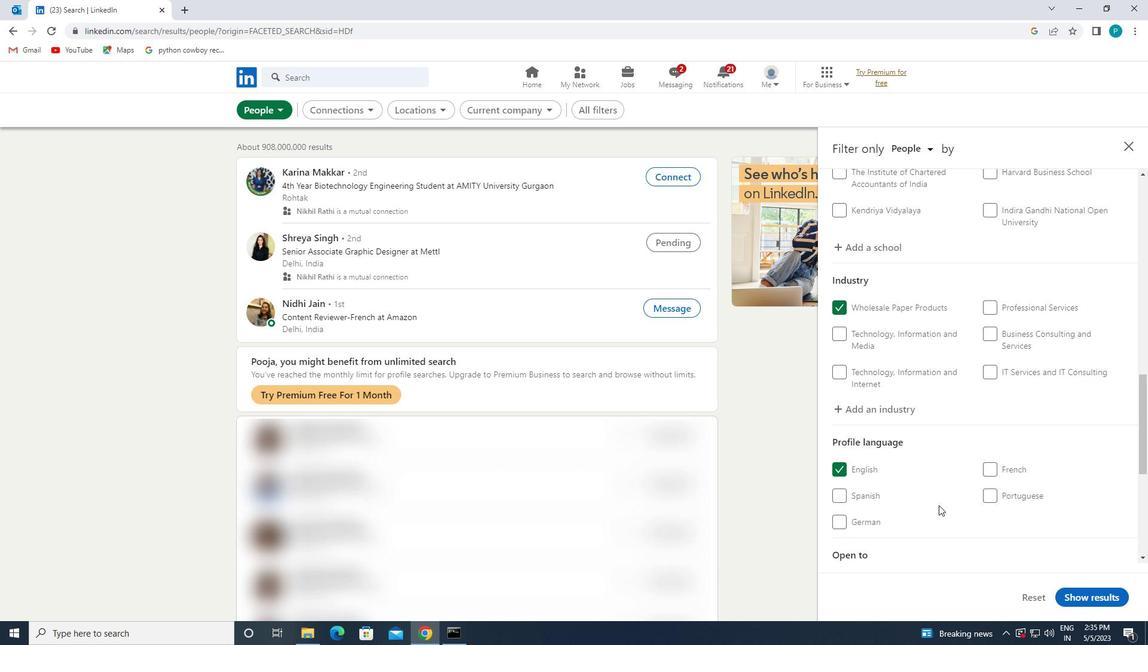 
Action: Mouse scrolled (994, 490) with delta (0, 0)
Screenshot: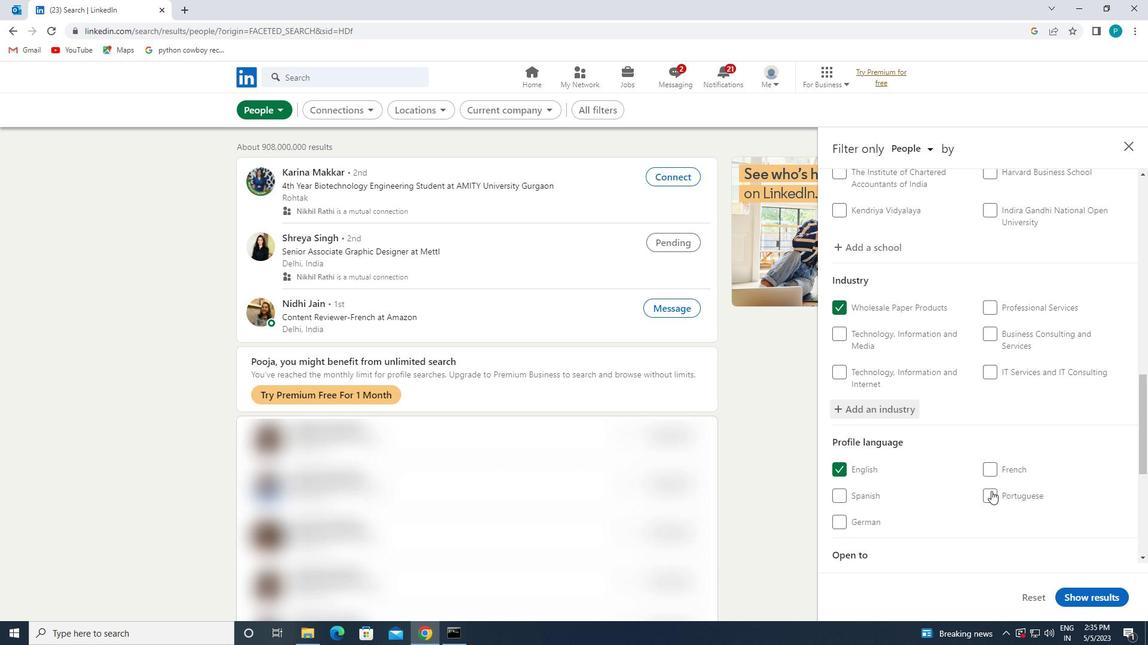 
Action: Mouse moved to (995, 489)
Screenshot: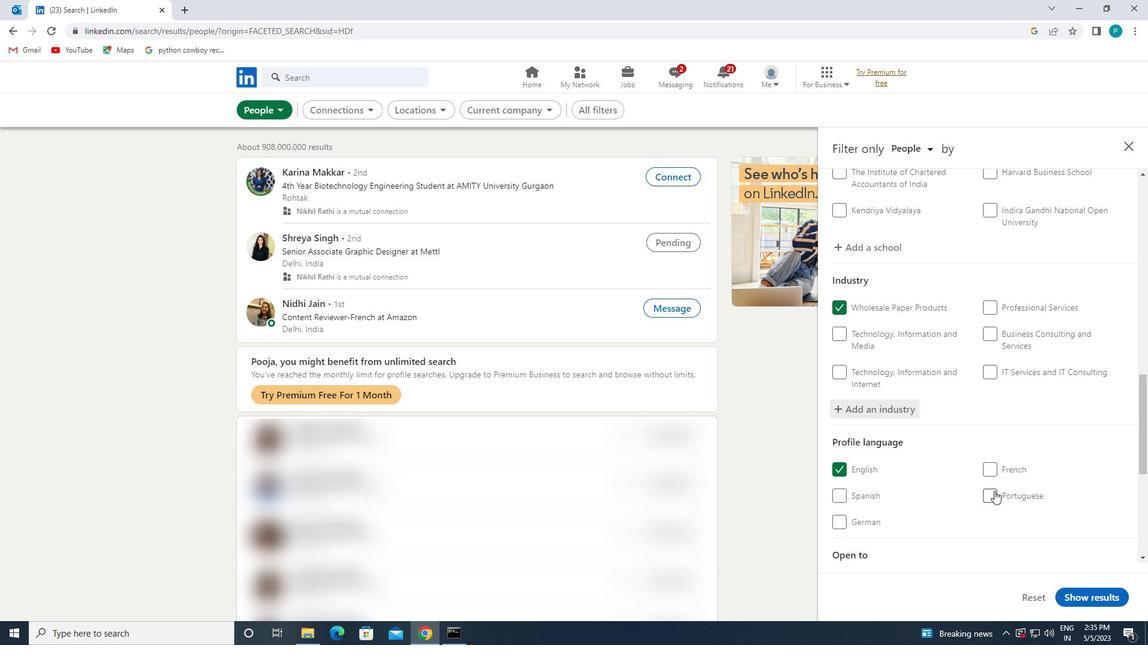 
Action: Mouse scrolled (995, 489) with delta (0, 0)
Screenshot: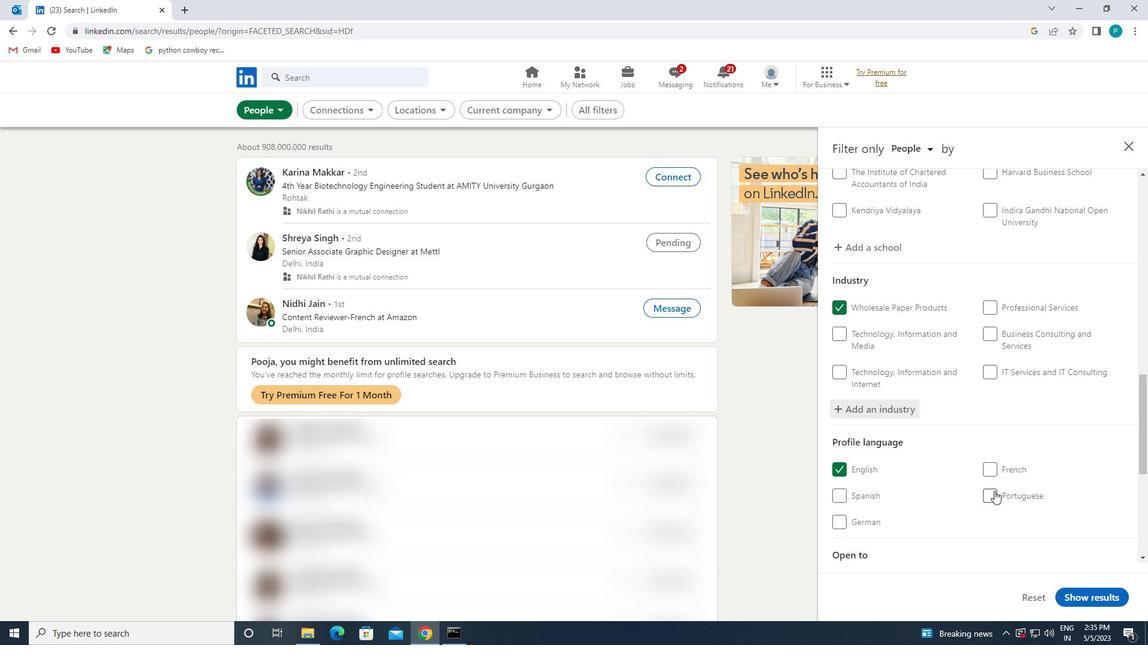 
Action: Mouse moved to (999, 471)
Screenshot: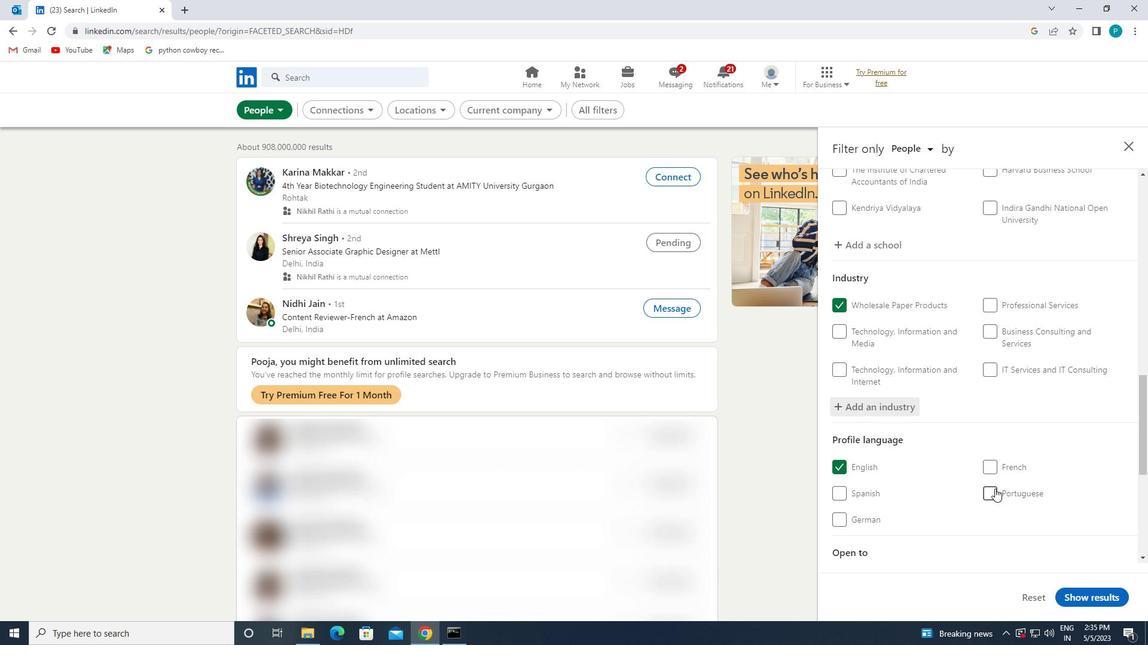 
Action: Mouse scrolled (999, 471) with delta (0, 0)
Screenshot: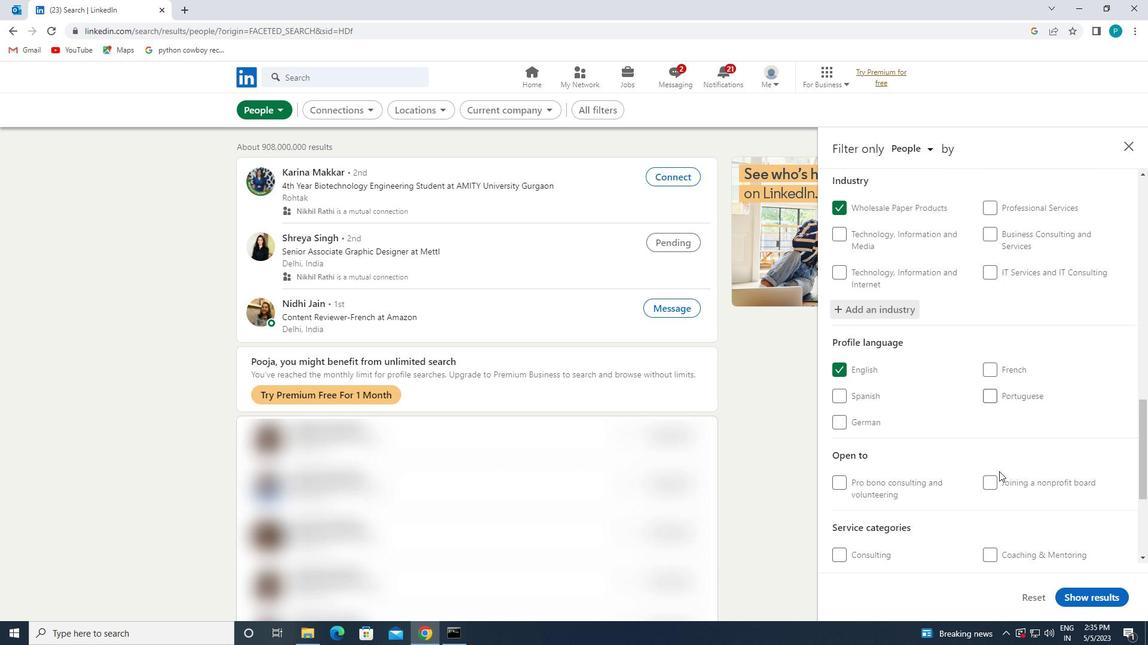
Action: Mouse moved to (1005, 471)
Screenshot: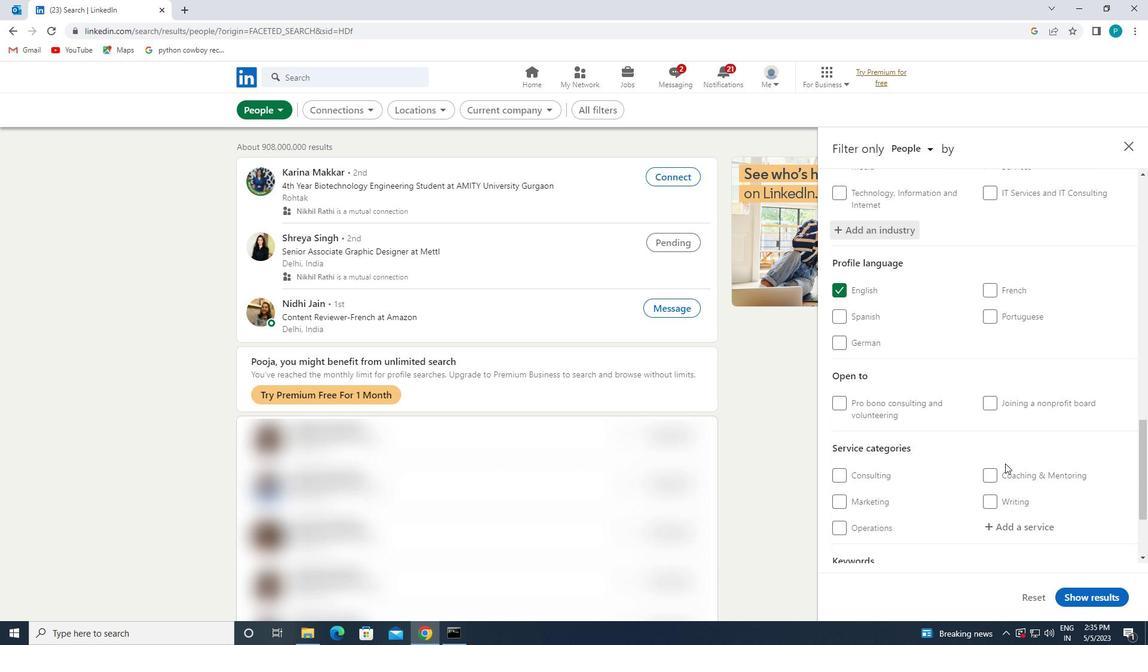 
Action: Mouse scrolled (1005, 470) with delta (0, 0)
Screenshot: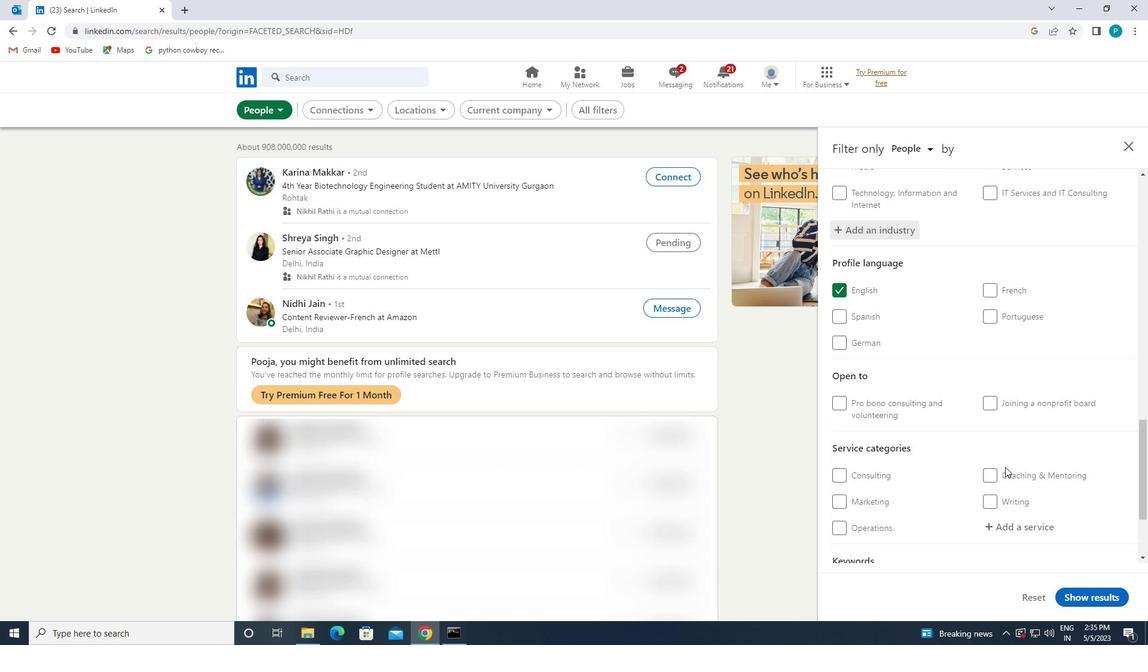 
Action: Mouse moved to (1005, 464)
Screenshot: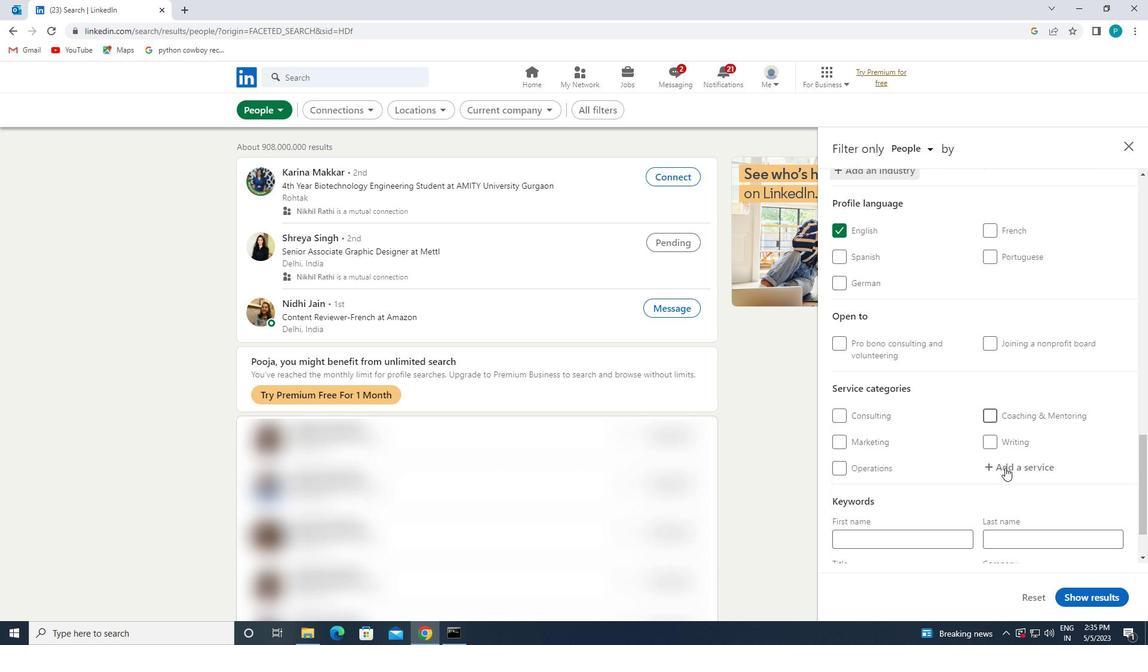 
Action: Mouse pressed left at (1005, 464)
Screenshot: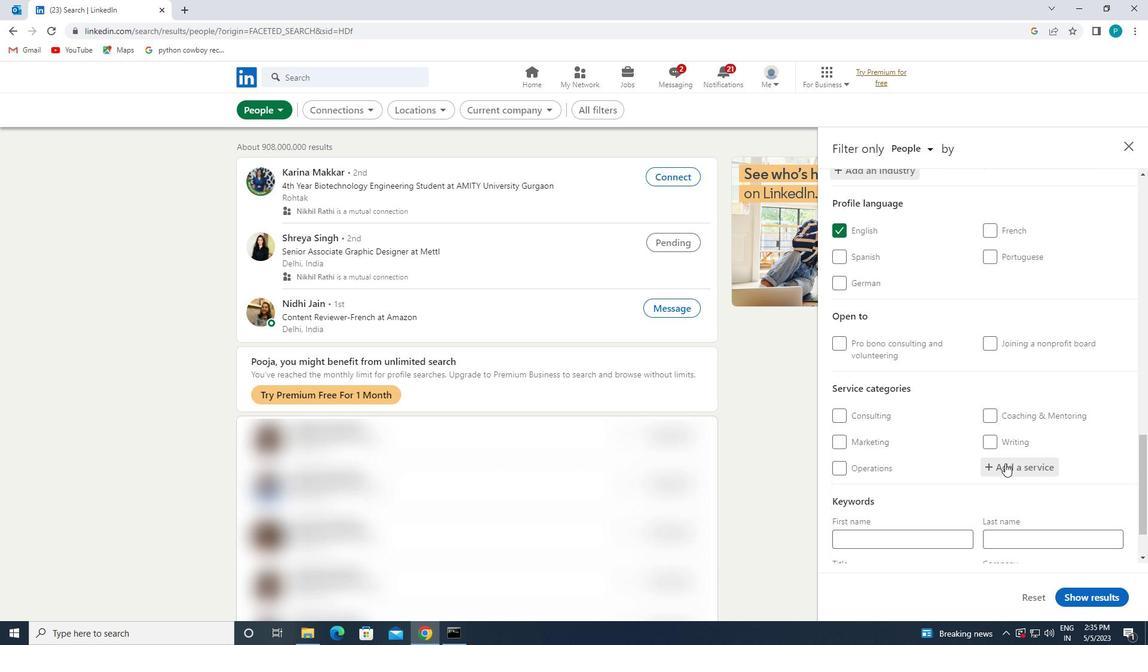 
Action: Key pressed <Key.caps_lock>H<Key.caps_lock>EALTH
Screenshot: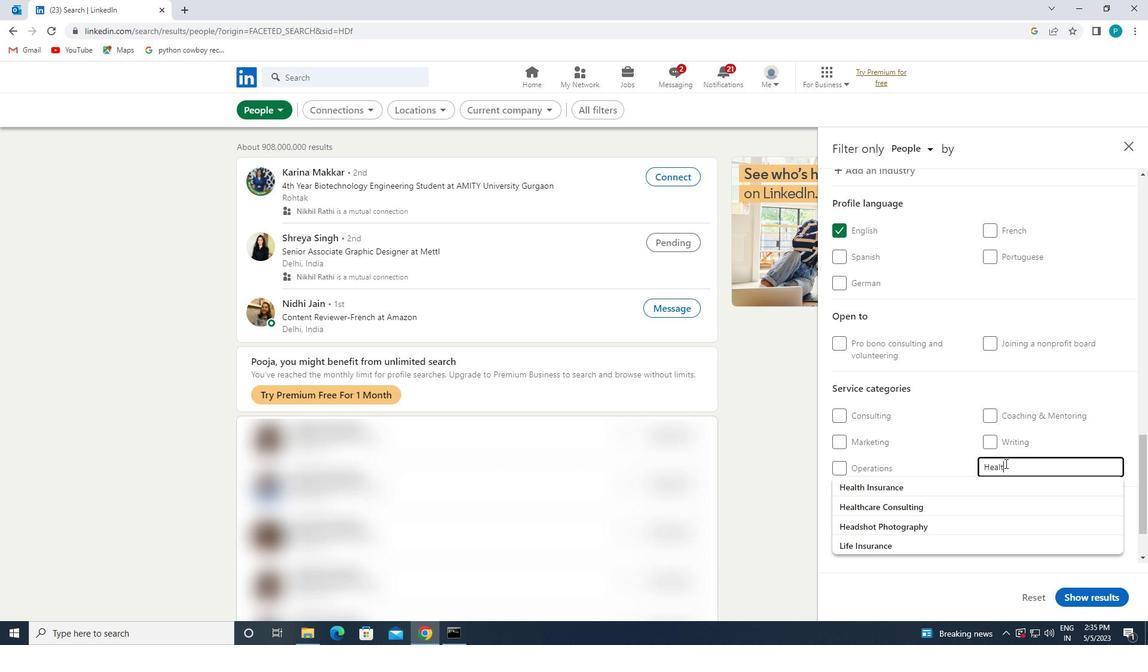 
Action: Mouse moved to (934, 480)
Screenshot: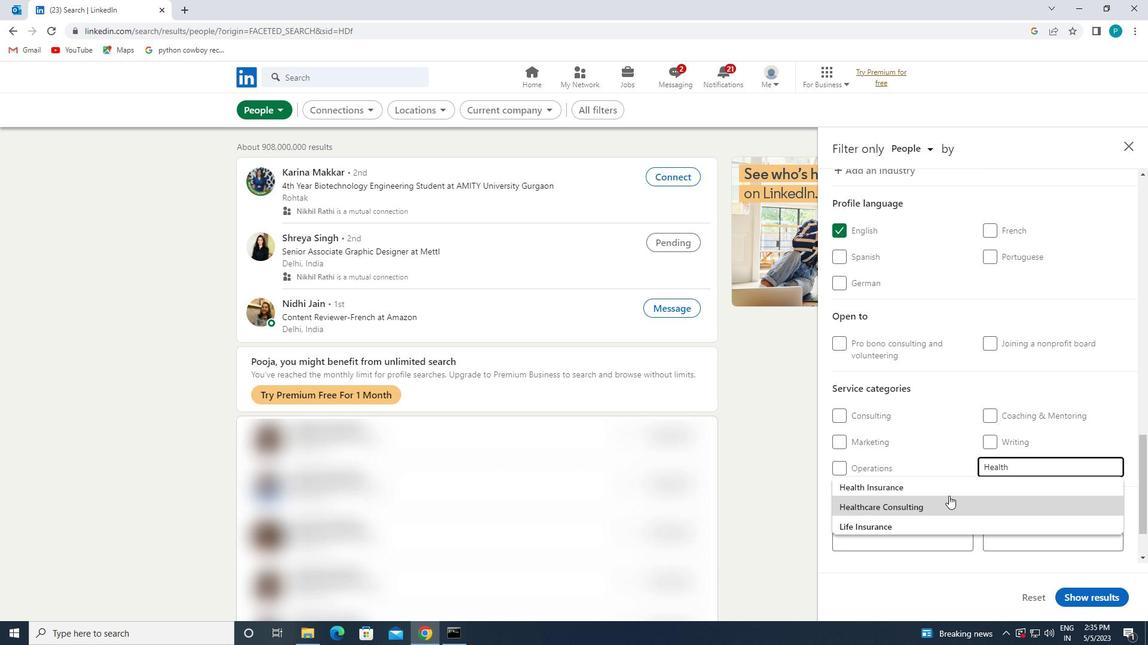
Action: Mouse pressed left at (934, 480)
Screenshot: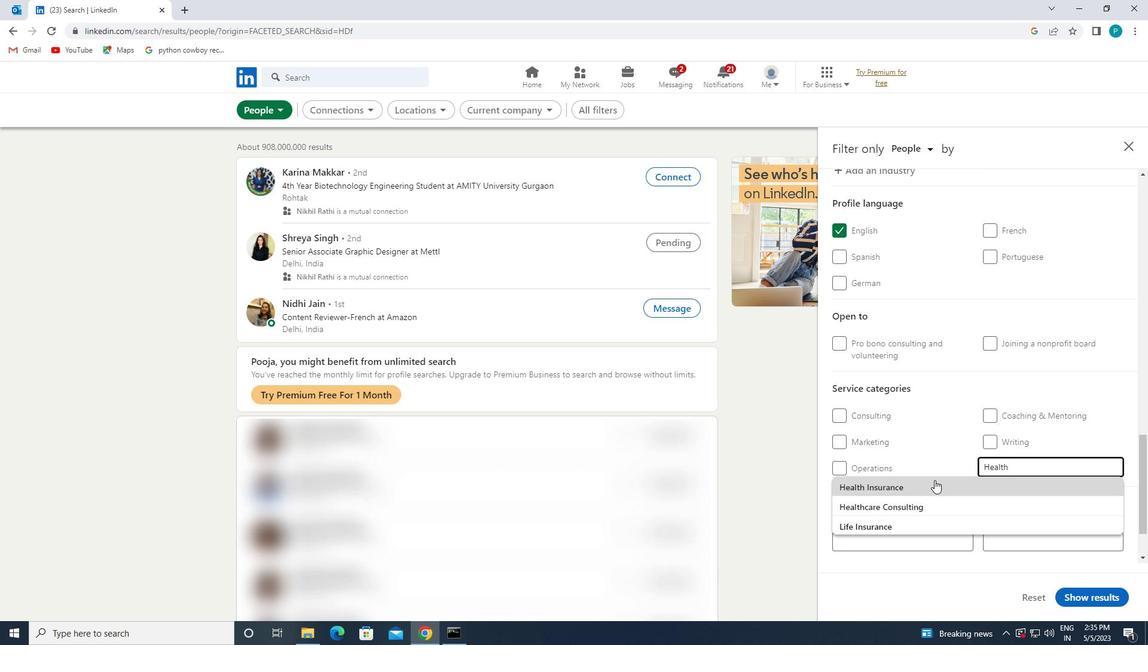 
Action: Mouse moved to (934, 459)
Screenshot: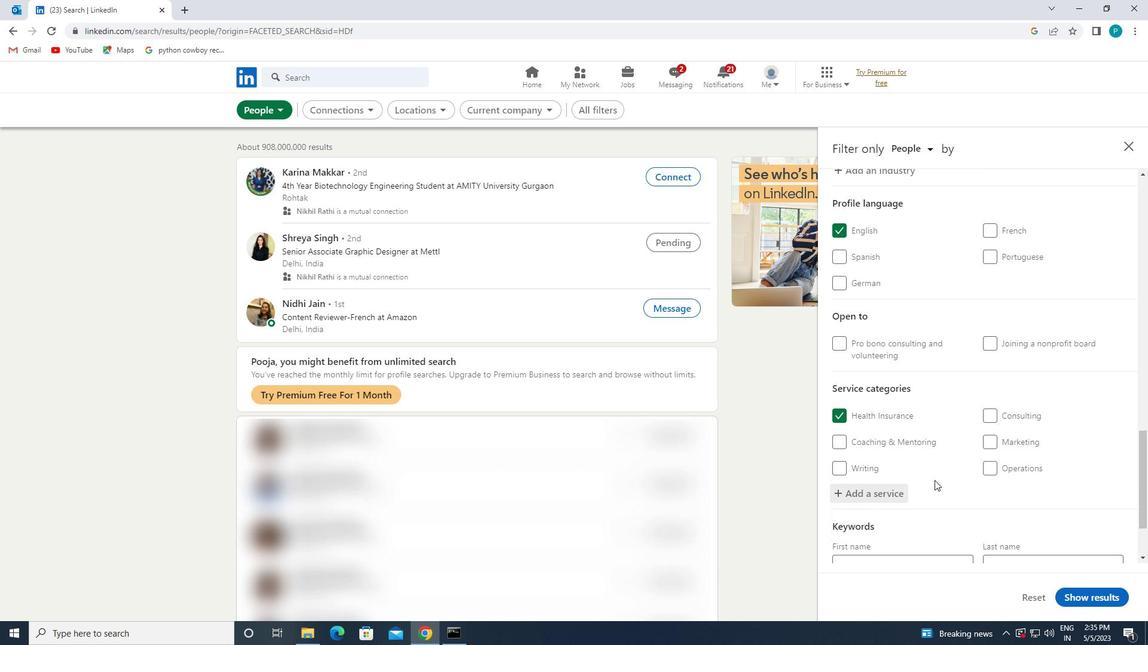 
Action: Mouse scrolled (934, 458) with delta (0, 0)
Screenshot: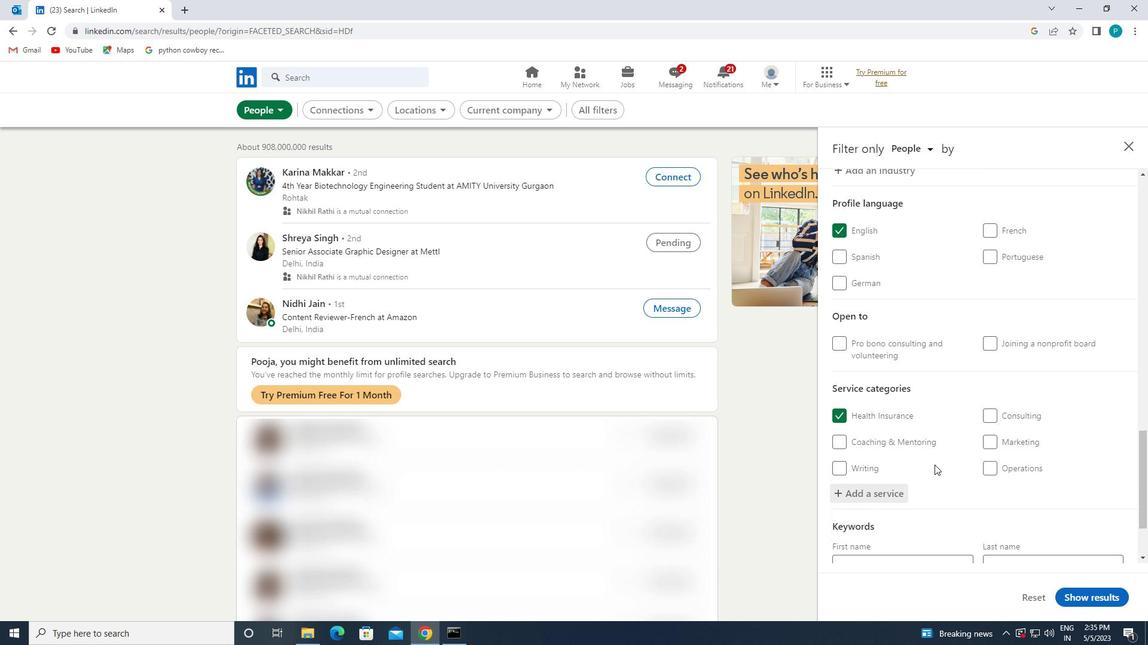 
Action: Mouse scrolled (934, 458) with delta (0, 0)
Screenshot: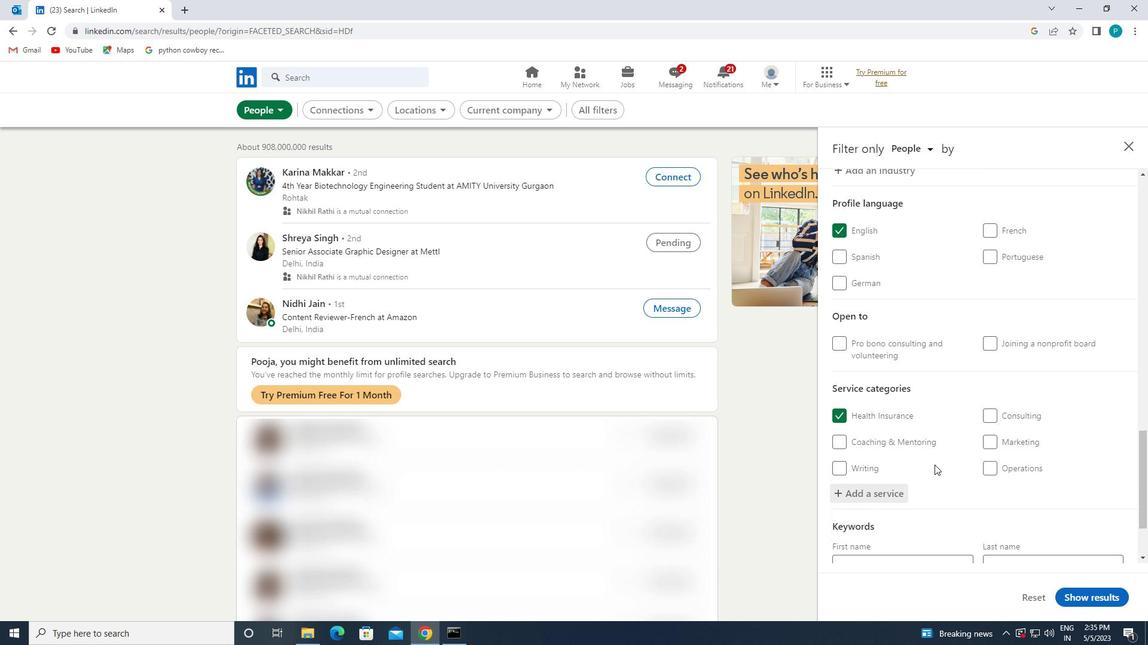 
Action: Mouse moved to (935, 458)
Screenshot: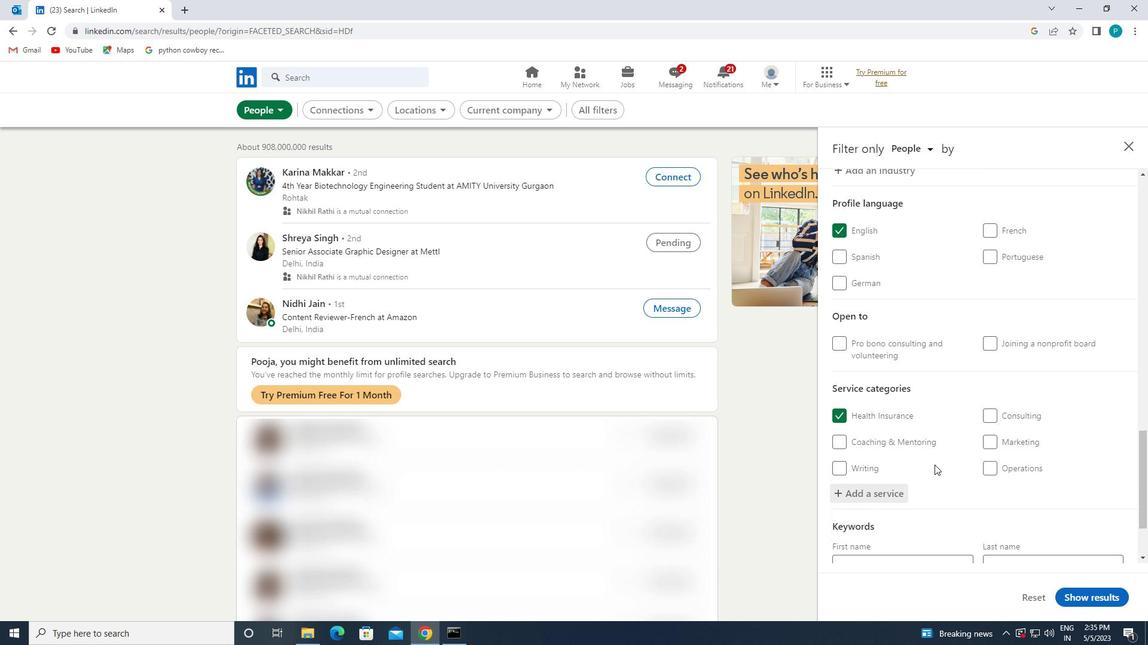 
Action: Mouse scrolled (935, 458) with delta (0, 0)
Screenshot: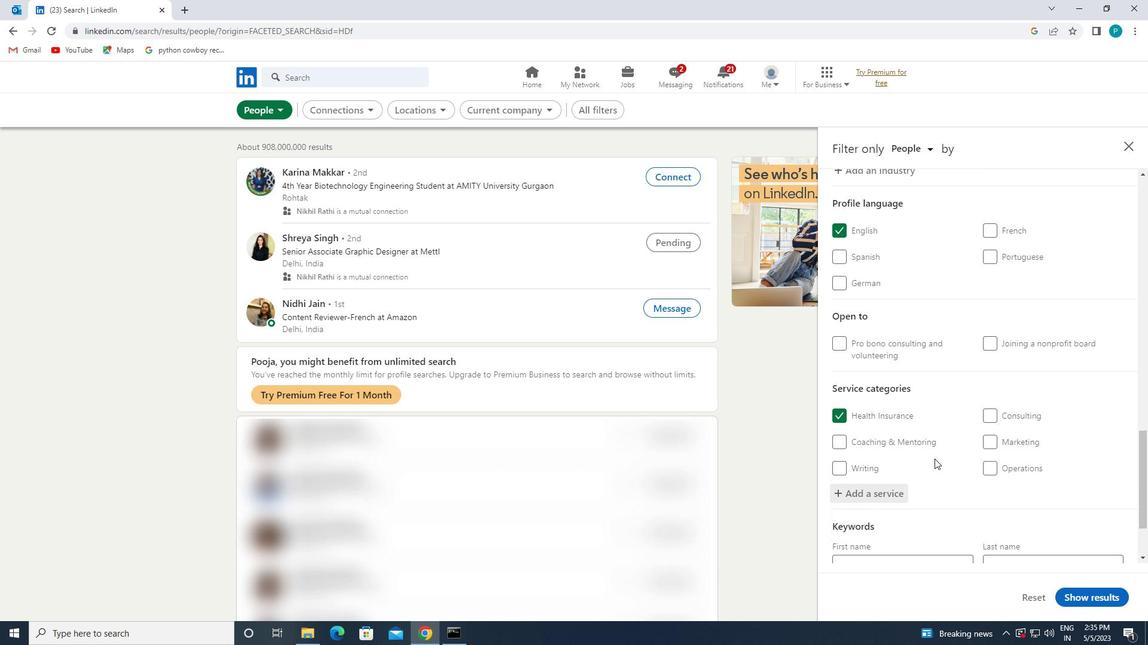 
Action: Mouse moved to (919, 516)
Screenshot: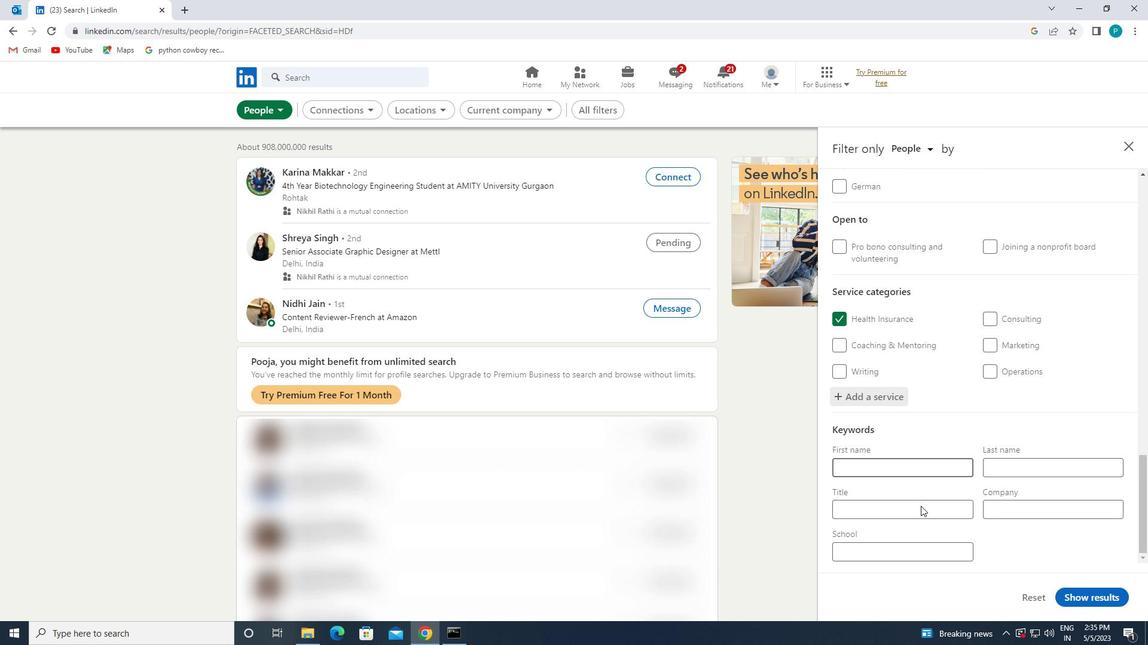 
Action: Mouse pressed left at (919, 516)
Screenshot: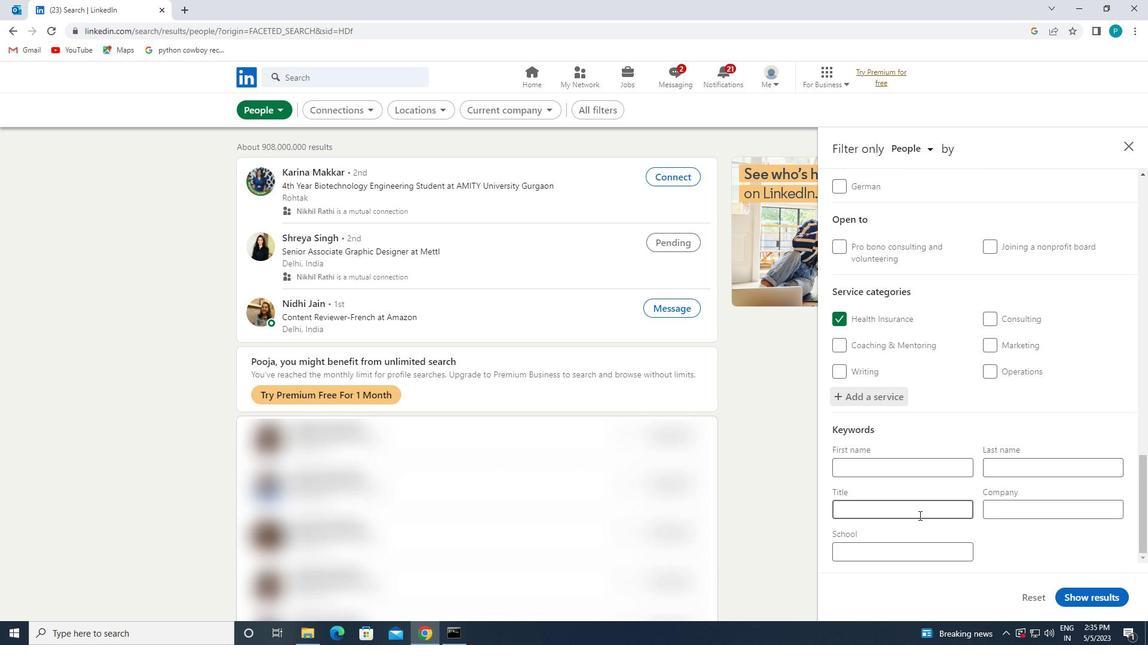 
Action: Key pressed <Key.caps_lock>A<Key.caps_lock>SSISTANT<Key.space><Key.caps_lock>M<Key.caps_lock>ANAGER
Screenshot: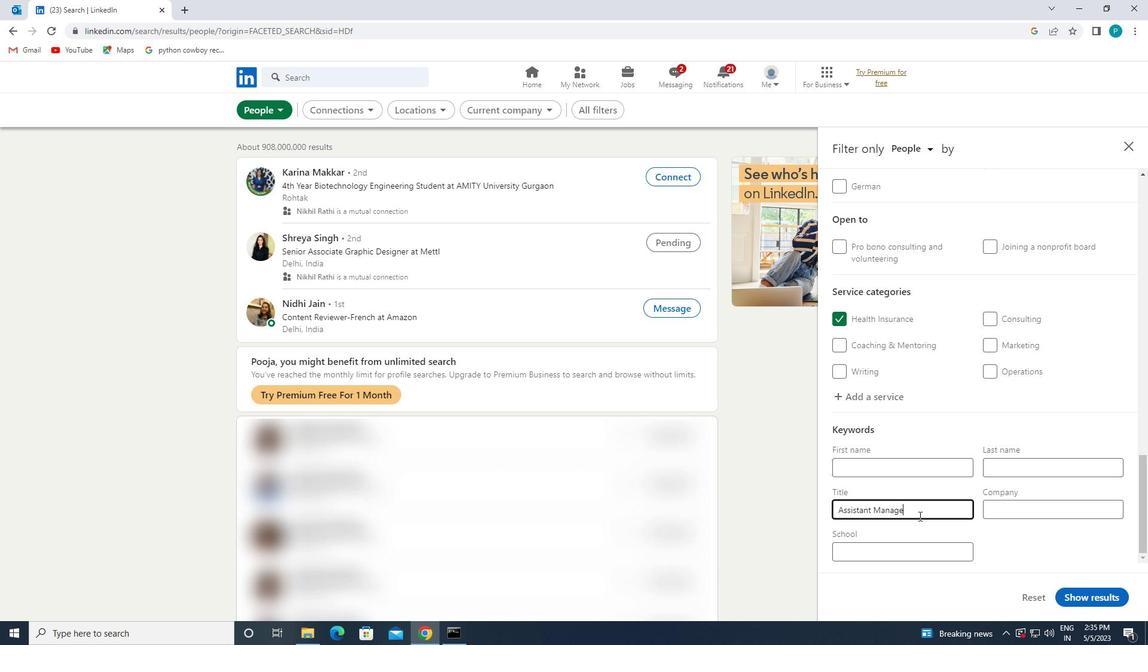 
Action: Mouse moved to (1074, 593)
Screenshot: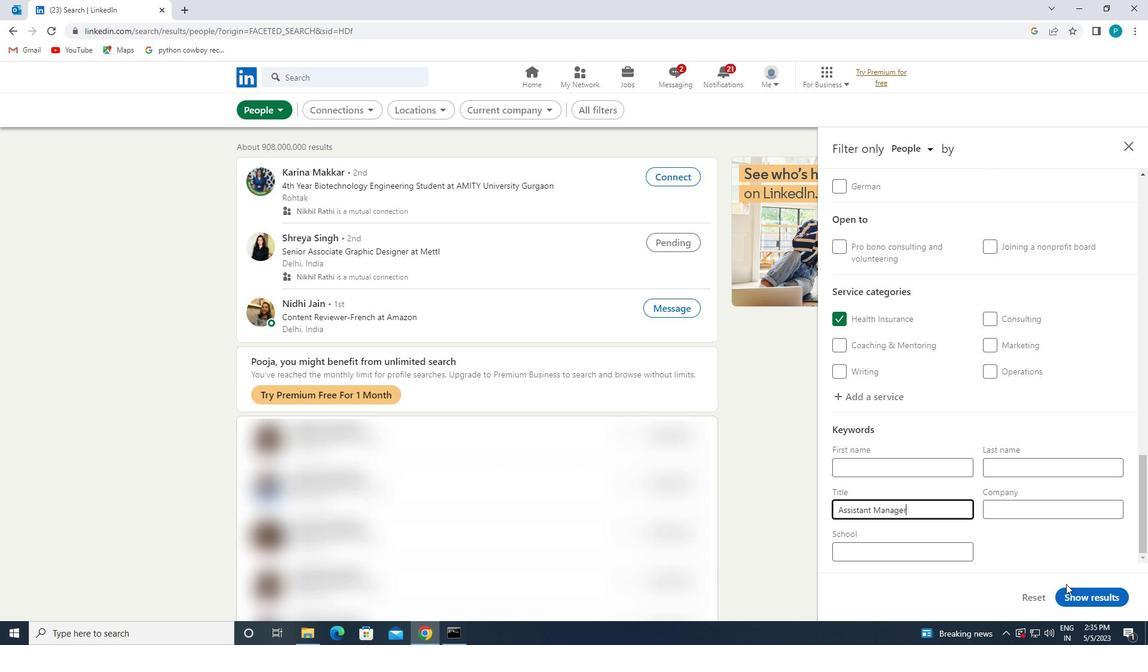 
Action: Mouse pressed left at (1074, 593)
Screenshot: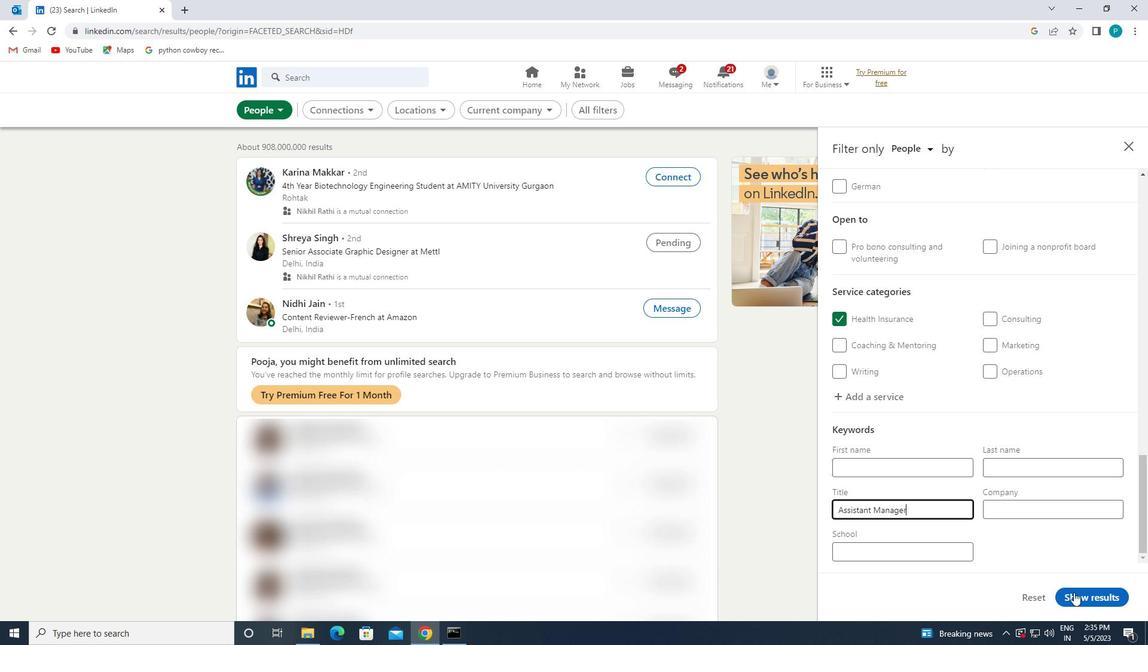 
